 Task: Open Card Non-Functional Requirements Elicitation in Board Business Model Hypothesis Creation and Testing to Workspace Job Evaluation and Classification and add a team member Softage.3@softage.net, a label Blue, a checklist Quality Assurance, an attachment from Trello, a color Blue and finally, add a card description 'Conduct customer research for new customer journey mapping and optimization' and a comment 'We should approach this task with a sense of ownership and personal responsibility for its success.'. Add a start date 'Jan 03, 1900' with a due date 'Jan 10, 1900'
Action: Mouse moved to (71, 352)
Screenshot: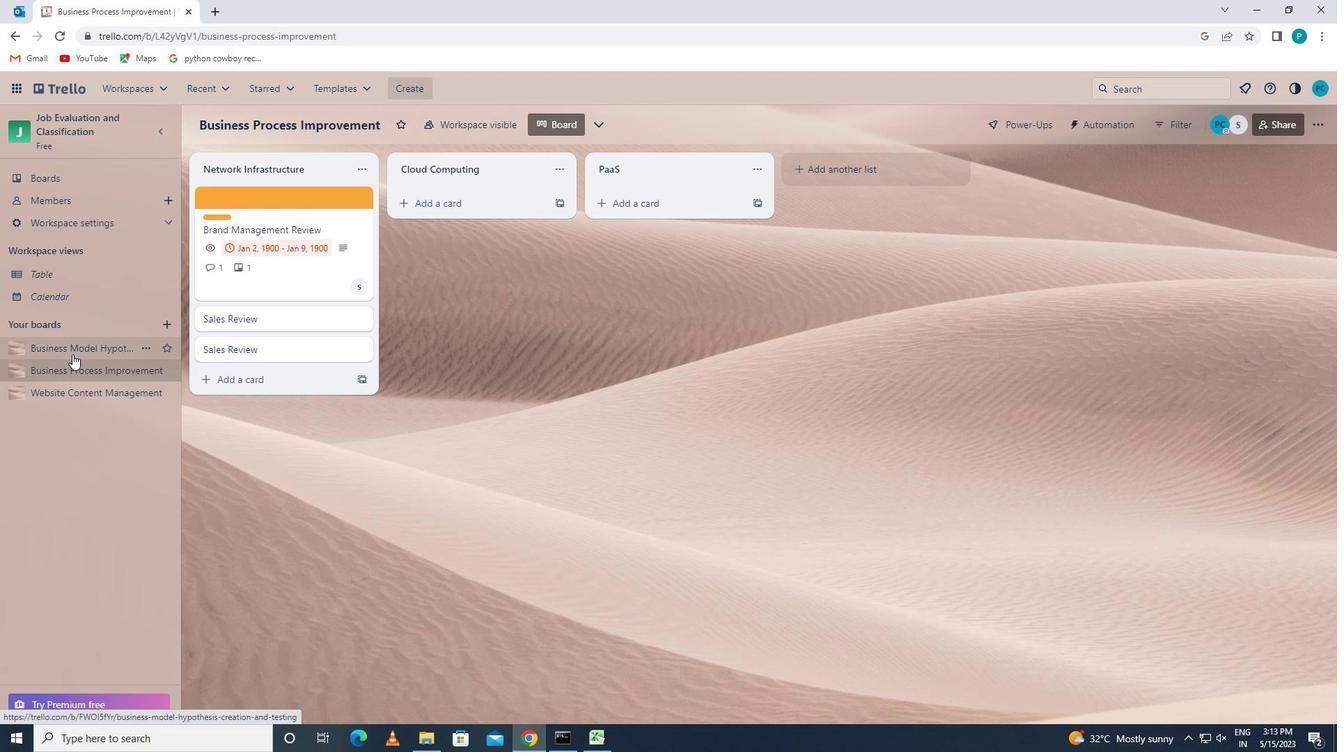
Action: Mouse pressed left at (71, 352)
Screenshot: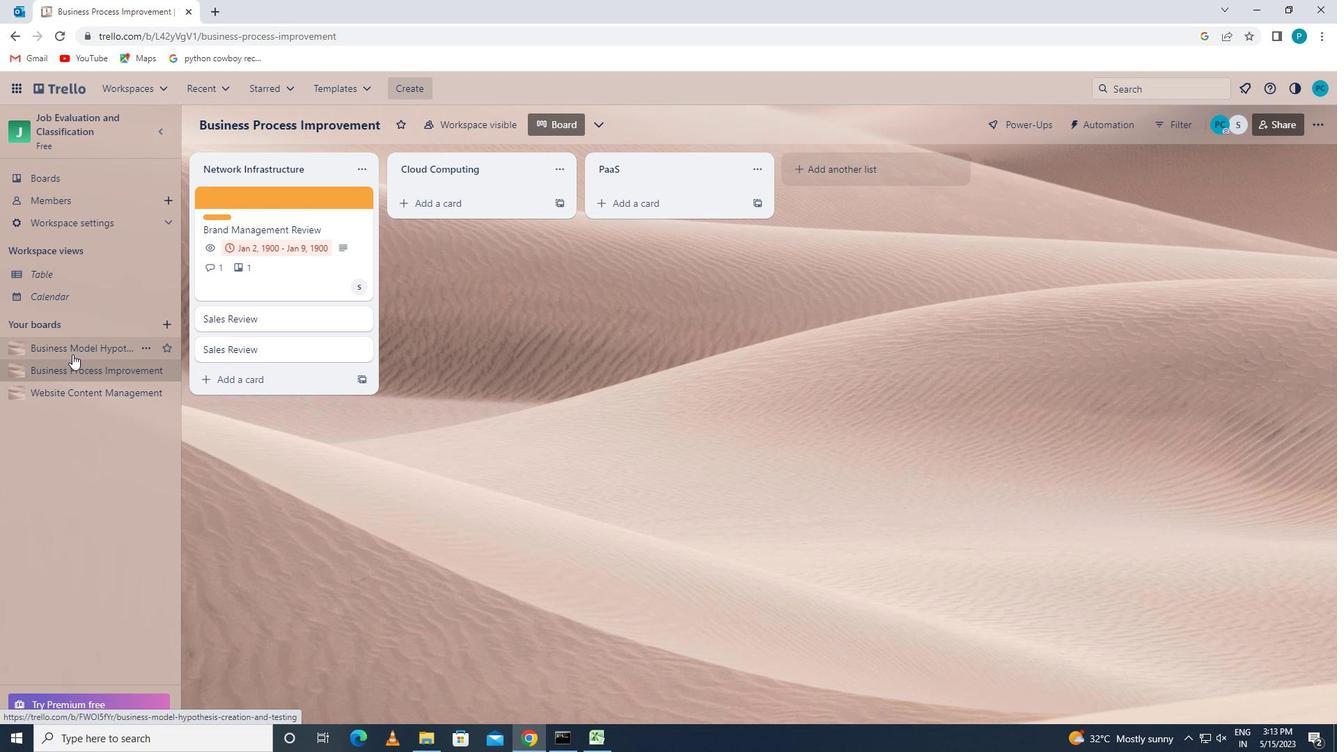
Action: Mouse moved to (265, 218)
Screenshot: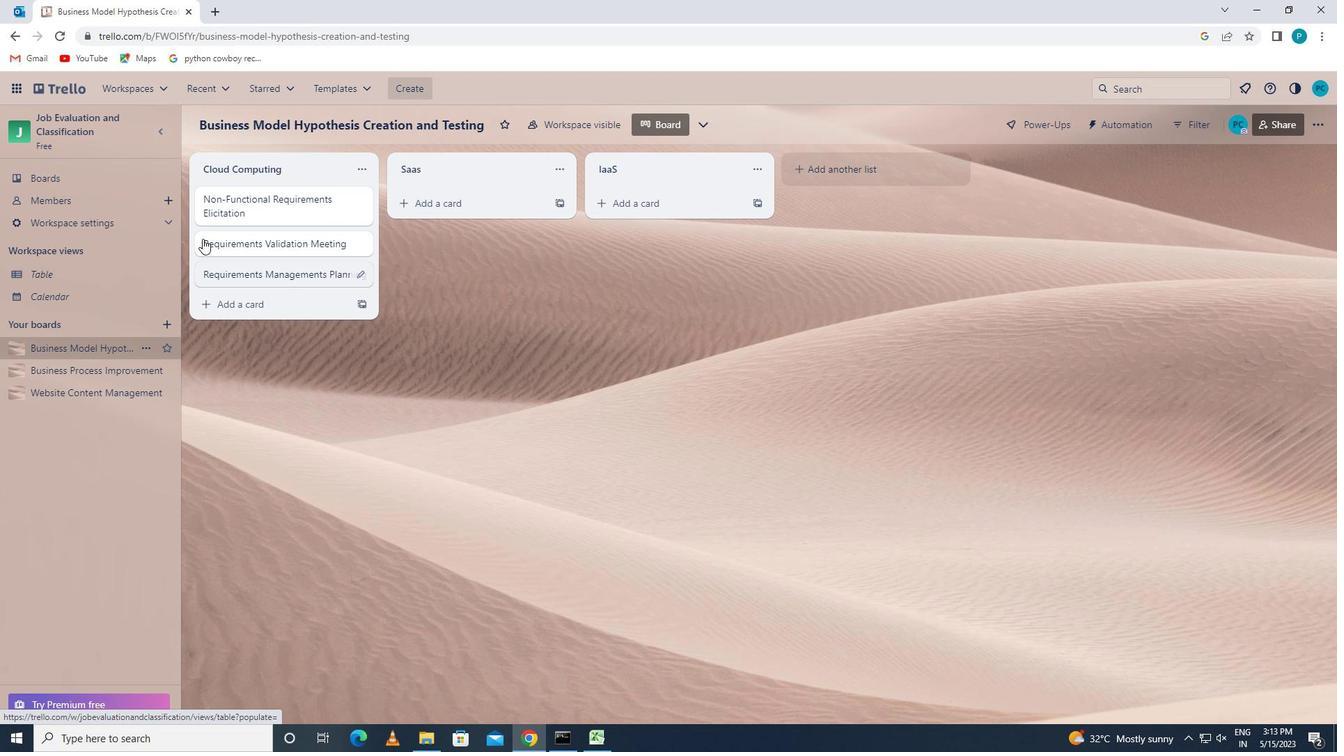
Action: Mouse pressed left at (265, 218)
Screenshot: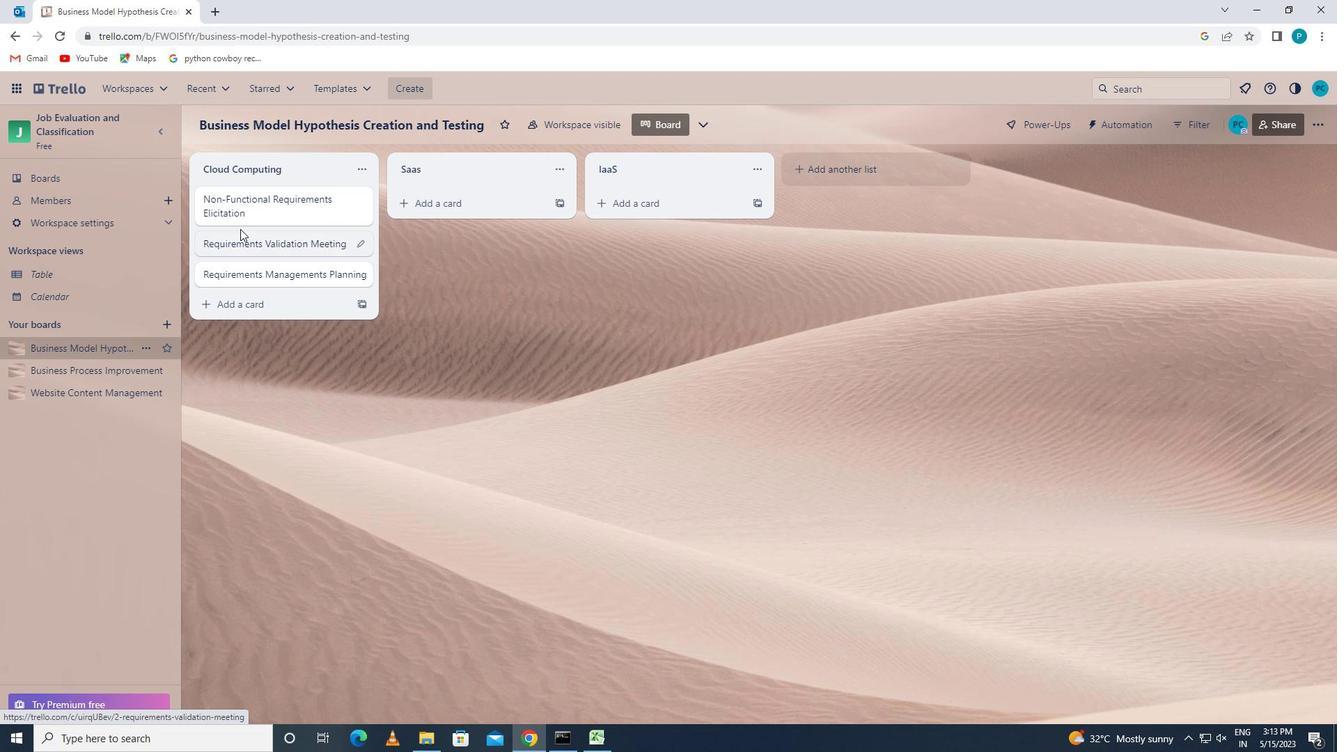 
Action: Mouse moved to (854, 191)
Screenshot: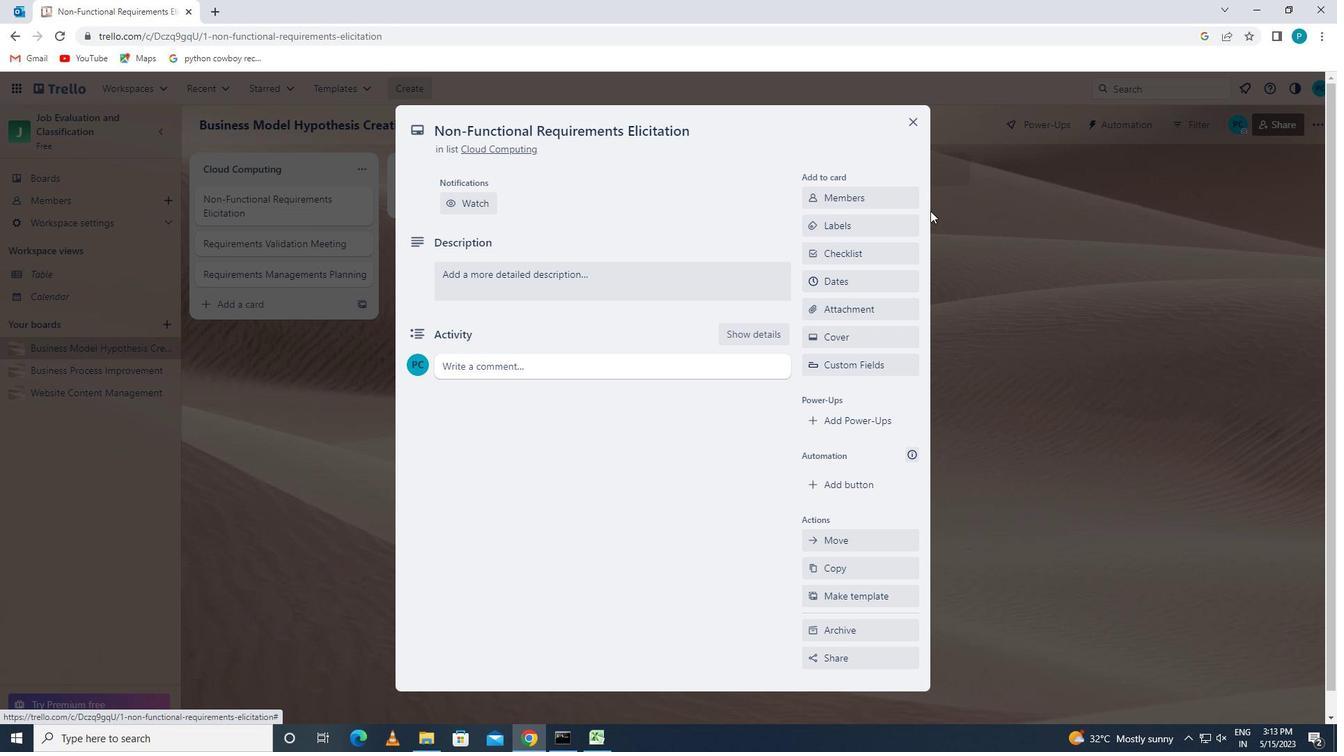 
Action: Mouse pressed left at (854, 191)
Screenshot: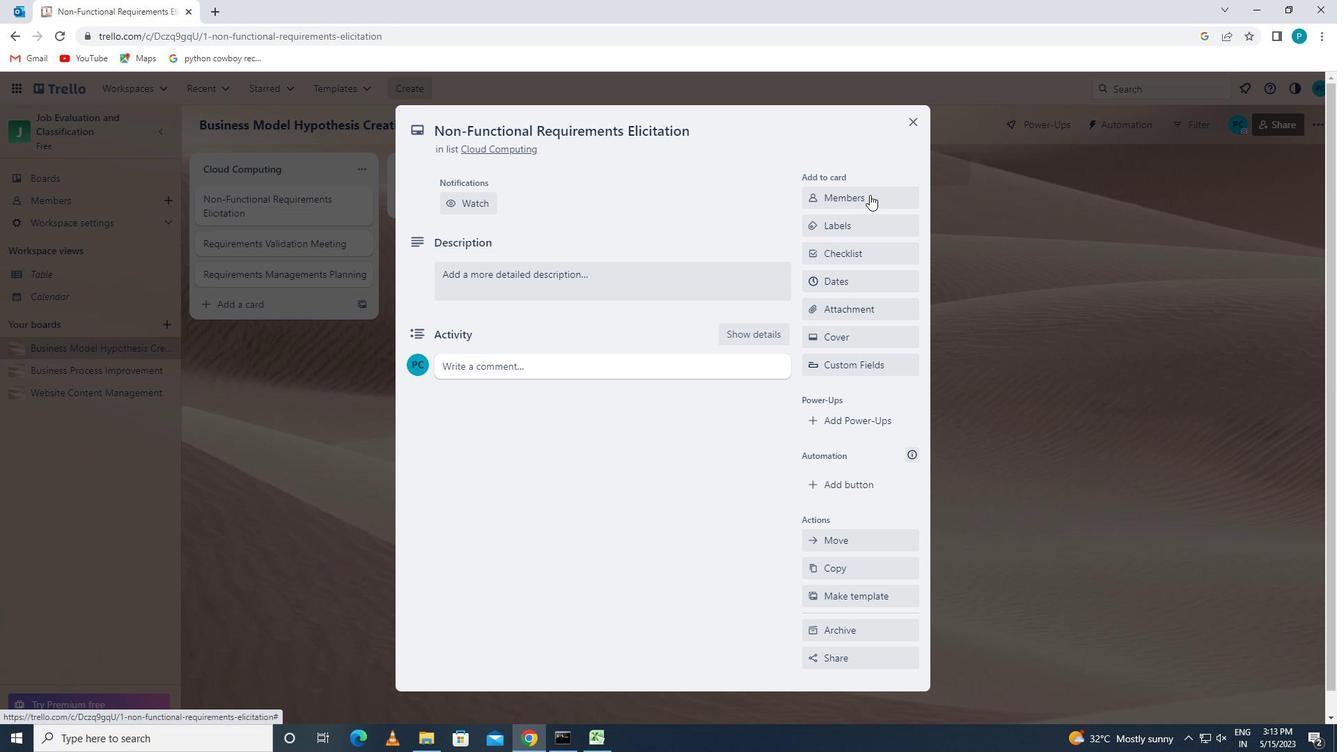 
Action: Key pressed <Key.caps_lock>s<Key.caps_lock>oftage.3
Screenshot: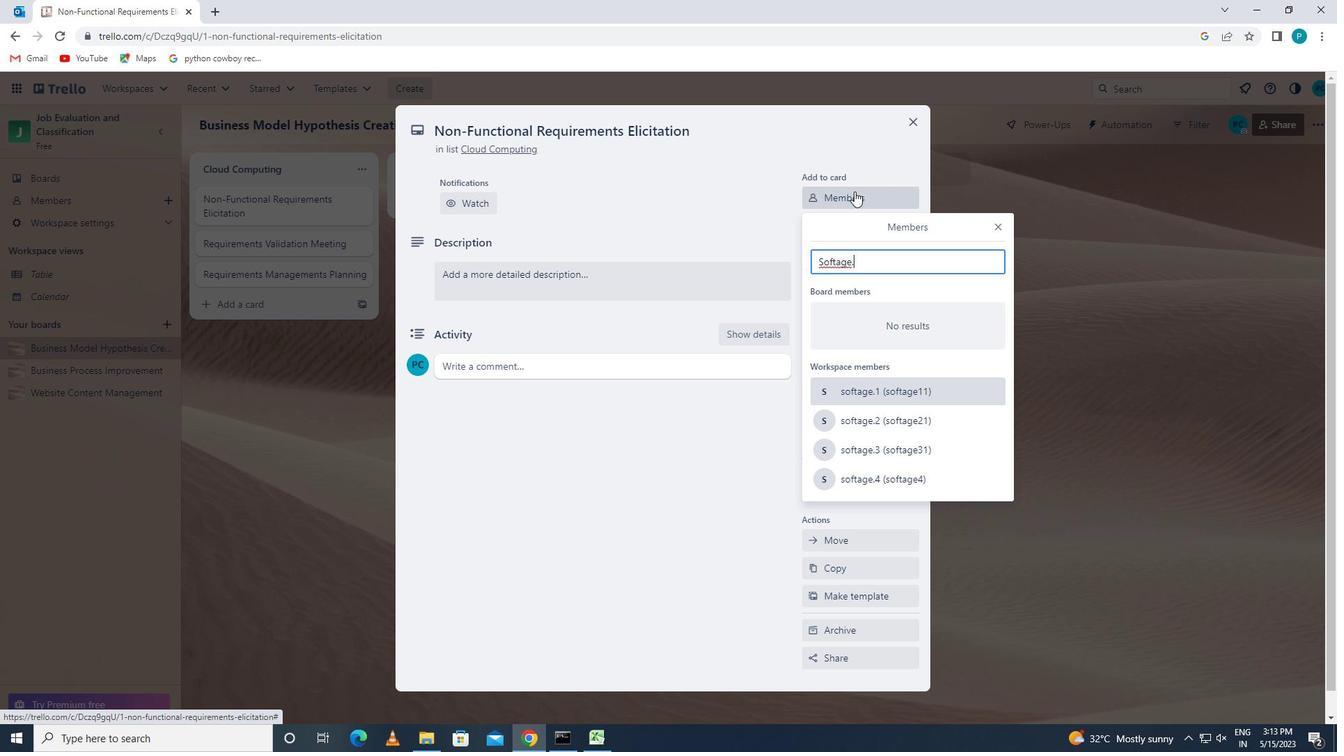 
Action: Mouse moved to (872, 396)
Screenshot: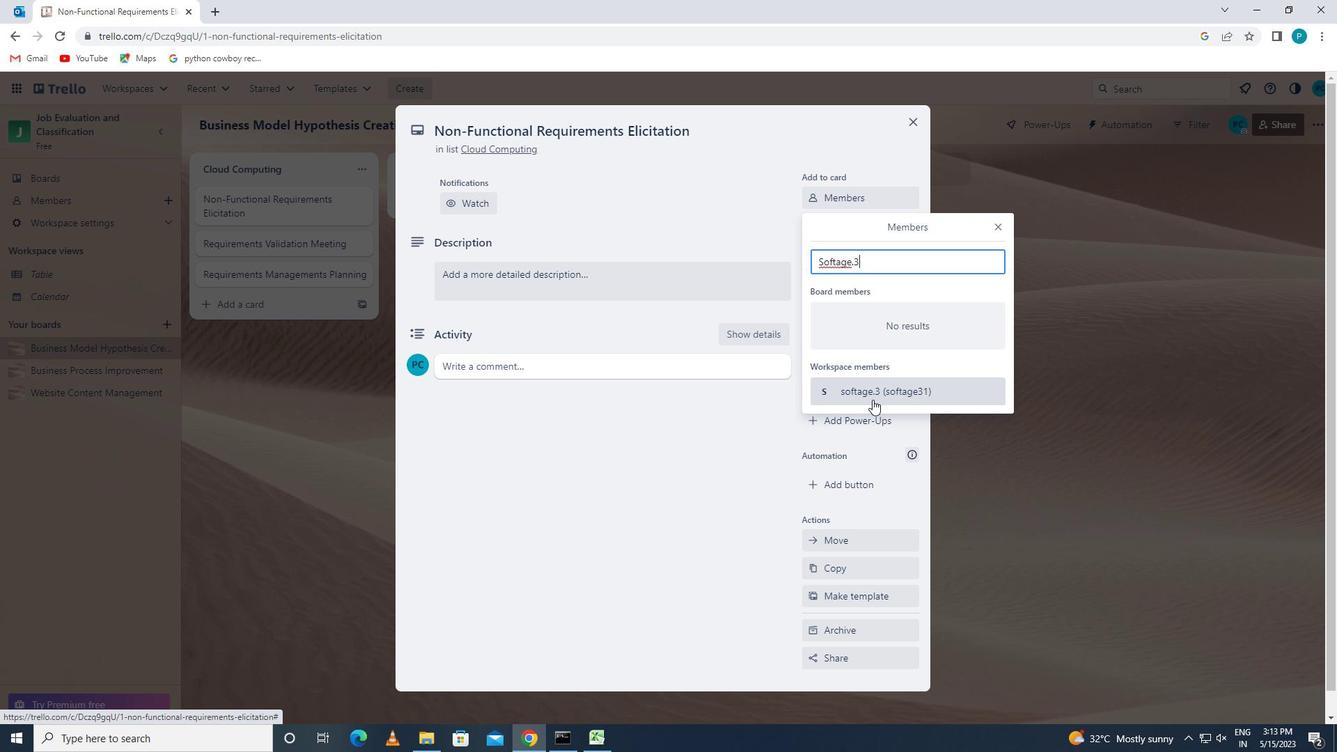 
Action: Mouse pressed left at (872, 396)
Screenshot: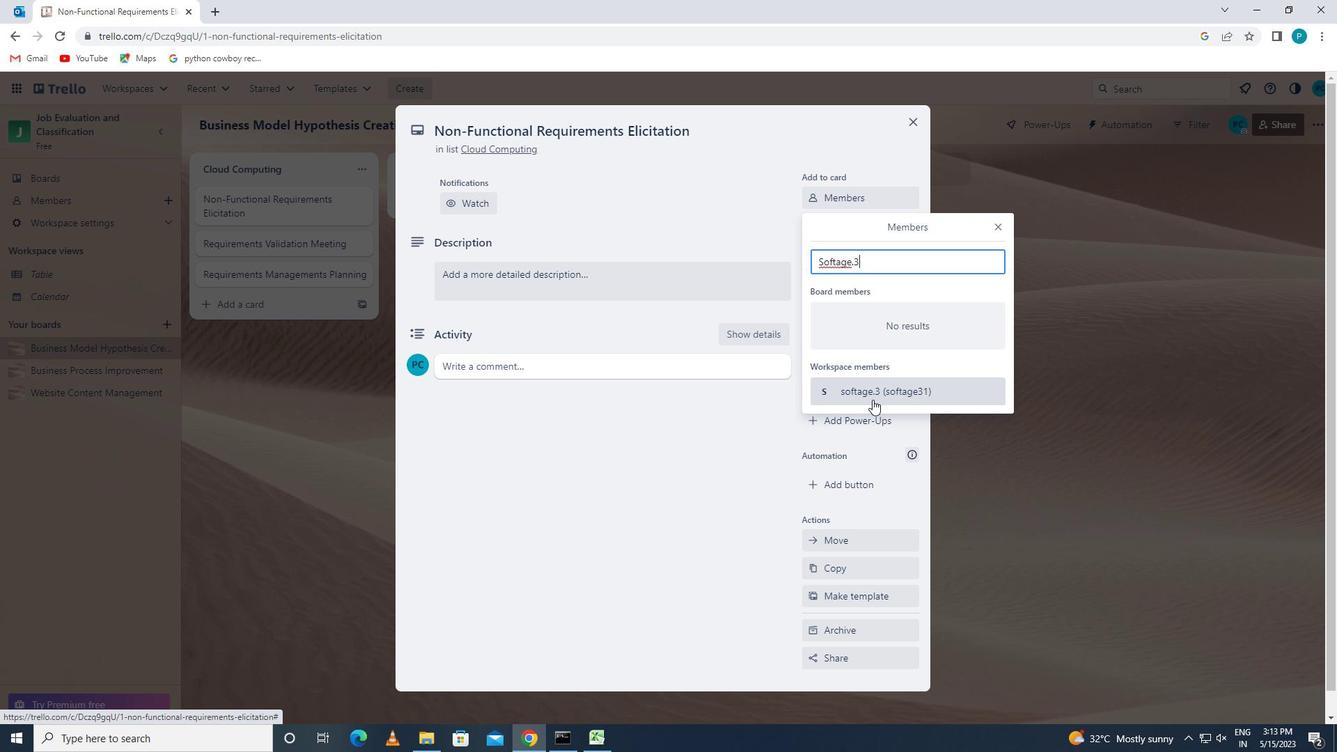 
Action: Mouse moved to (999, 224)
Screenshot: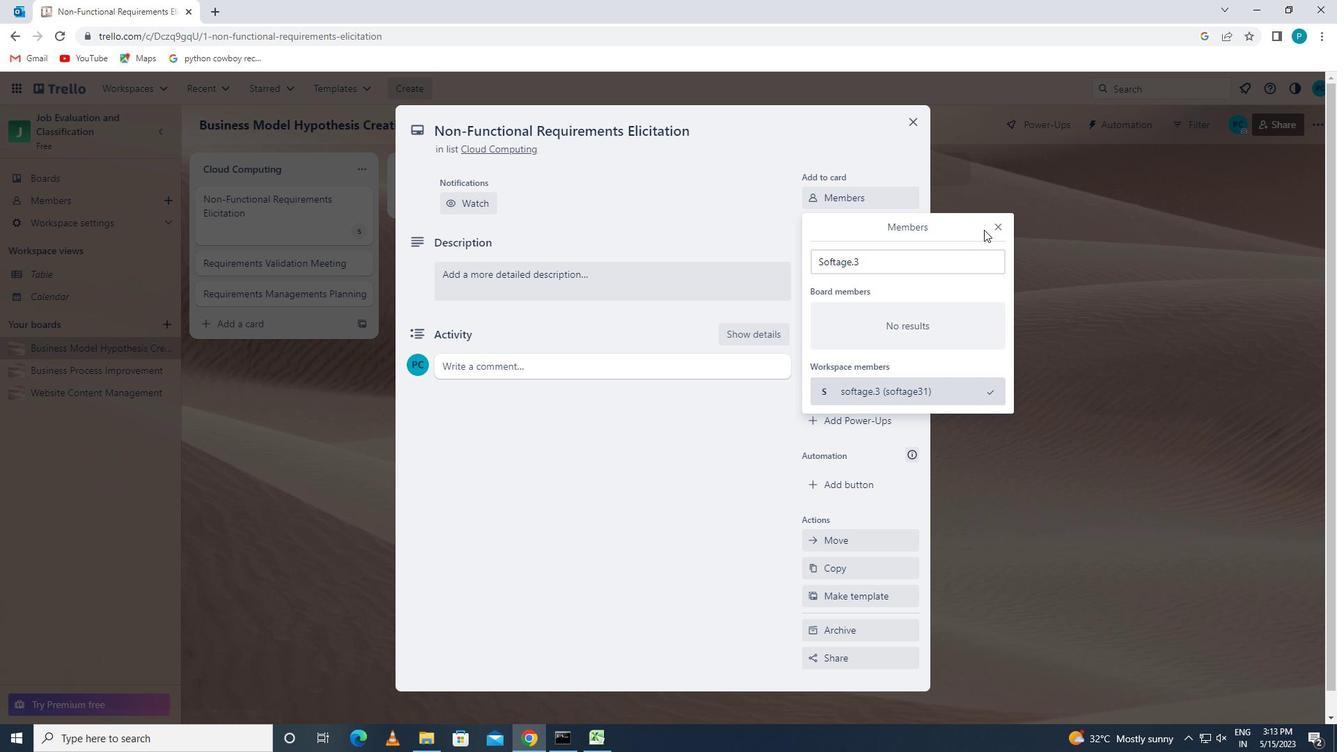 
Action: Mouse pressed left at (999, 224)
Screenshot: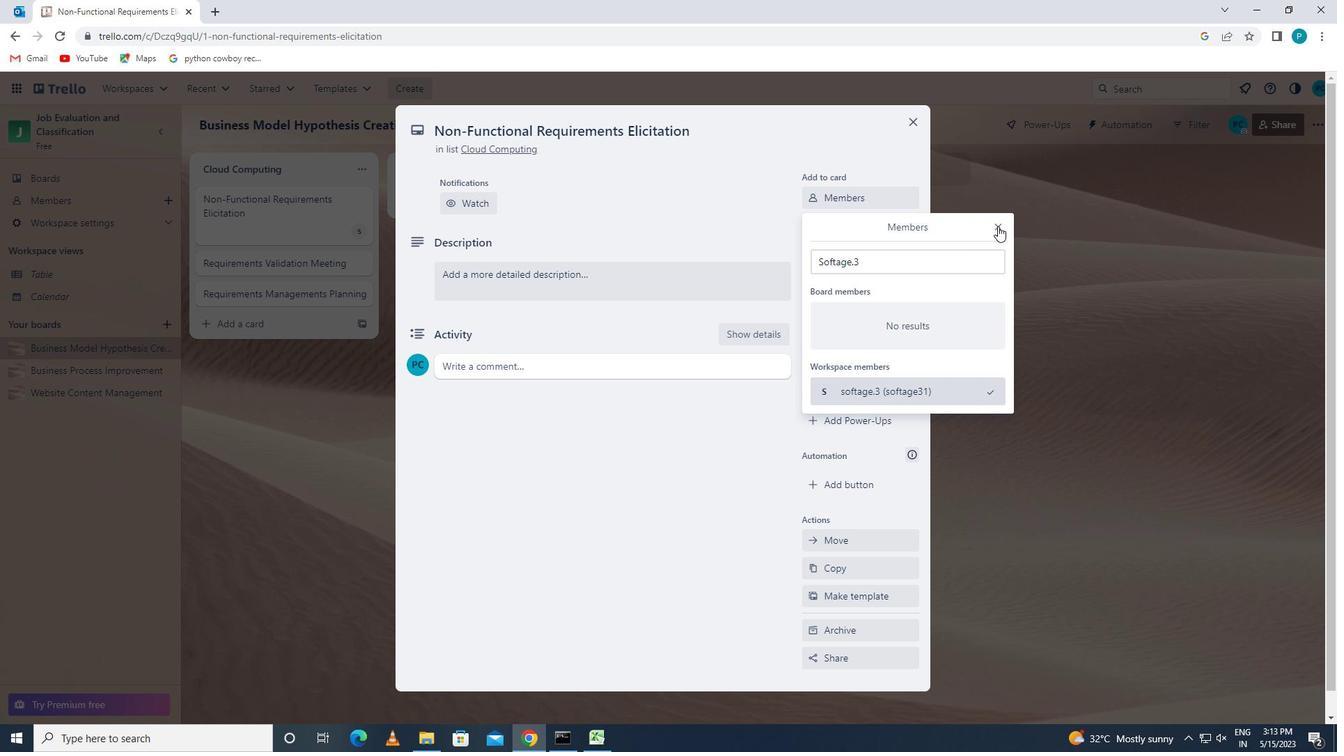 
Action: Mouse moved to (844, 269)
Screenshot: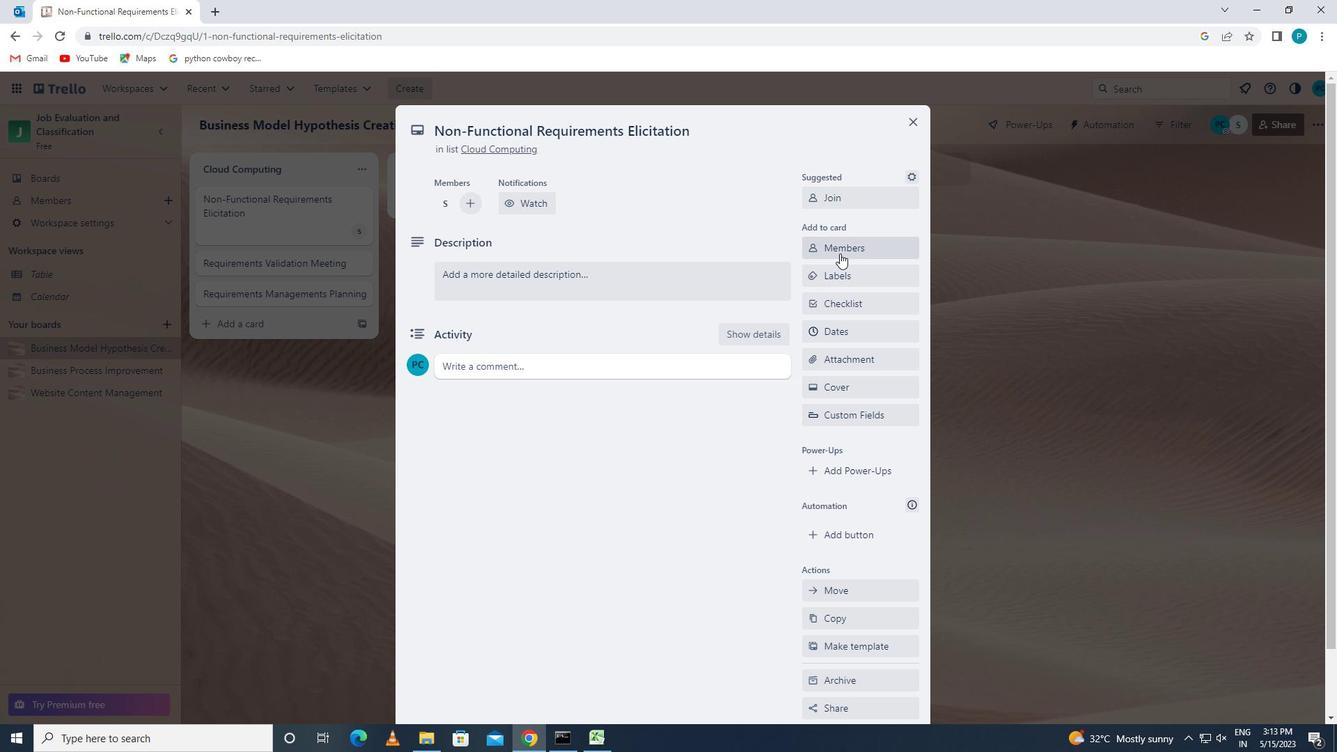 
Action: Mouse pressed left at (844, 269)
Screenshot: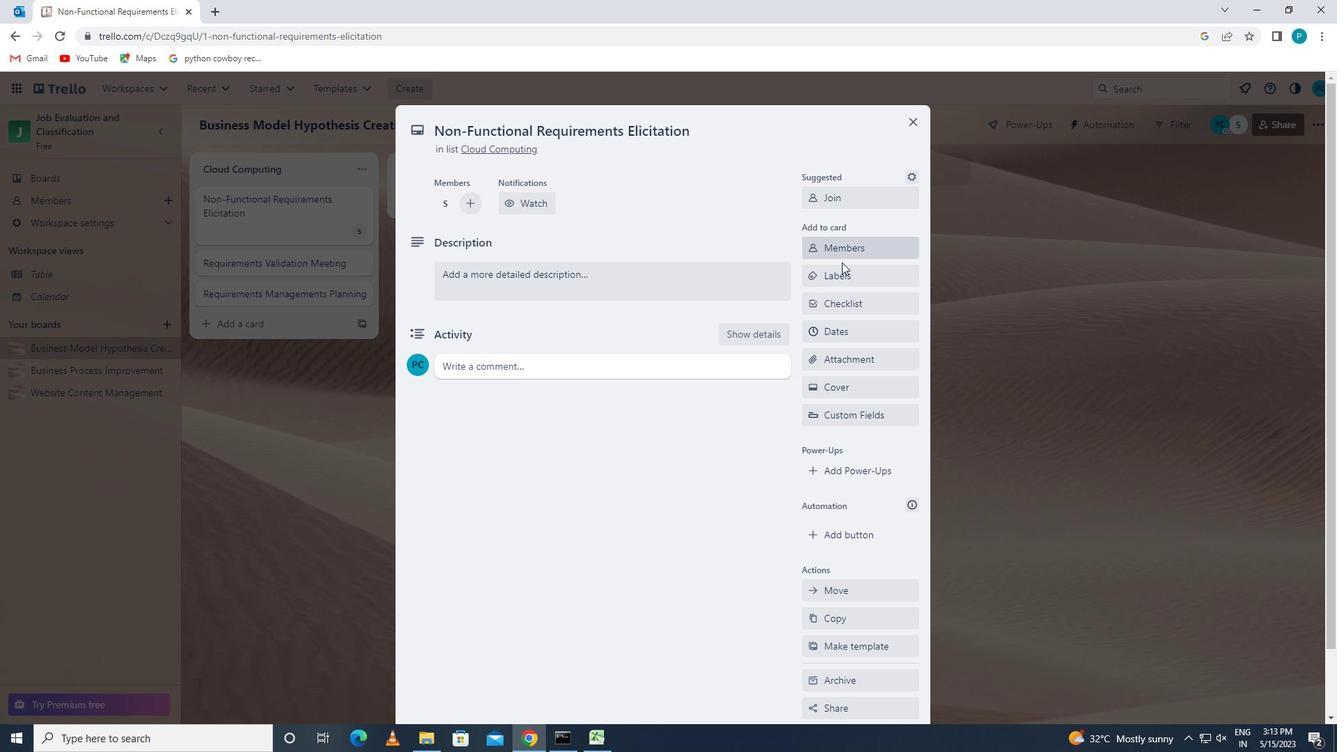 
Action: Mouse moved to (885, 541)
Screenshot: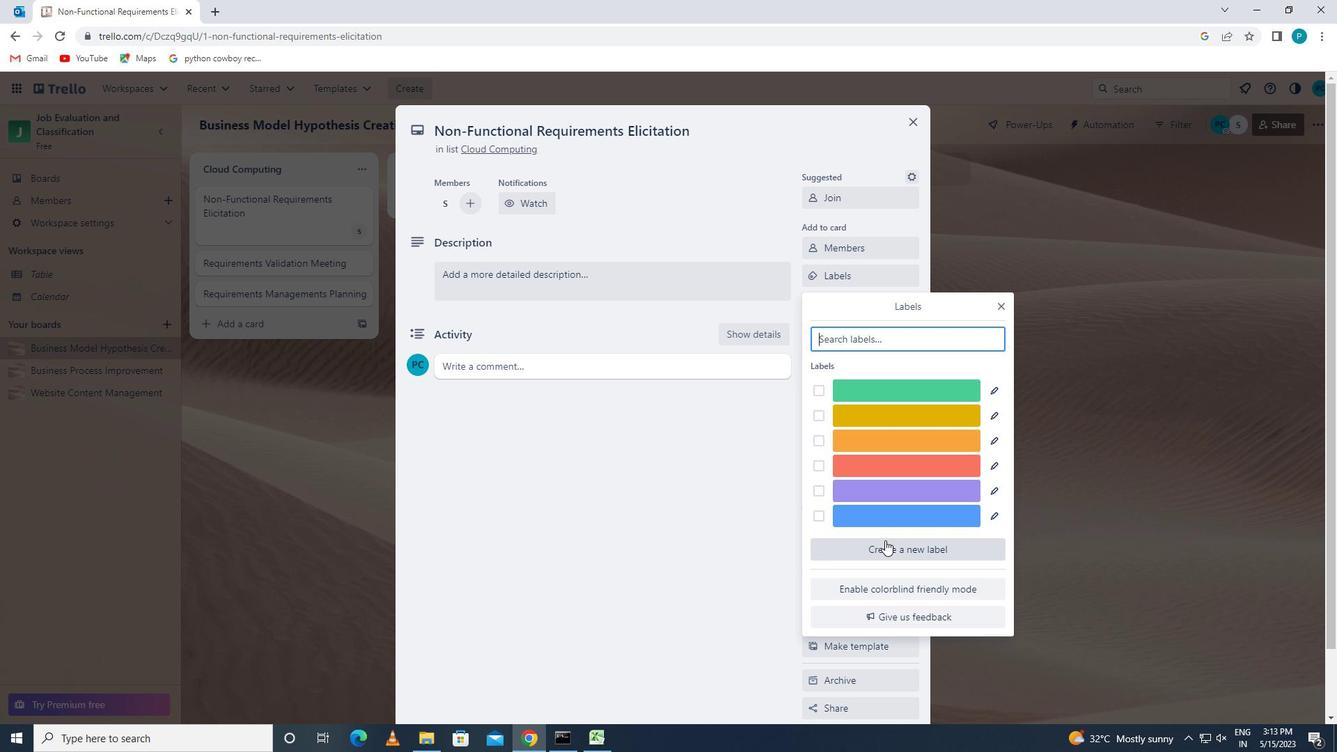 
Action: Mouse pressed left at (885, 541)
Screenshot: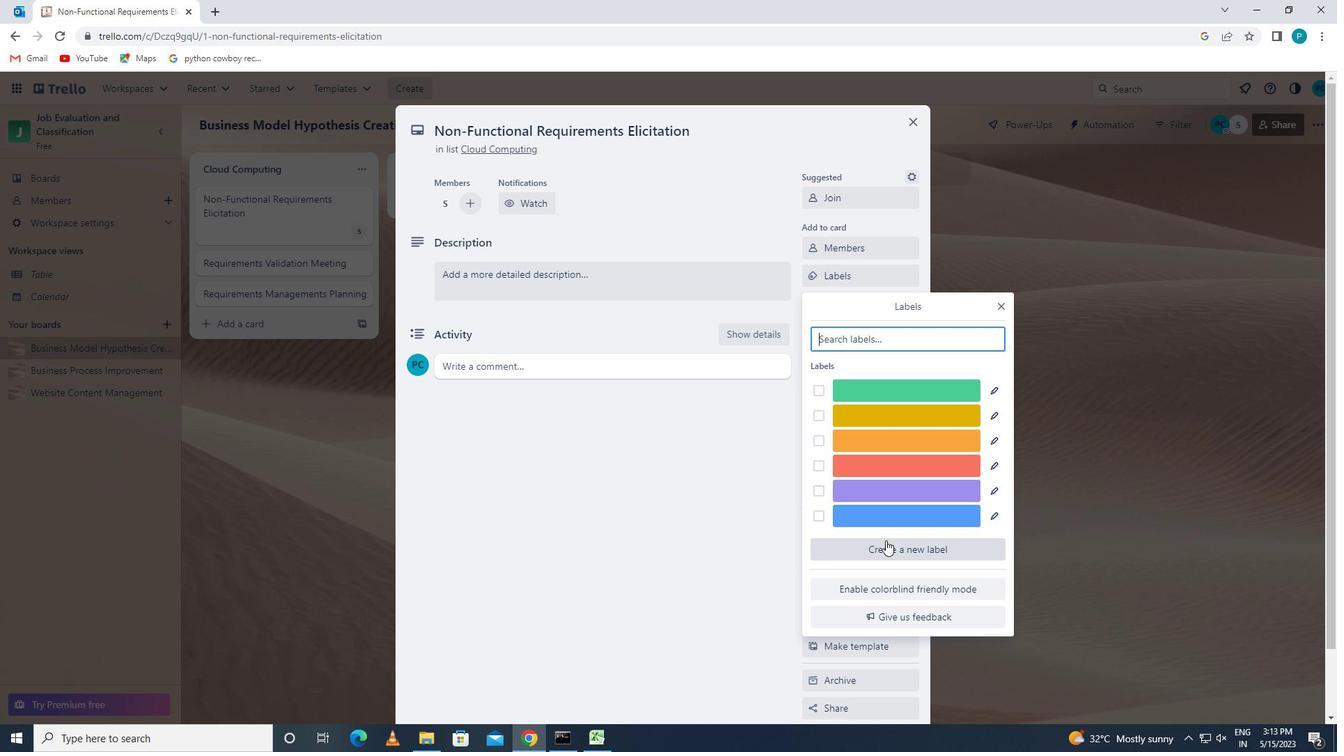 
Action: Mouse moved to (834, 584)
Screenshot: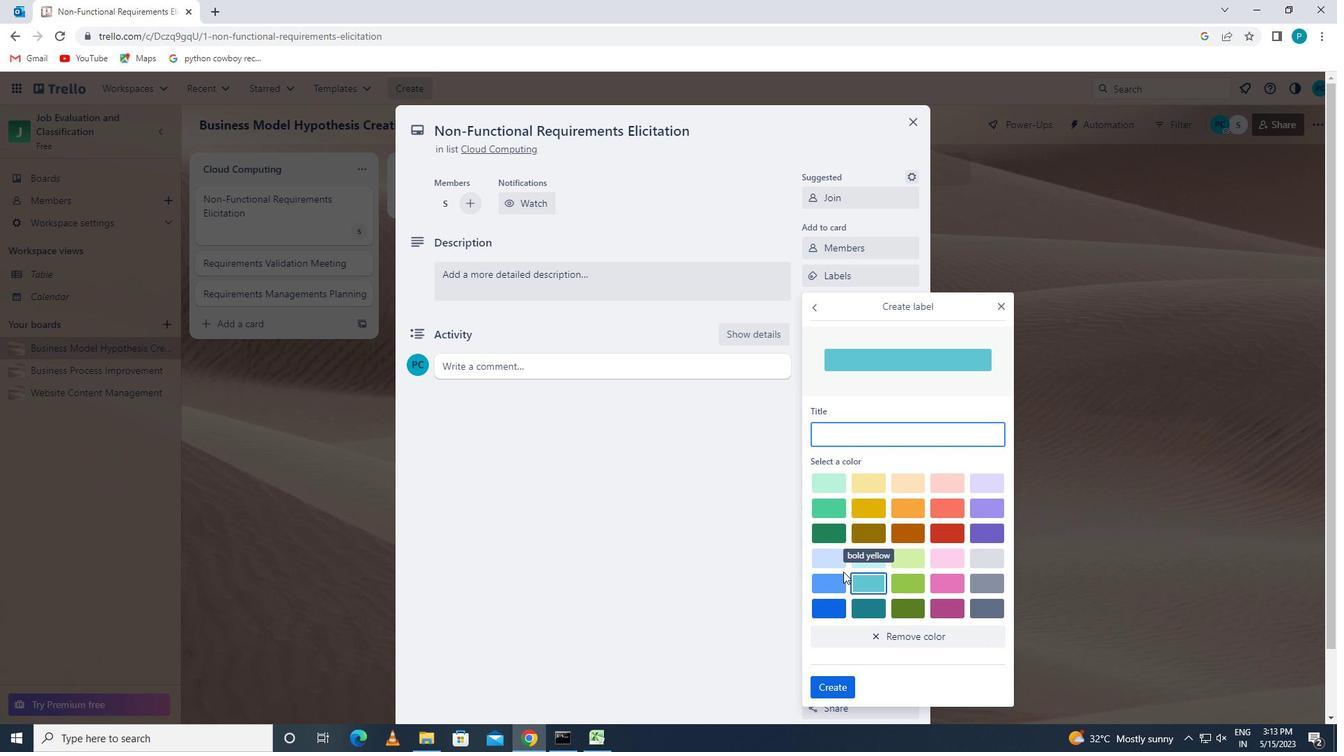
Action: Mouse pressed left at (834, 584)
Screenshot: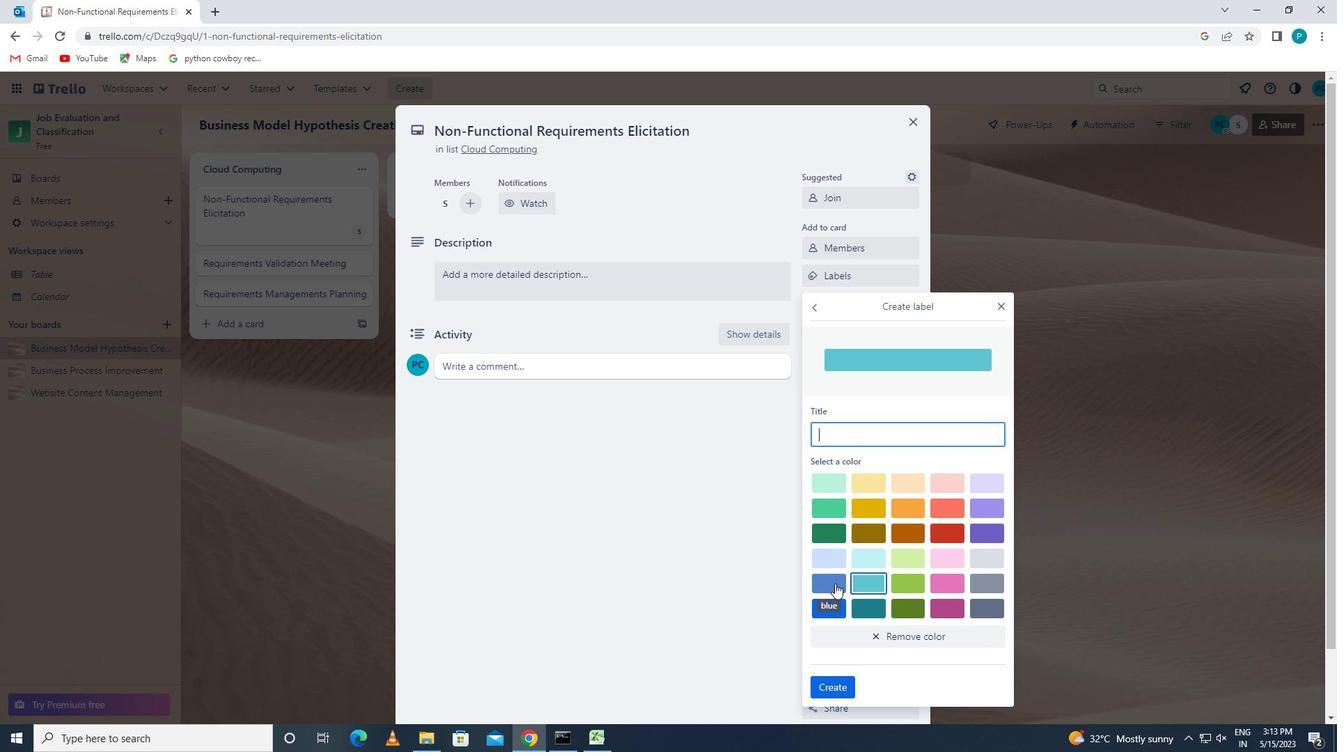 
Action: Mouse moved to (827, 685)
Screenshot: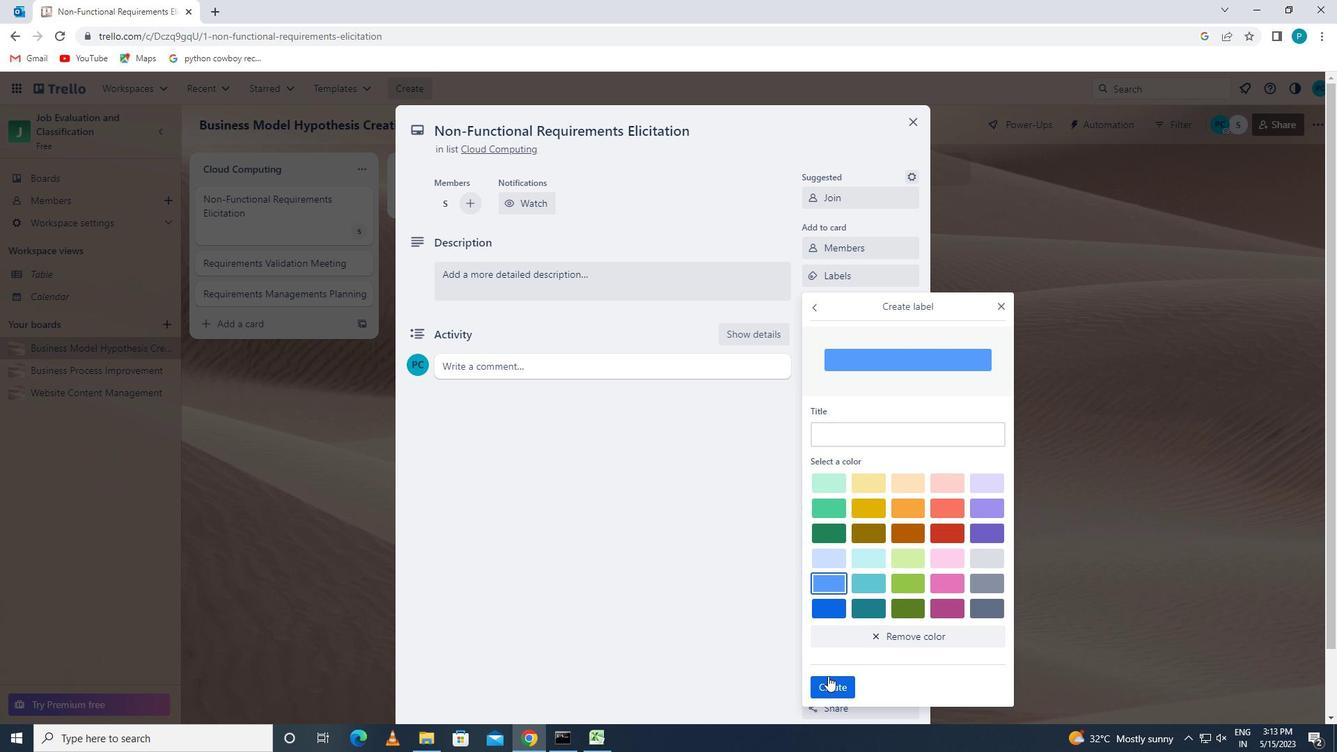 
Action: Mouse pressed left at (827, 685)
Screenshot: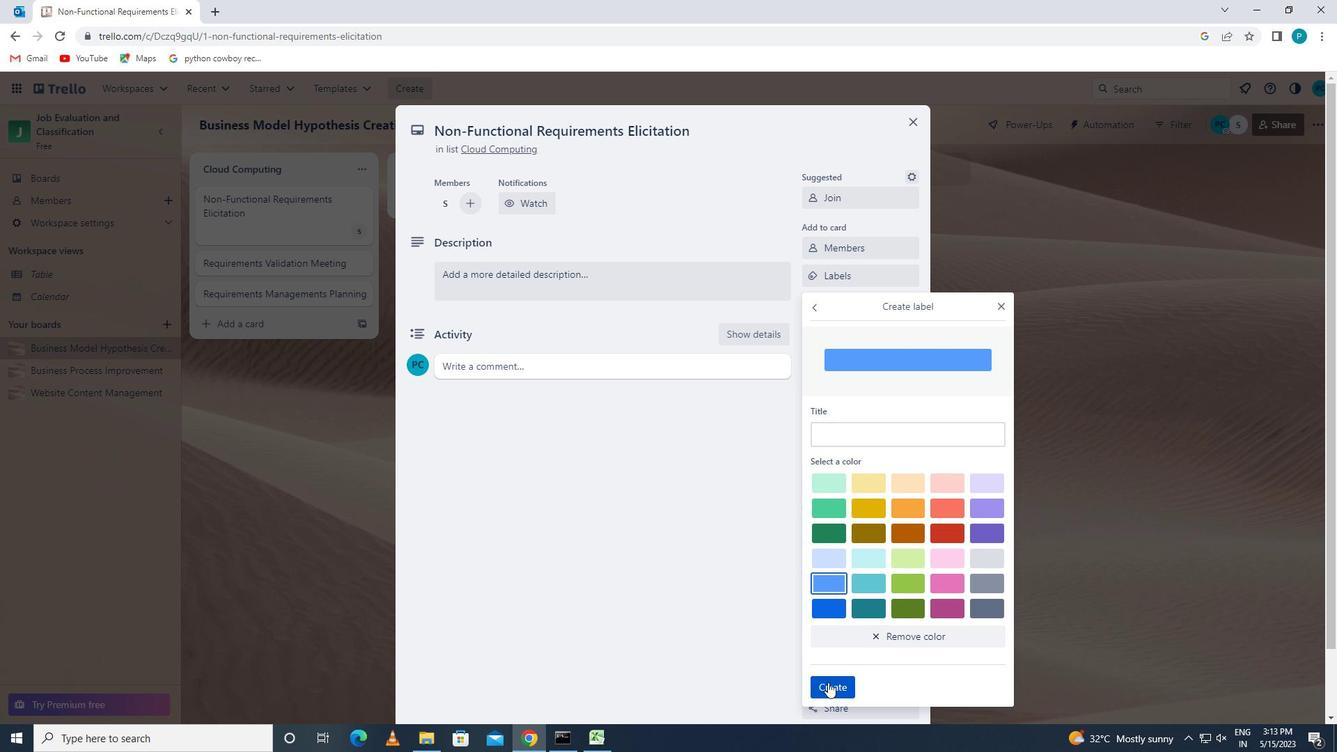 
Action: Mouse moved to (1001, 309)
Screenshot: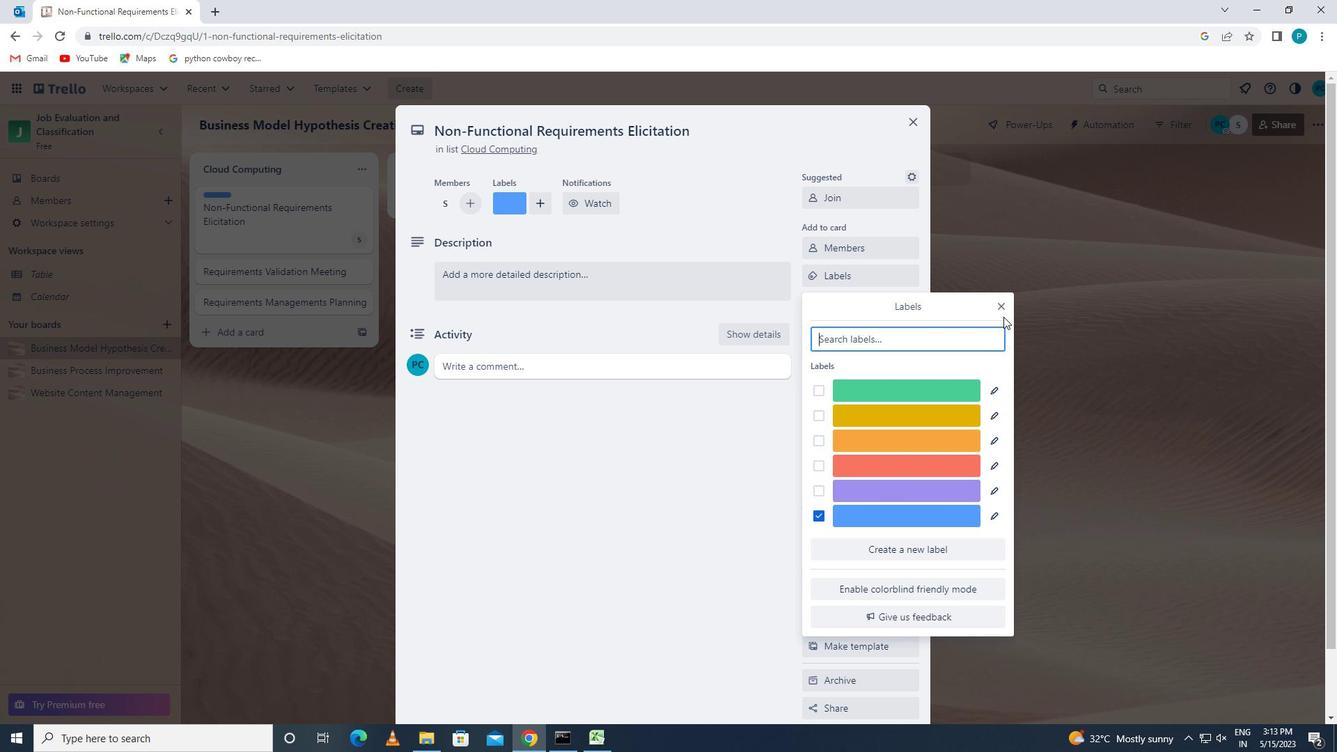 
Action: Mouse pressed left at (1001, 309)
Screenshot: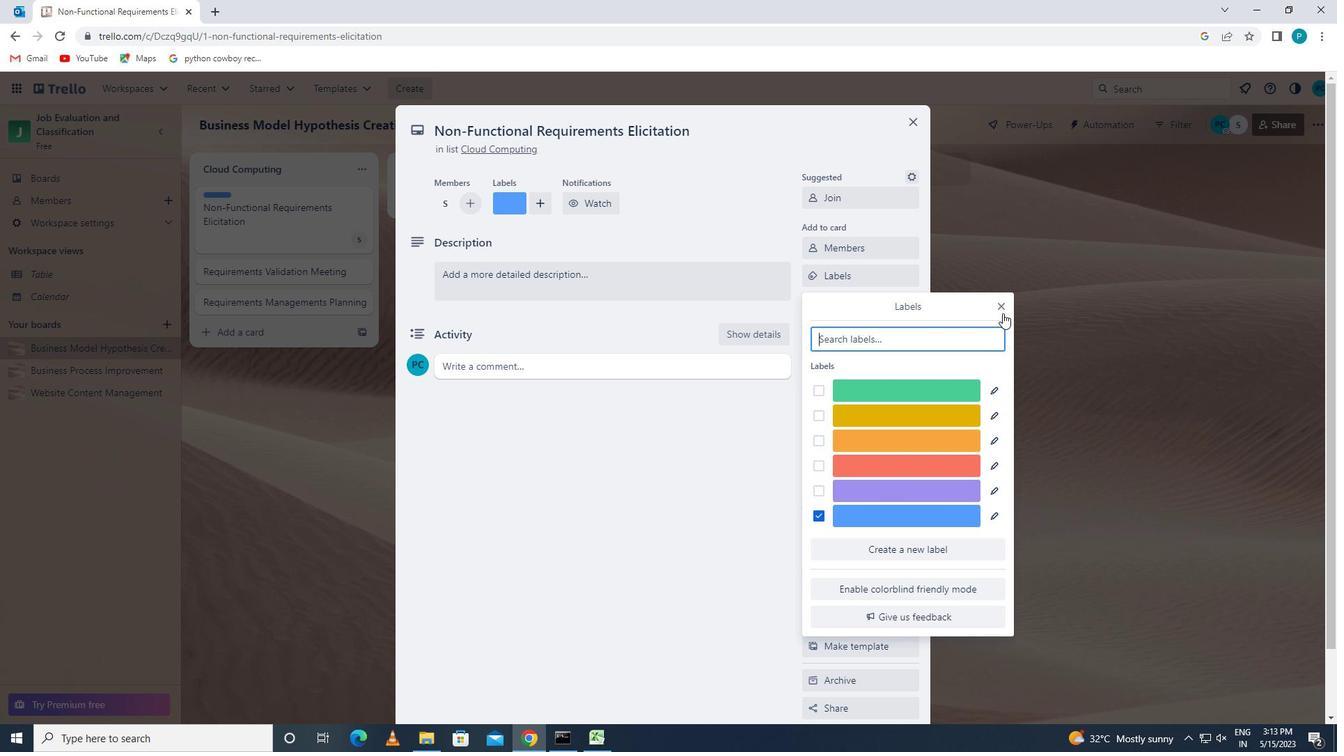 
Action: Mouse moved to (860, 308)
Screenshot: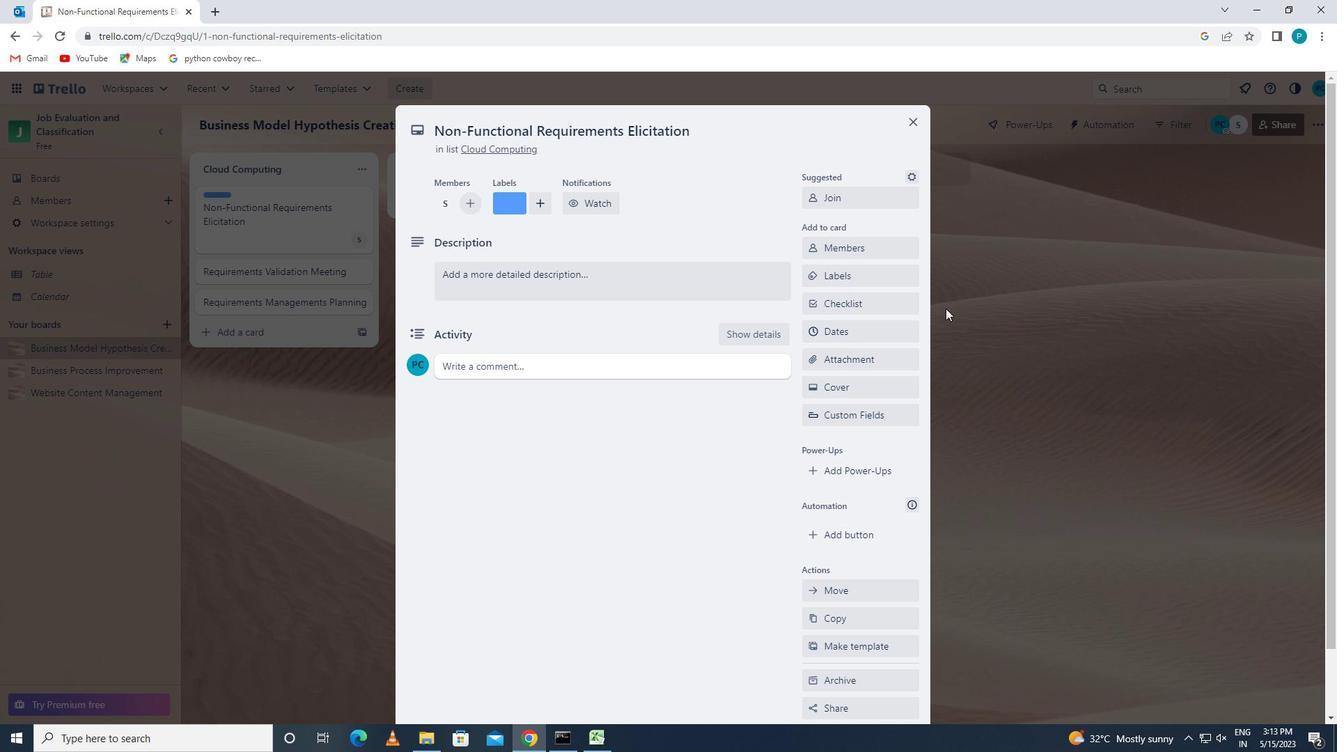 
Action: Mouse pressed left at (860, 308)
Screenshot: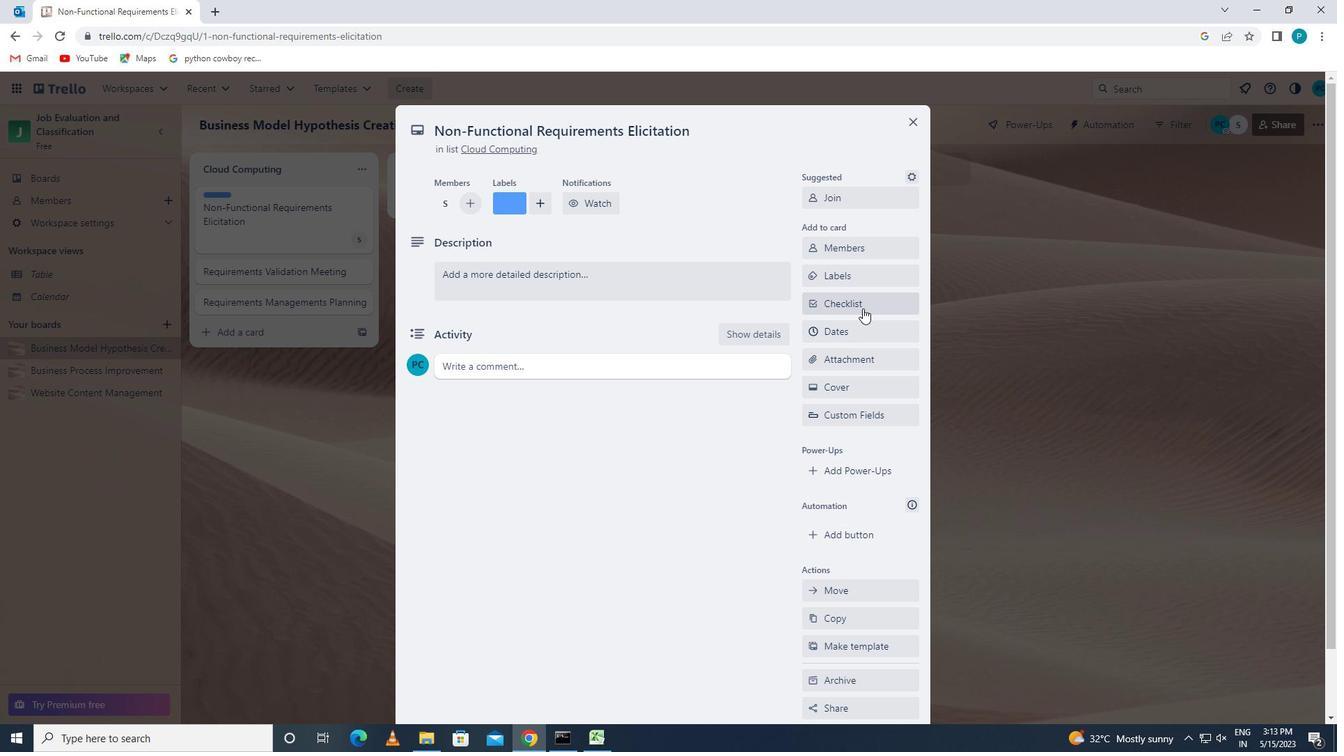 
Action: Key pressed <Key.caps_lock>q<Key.caps_lock>uality<Key.space><Key.caps_lock>a<Key.caps_lock>ssurance
Screenshot: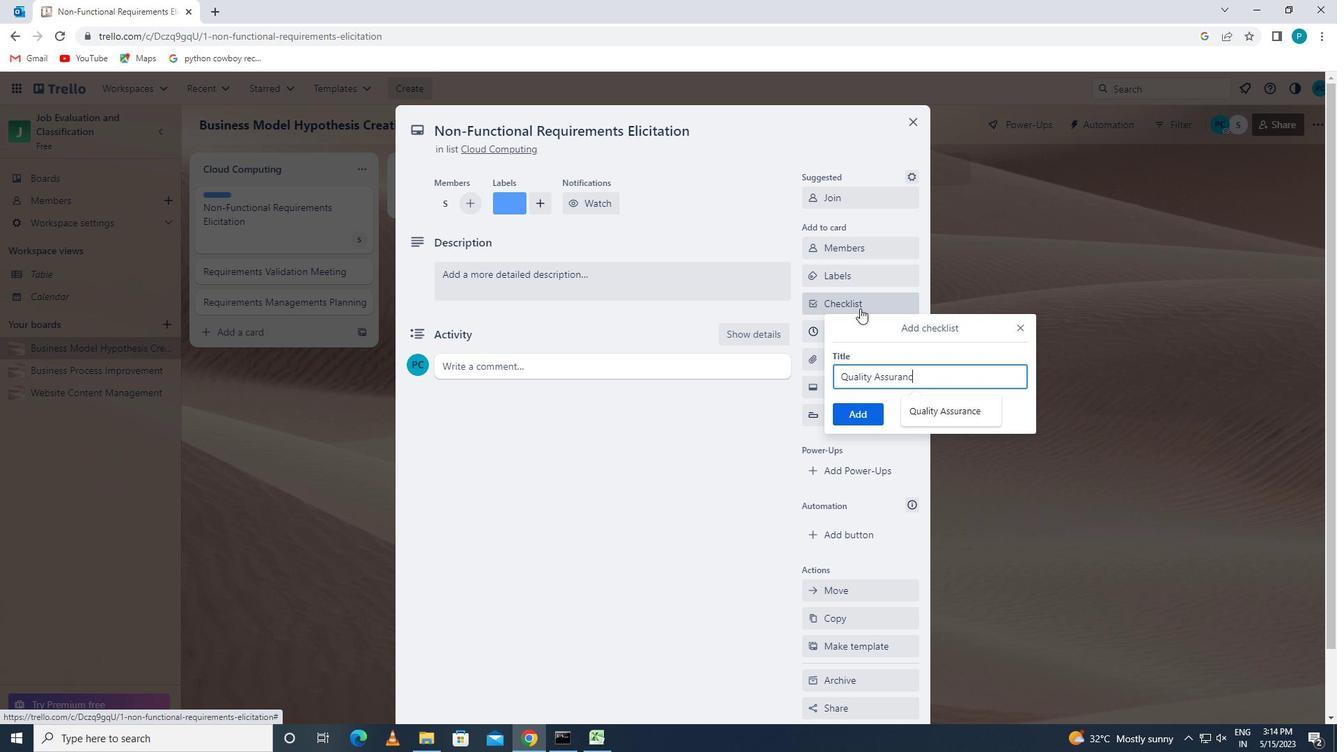 
Action: Mouse moved to (862, 414)
Screenshot: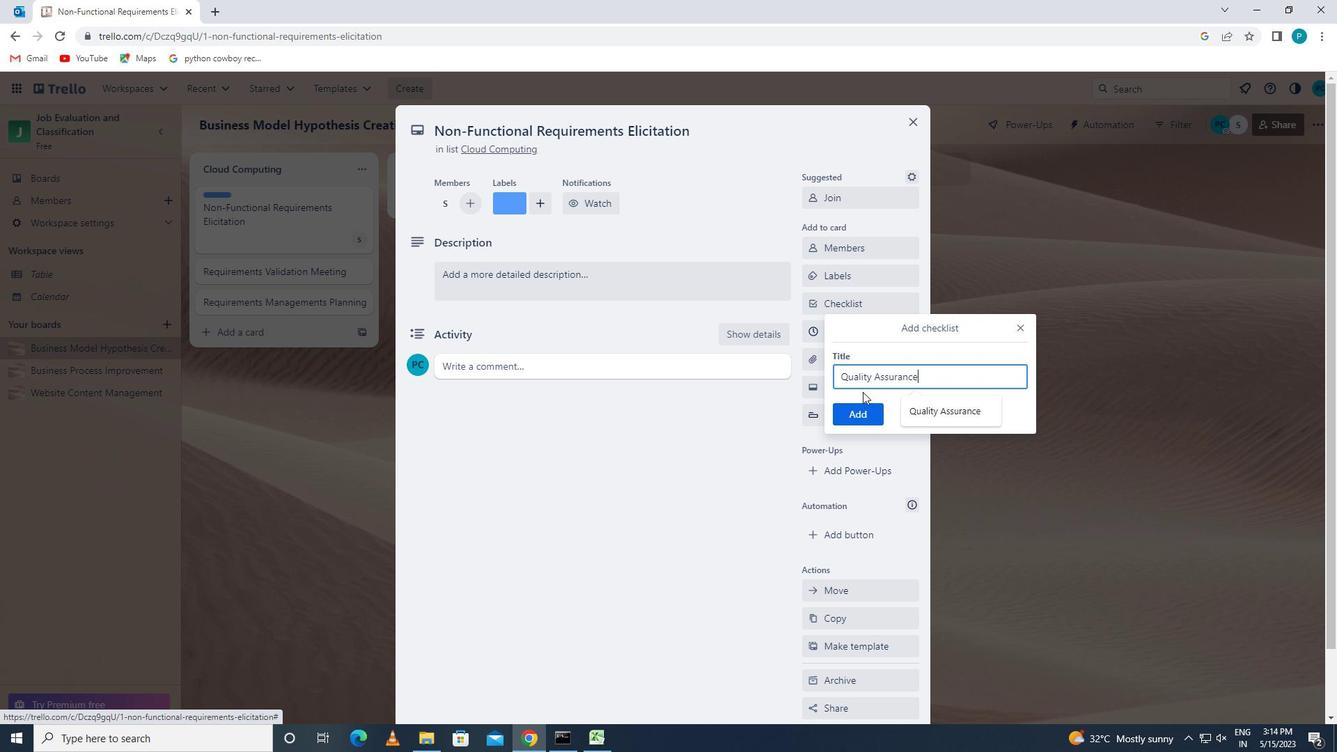 
Action: Mouse pressed left at (862, 414)
Screenshot: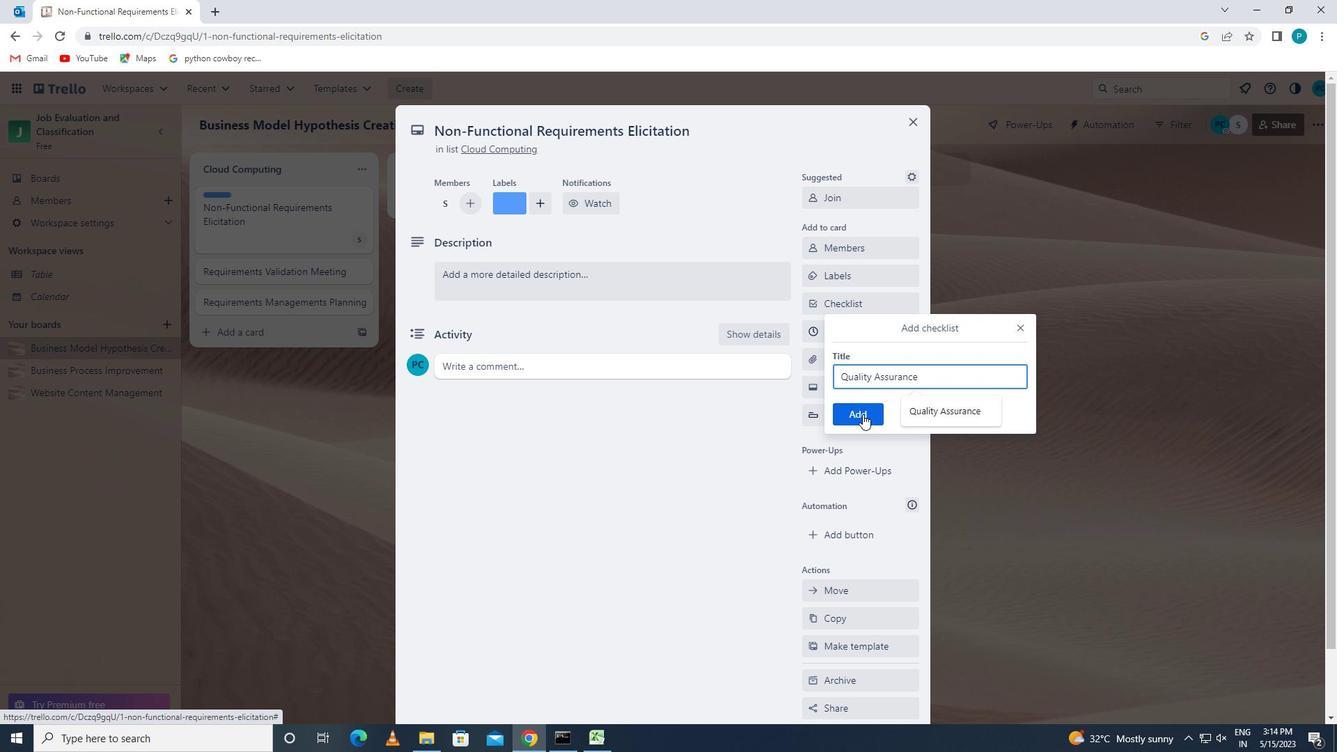 
Action: Mouse moved to (873, 355)
Screenshot: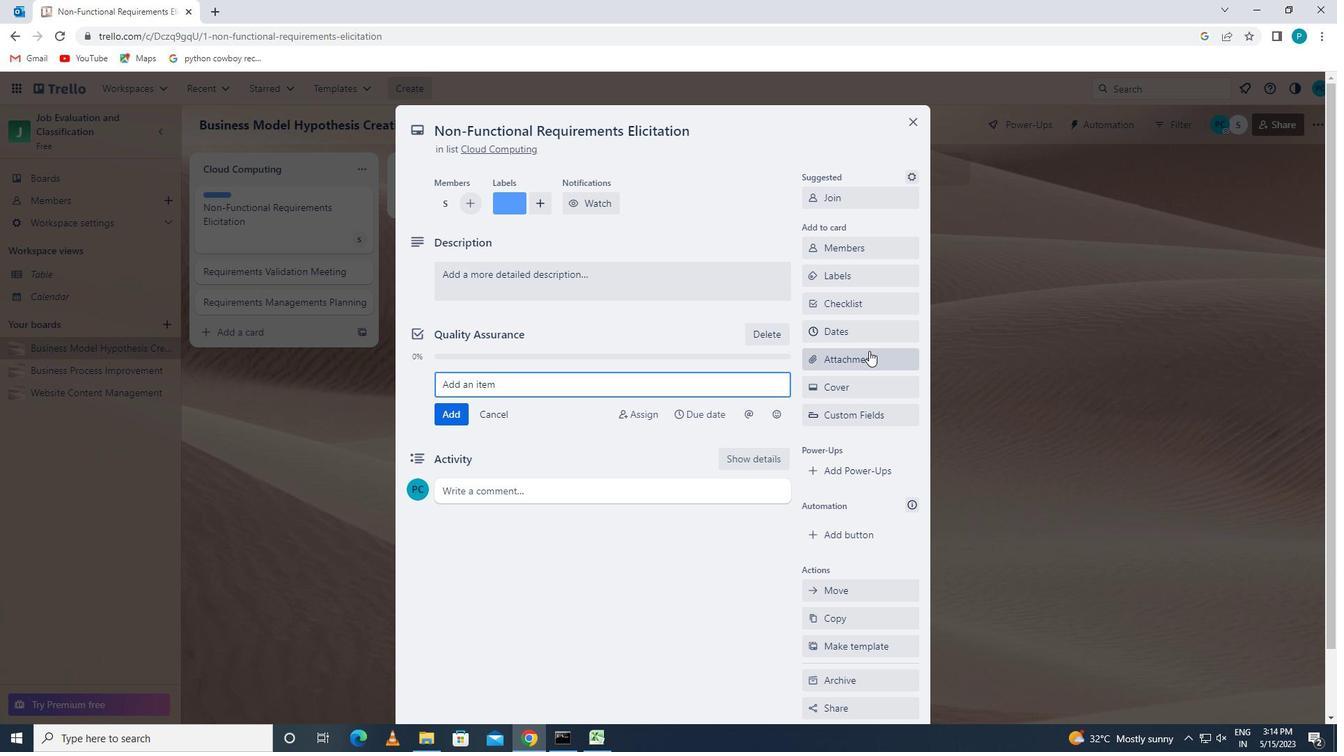 
Action: Mouse pressed left at (873, 355)
Screenshot: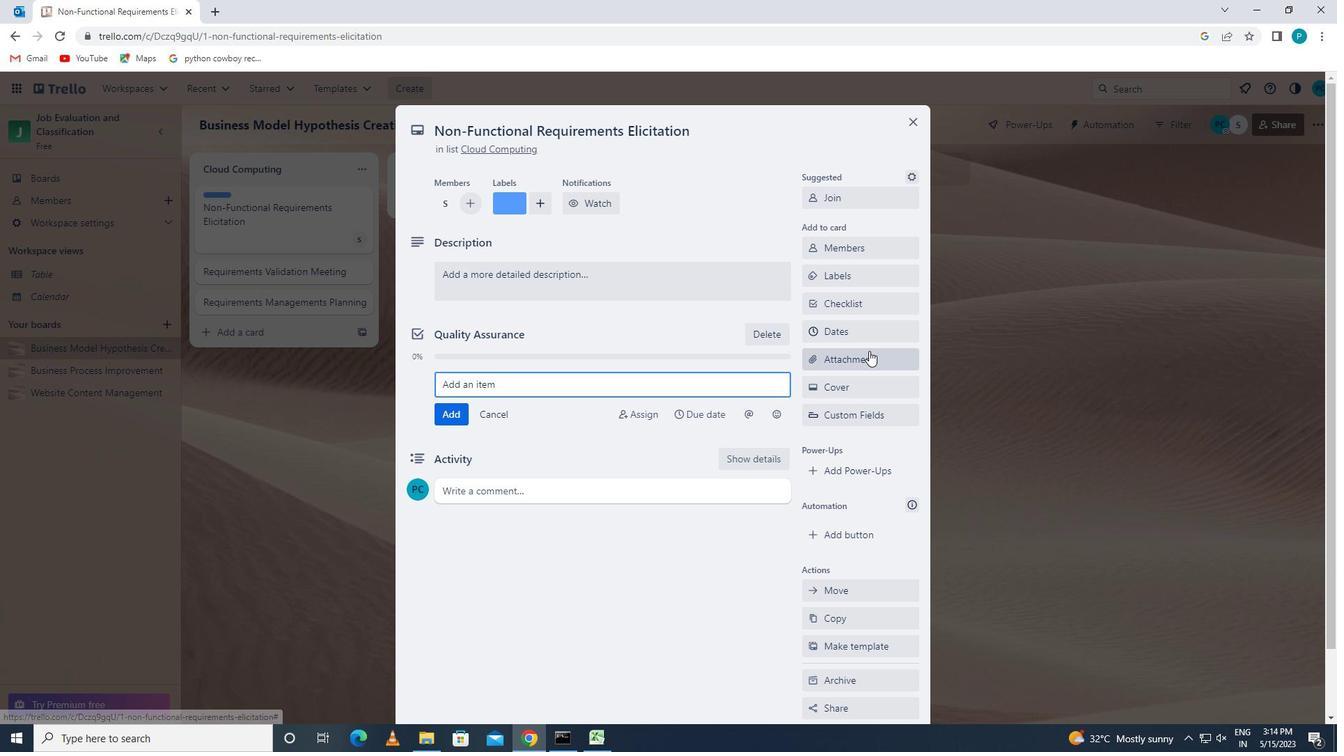 
Action: Mouse moved to (883, 445)
Screenshot: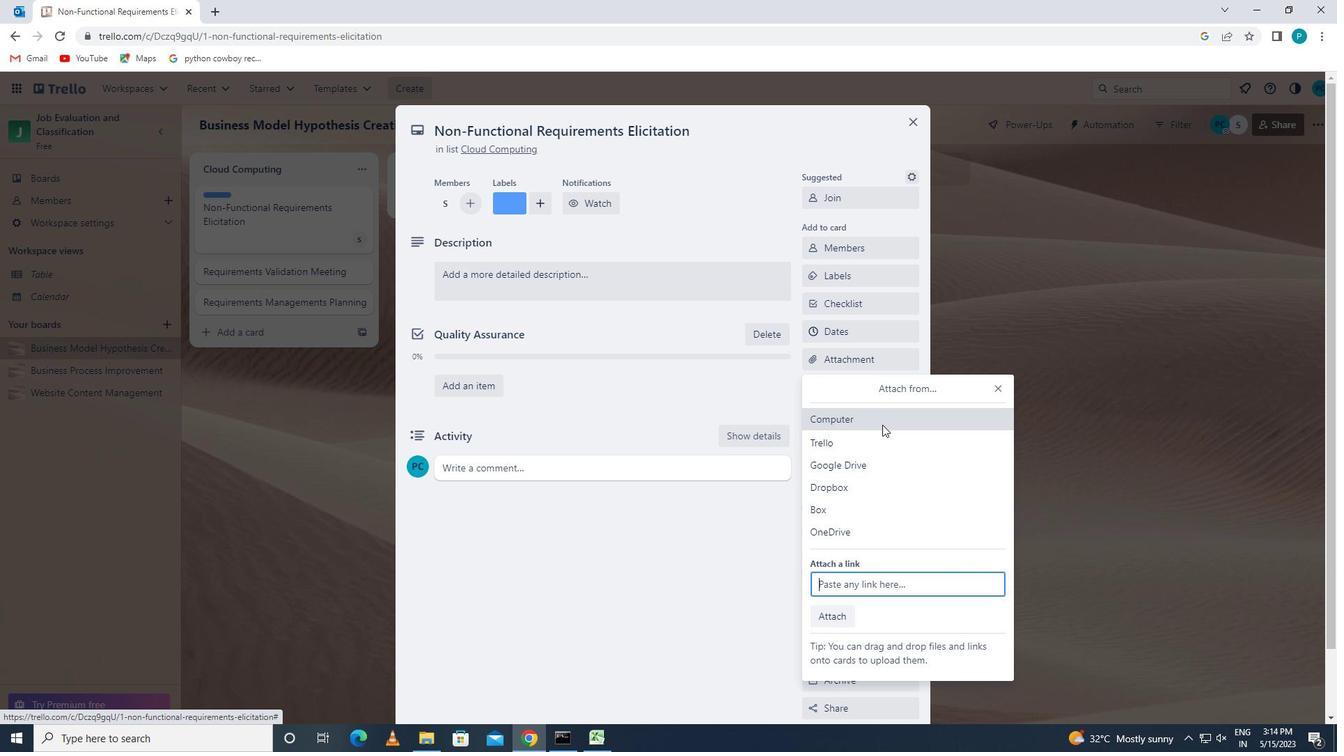 
Action: Mouse pressed left at (883, 445)
Screenshot: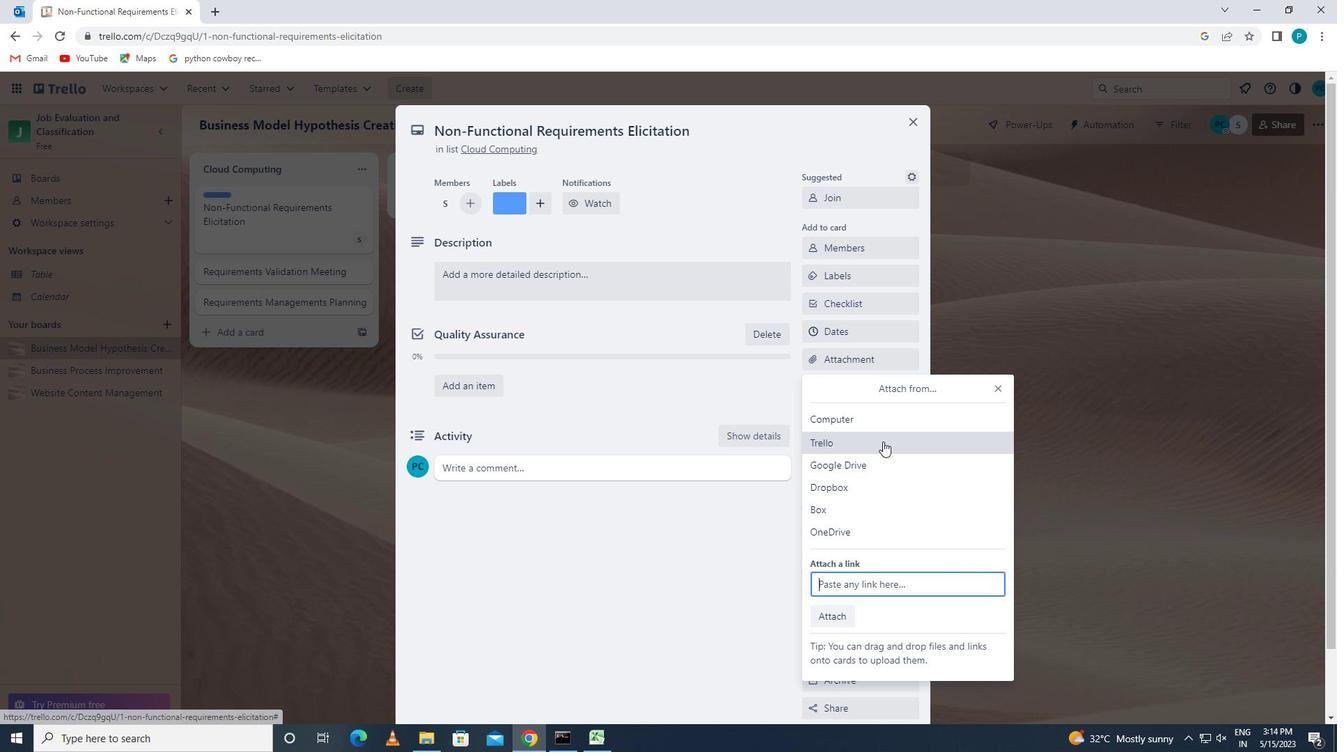 
Action: Mouse moved to (883, 477)
Screenshot: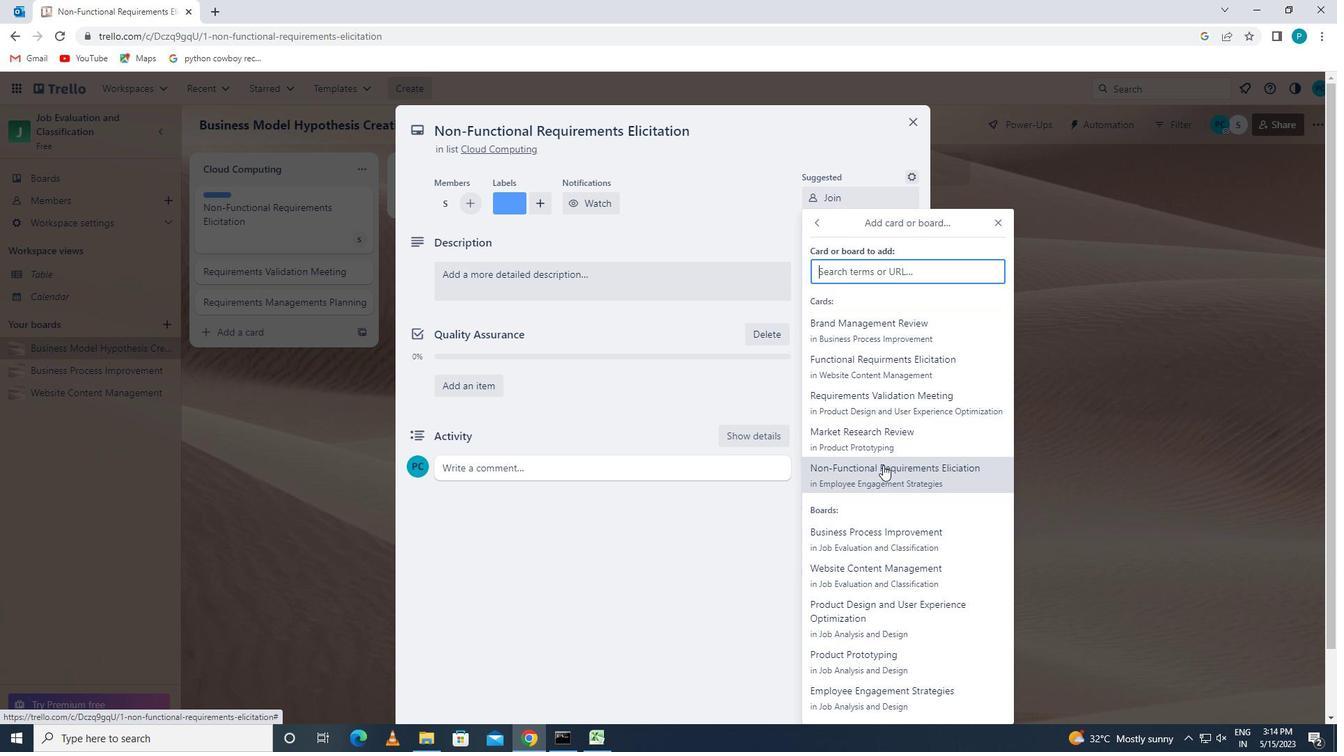 
Action: Mouse pressed left at (883, 477)
Screenshot: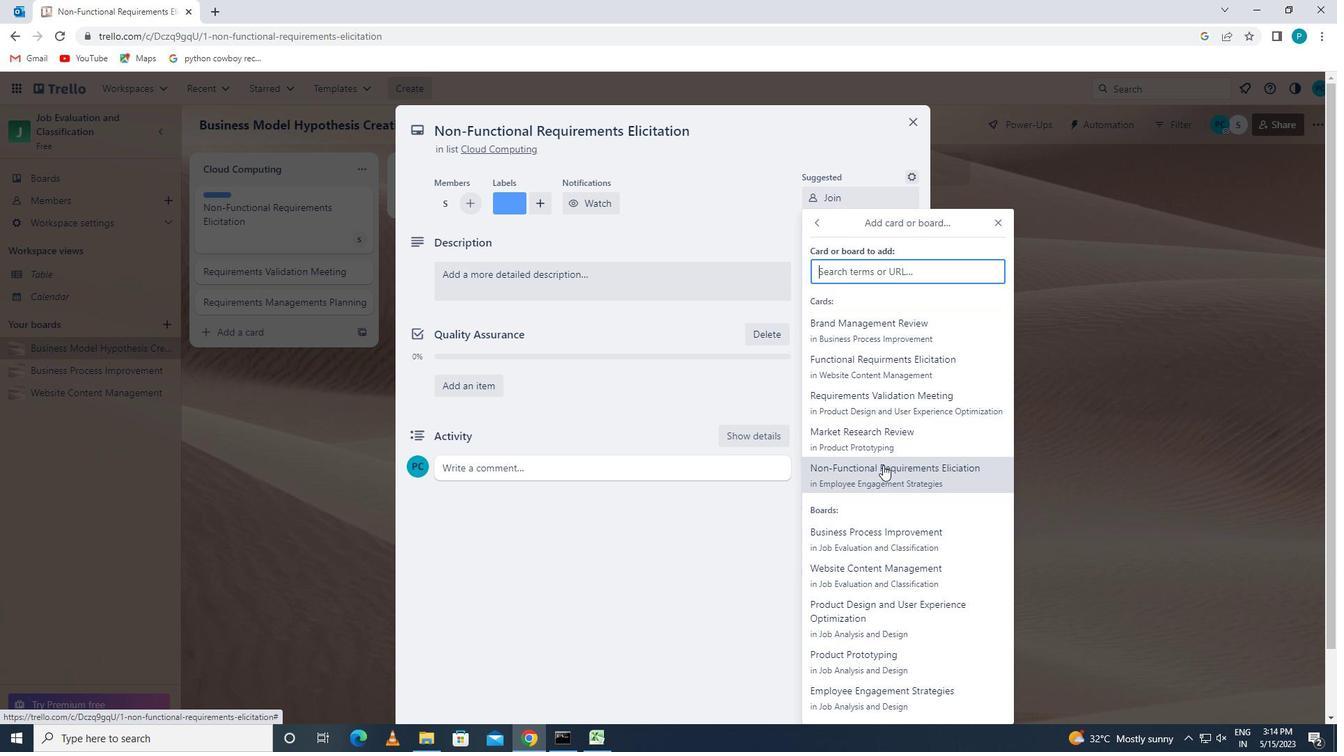 
Action: Mouse moved to (860, 386)
Screenshot: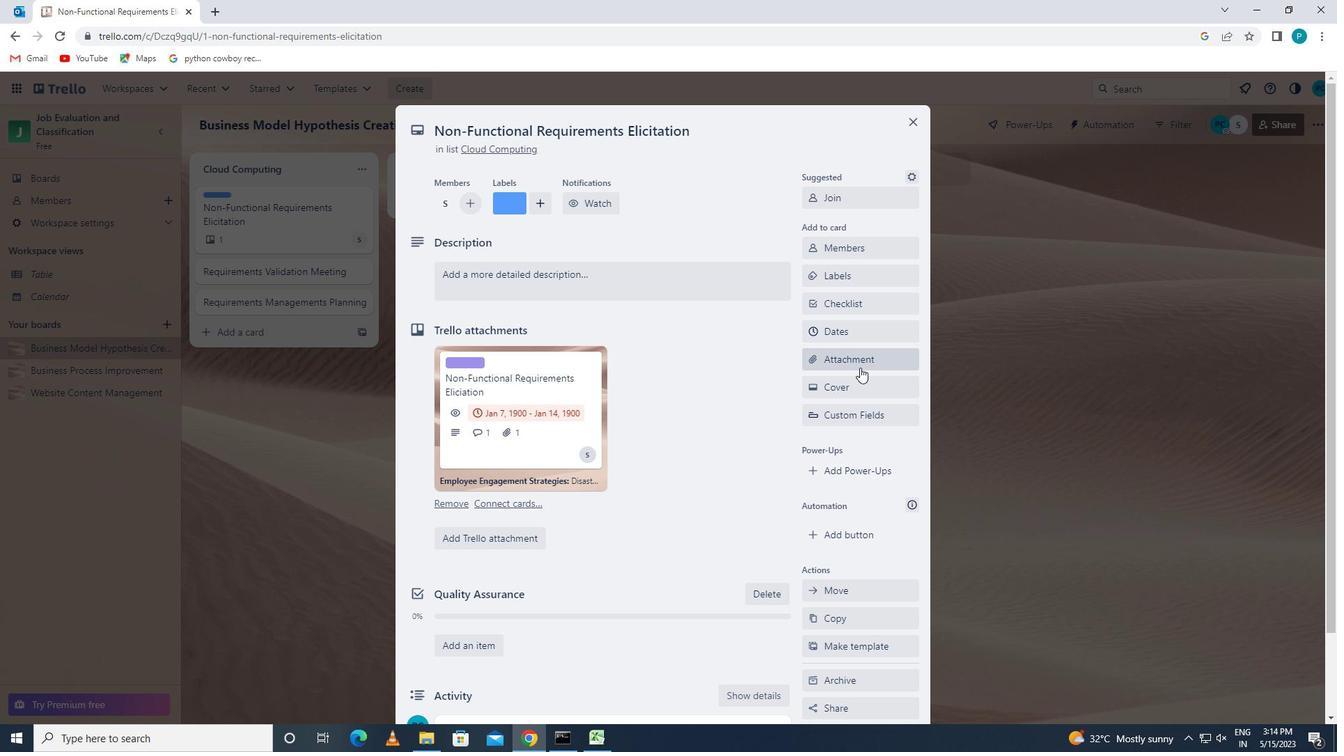 
Action: Mouse pressed left at (860, 386)
Screenshot: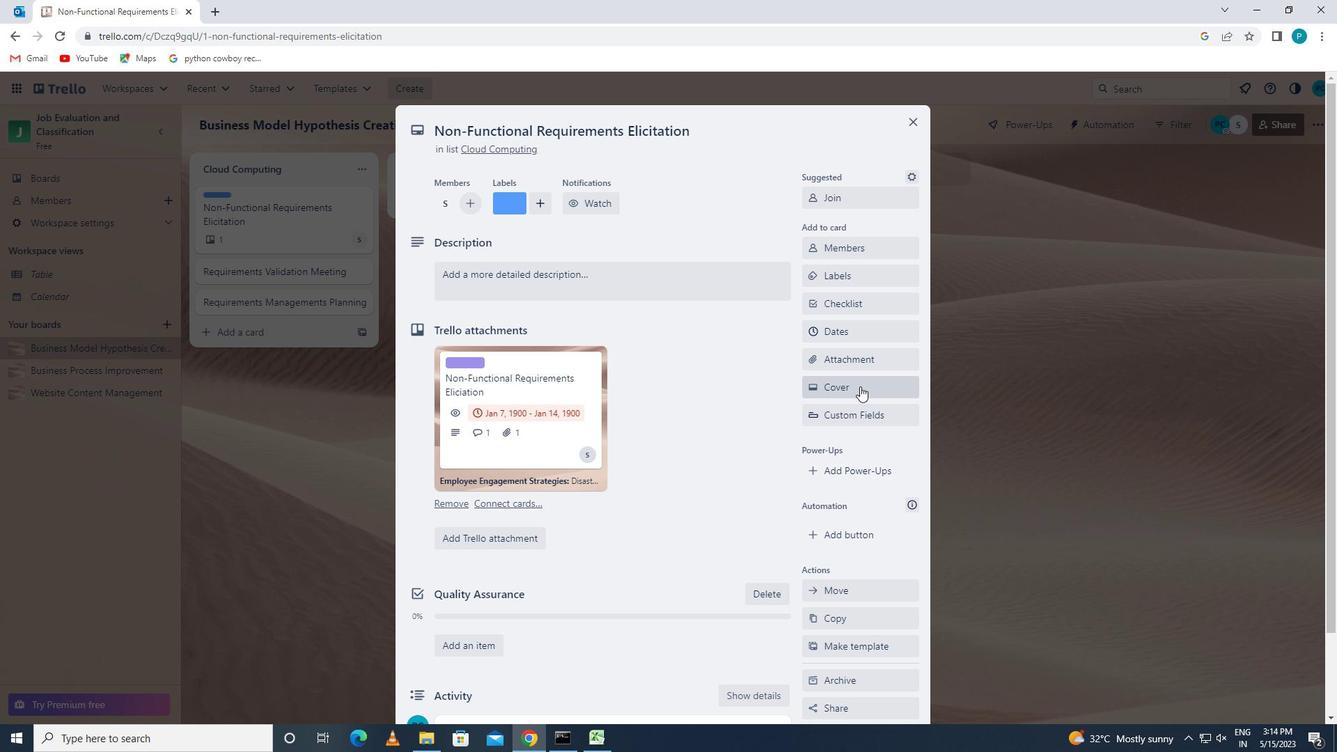 
Action: Mouse moved to (841, 467)
Screenshot: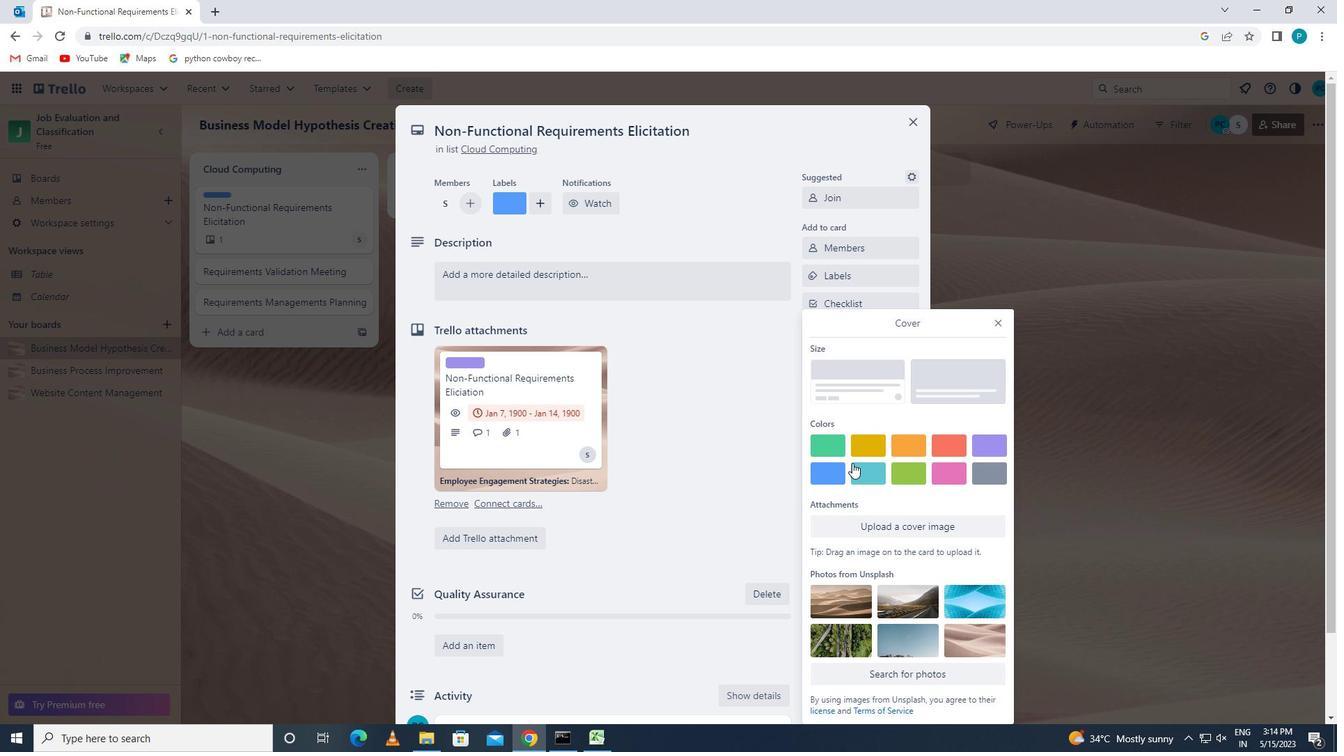 
Action: Mouse pressed left at (841, 467)
Screenshot: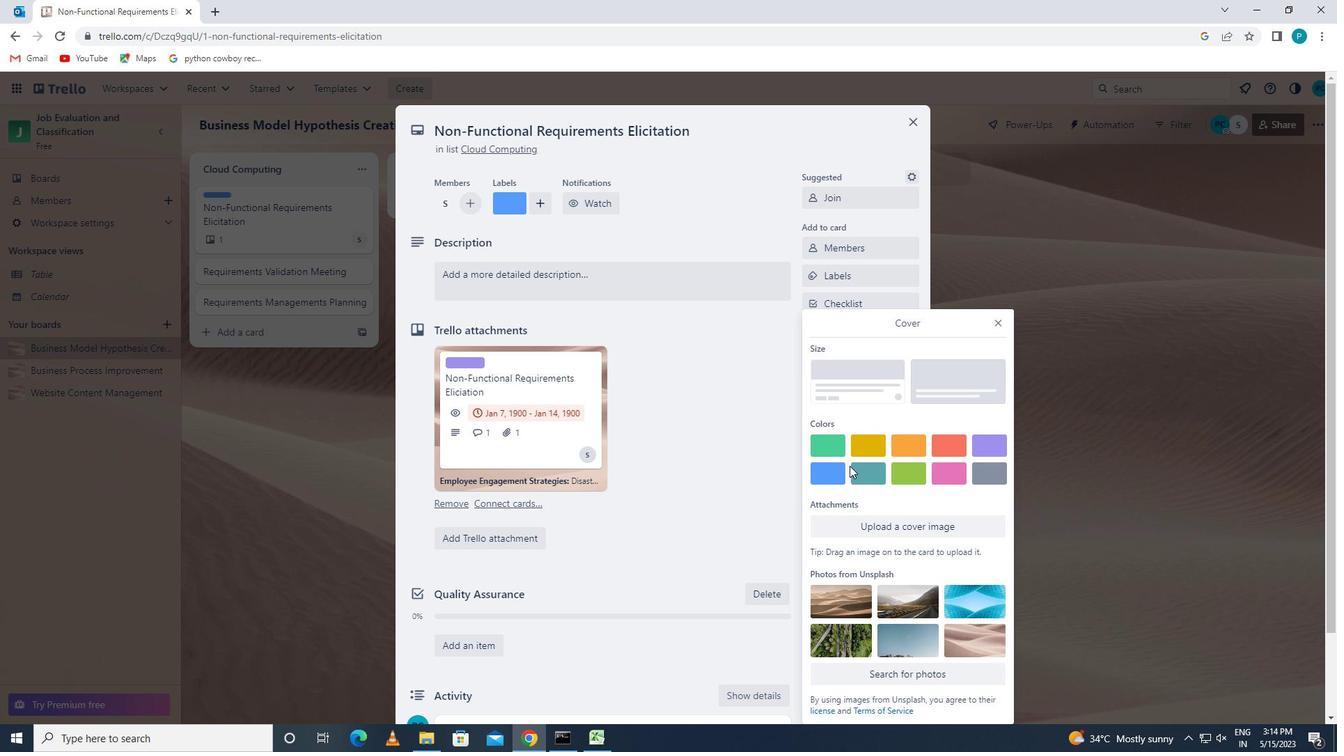 
Action: Mouse moved to (997, 296)
Screenshot: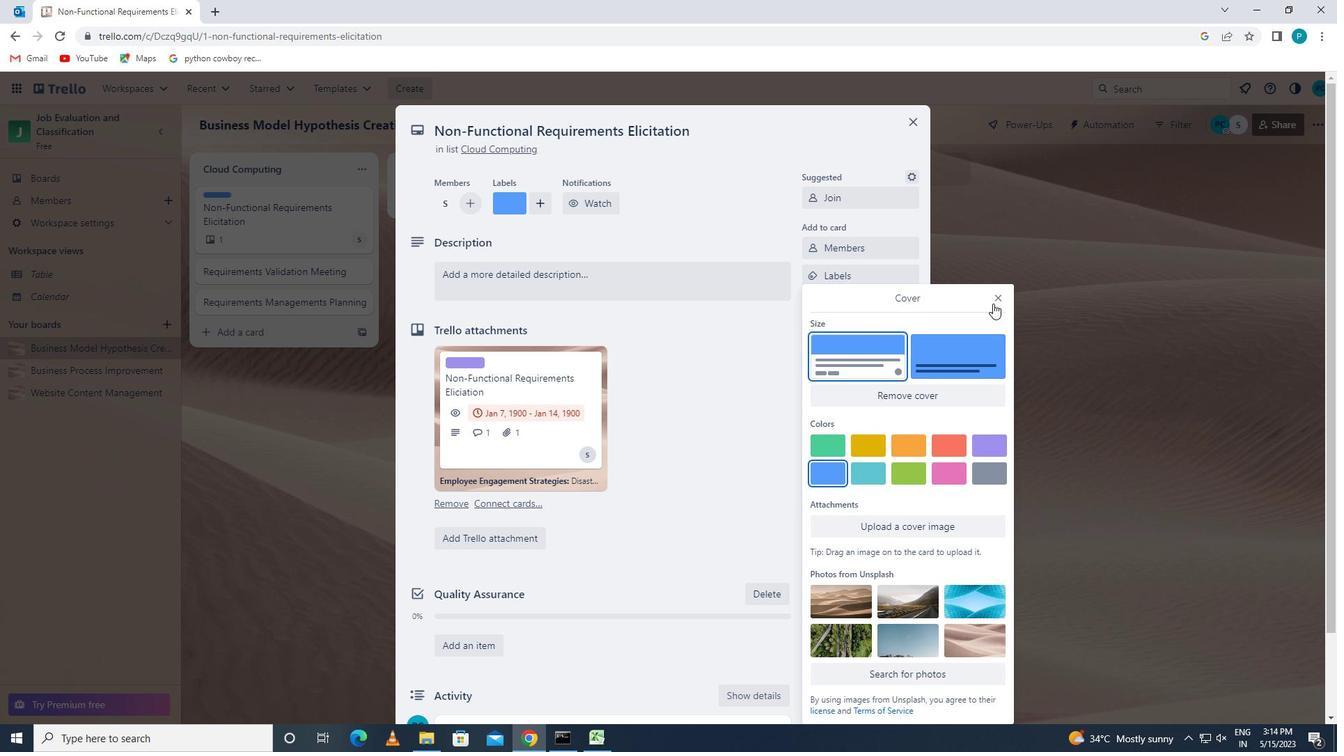 
Action: Mouse pressed left at (997, 296)
Screenshot: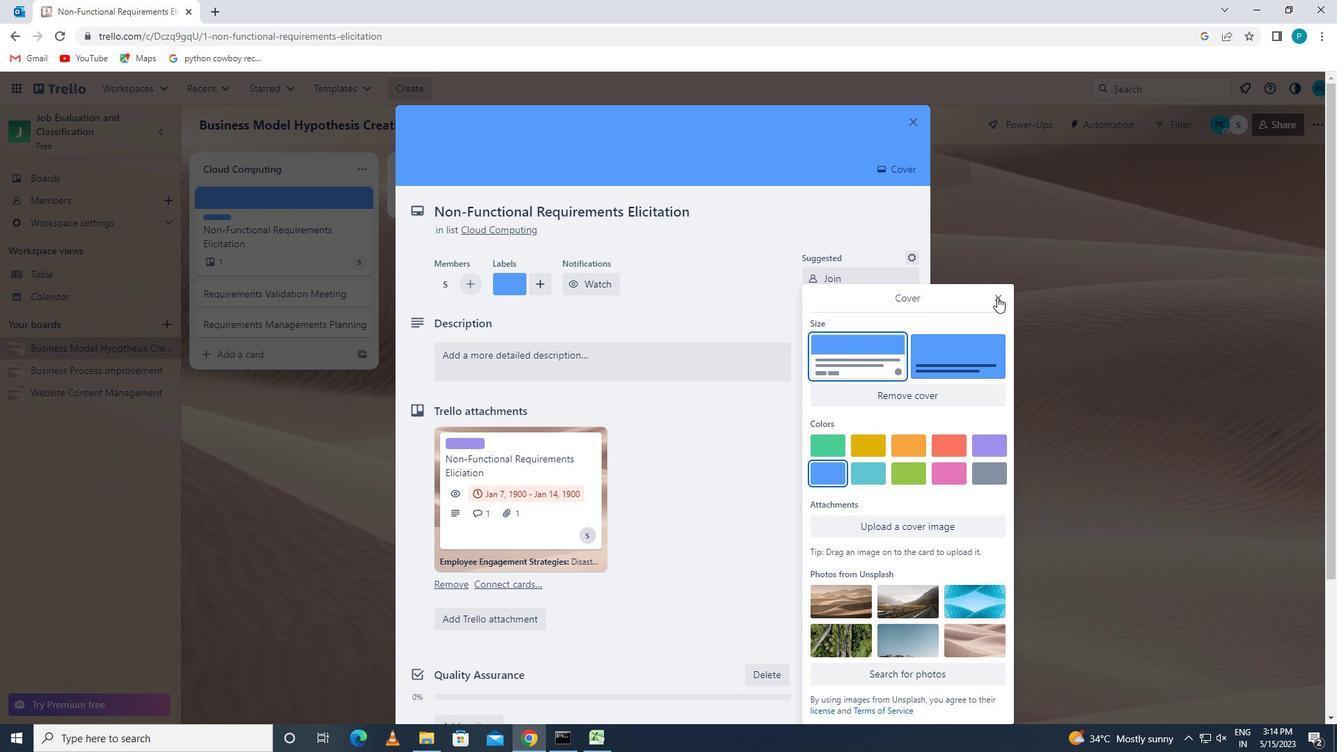 
Action: Mouse moved to (627, 357)
Screenshot: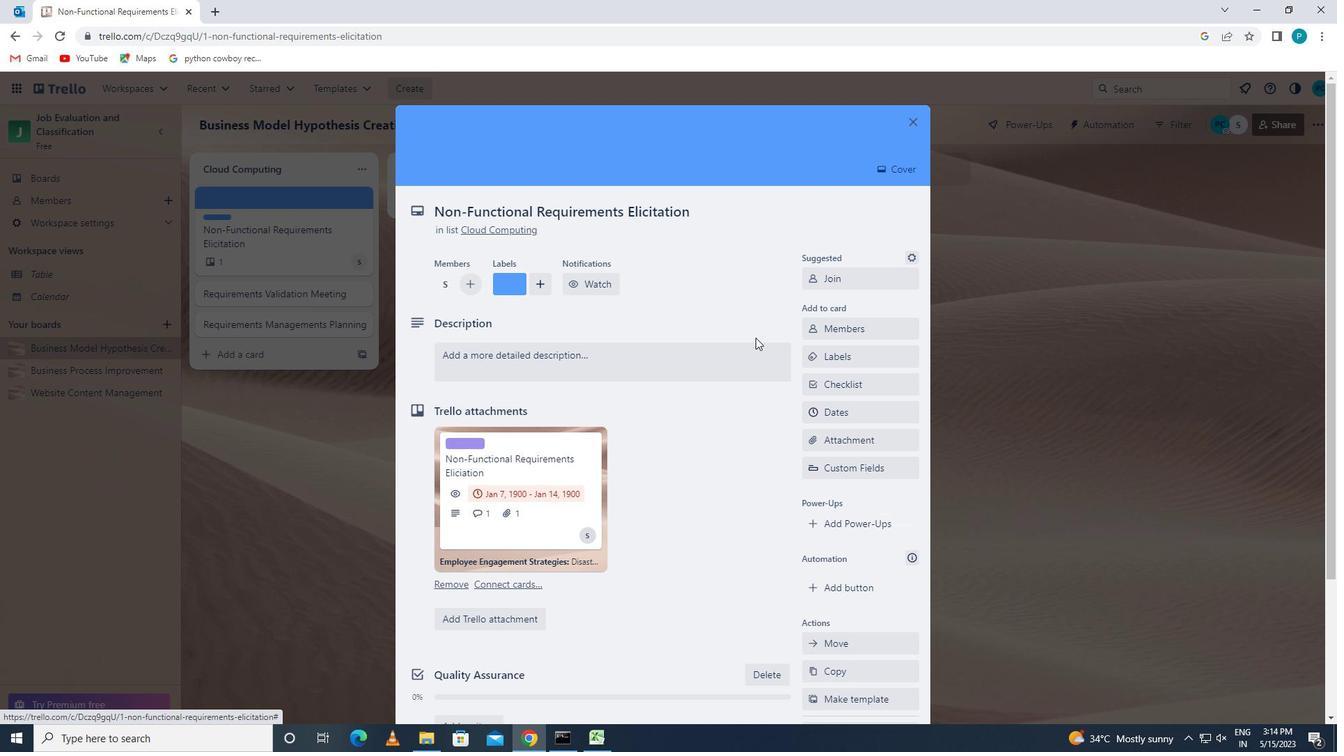 
Action: Mouse pressed left at (627, 357)
Screenshot: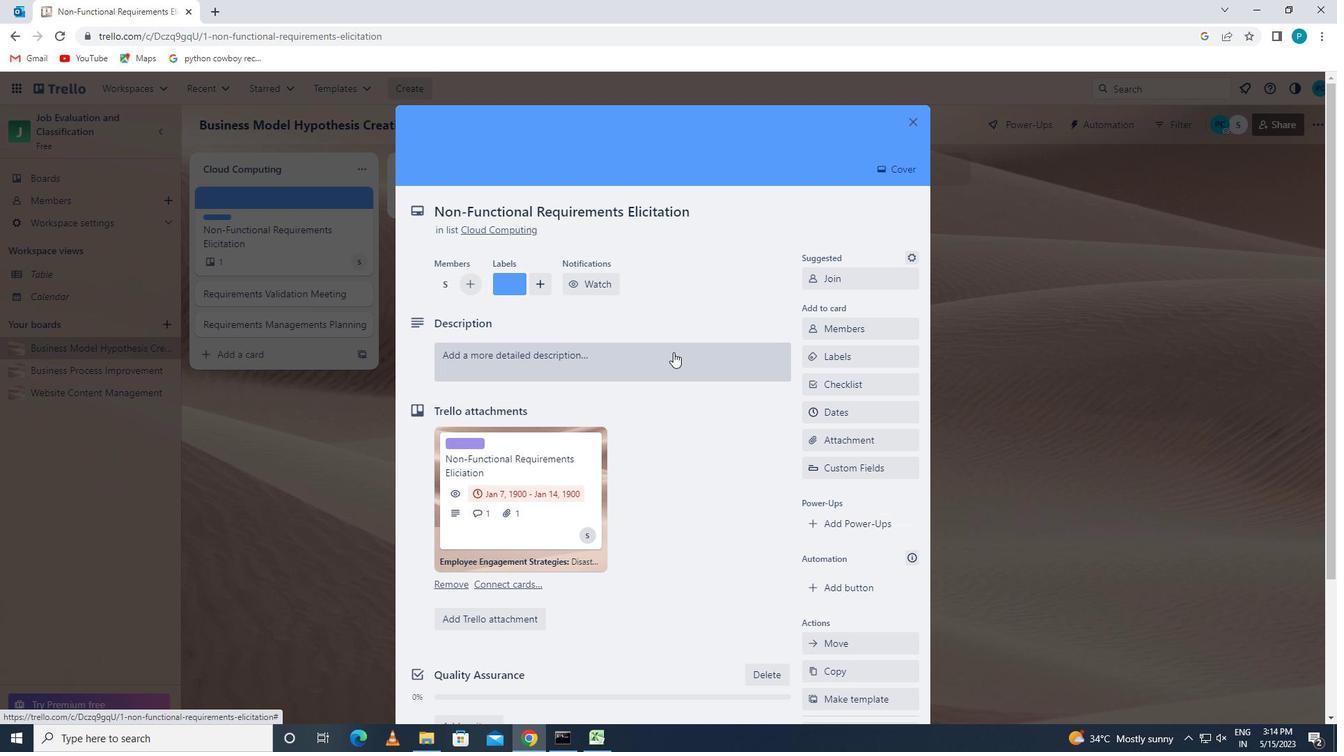 
Action: Mouse moved to (627, 358)
Screenshot: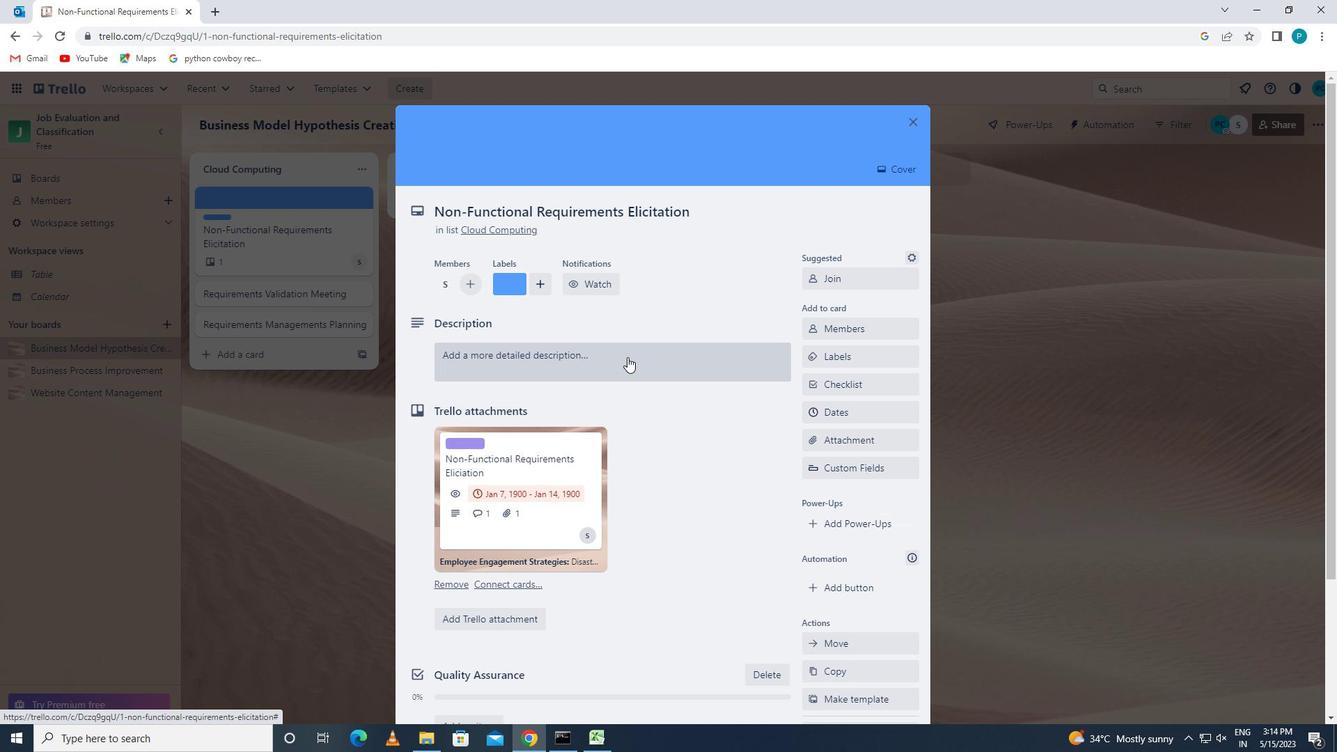 
Action: Key pressed <Key.caps_lock>c<Key.caps_lock>onduct<Key.space>customer<Key.space>research<Key.space>g<Key.backspace>for<Key.space>new<Key.space>customer<Key.space>journey<Key.space>mappim<Key.backspace>ng<Key.space>and<Key.space>optimization
Screenshot: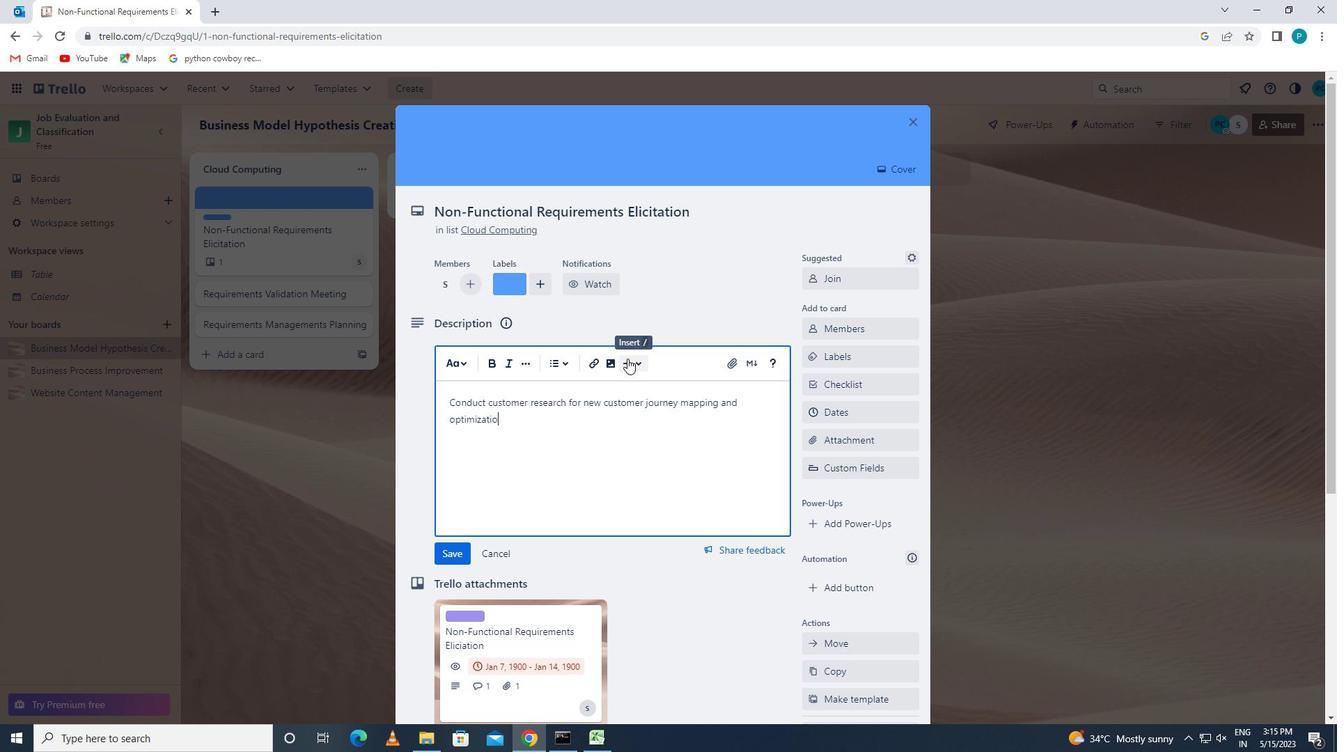 
Action: Mouse moved to (445, 544)
Screenshot: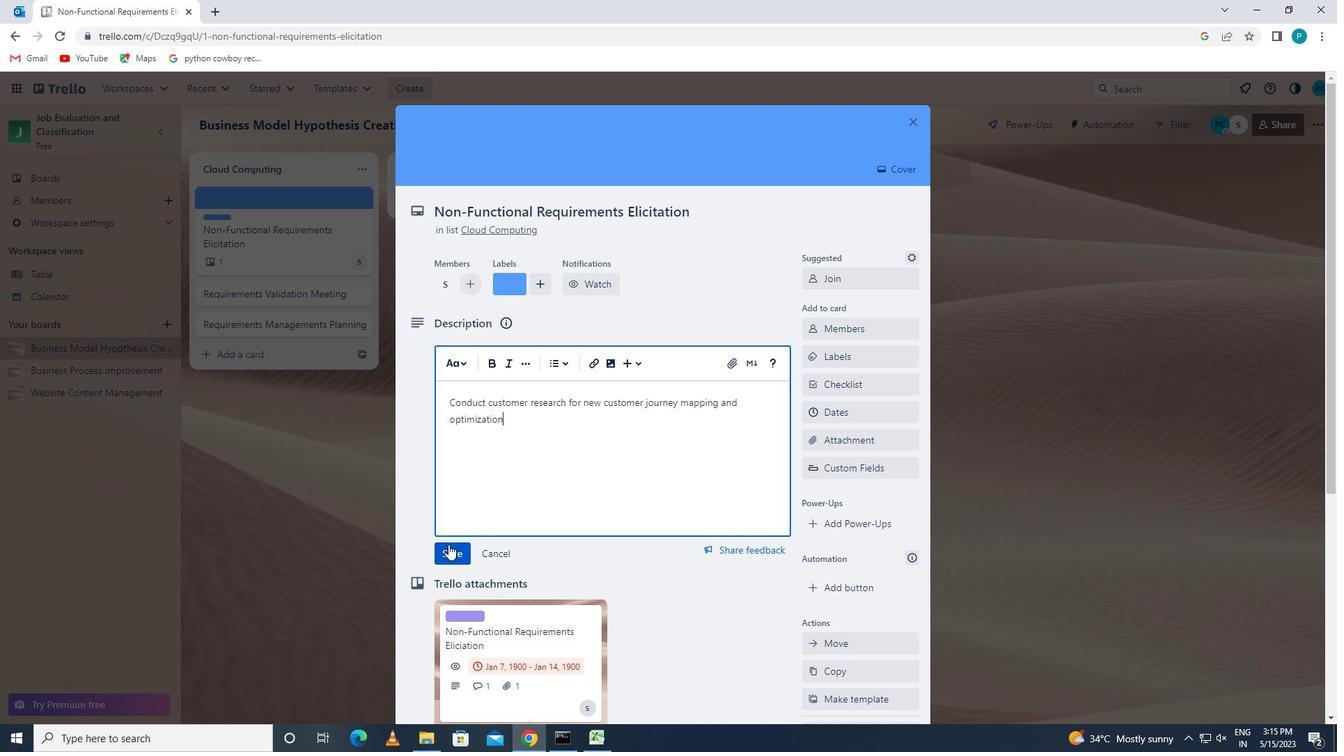 
Action: Mouse pressed left at (445, 544)
Screenshot: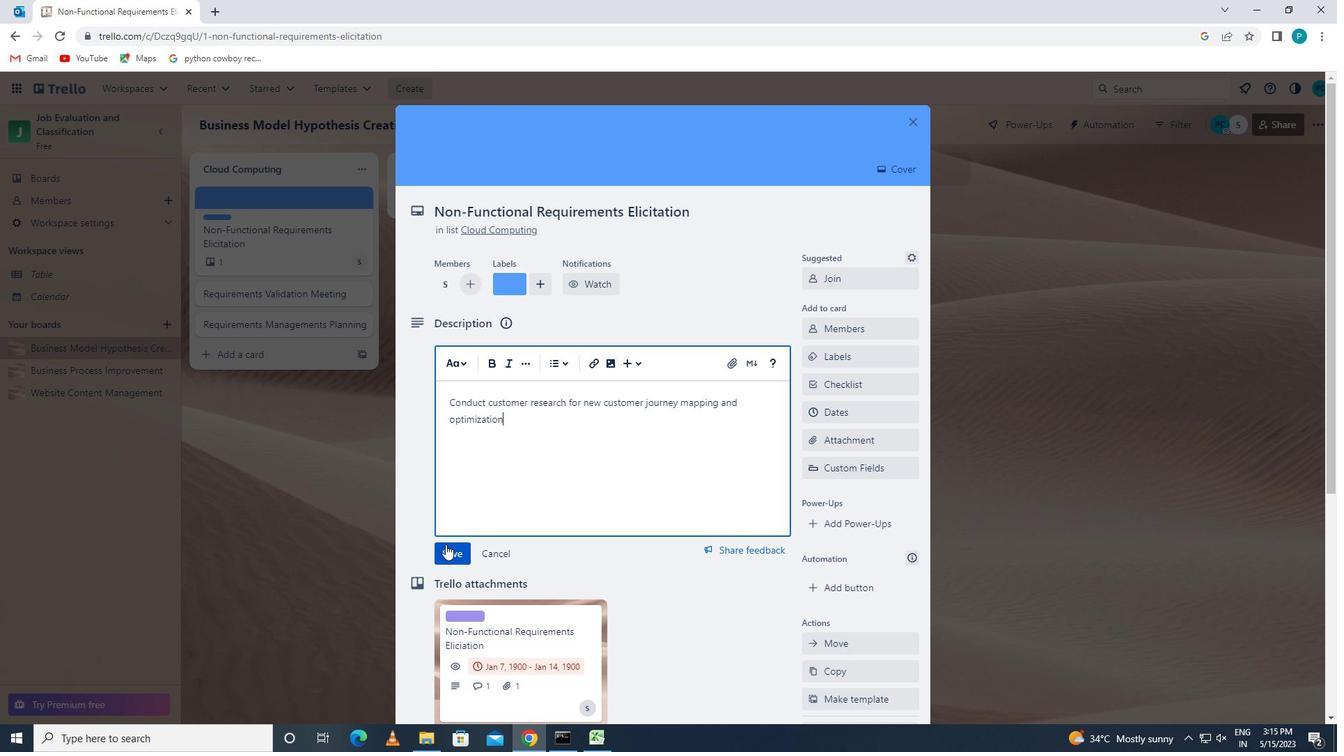 
Action: Mouse moved to (523, 536)
Screenshot: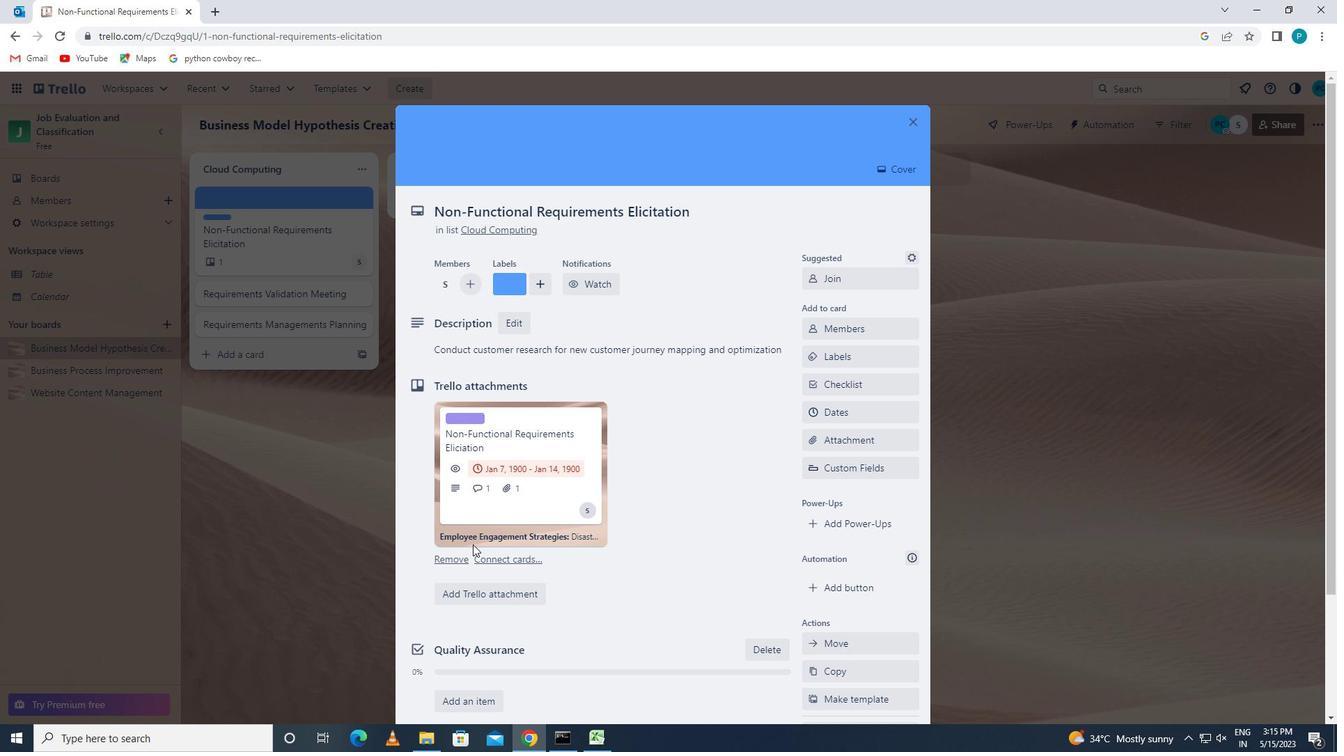 
Action: Mouse scrolled (523, 536) with delta (0, 0)
Screenshot: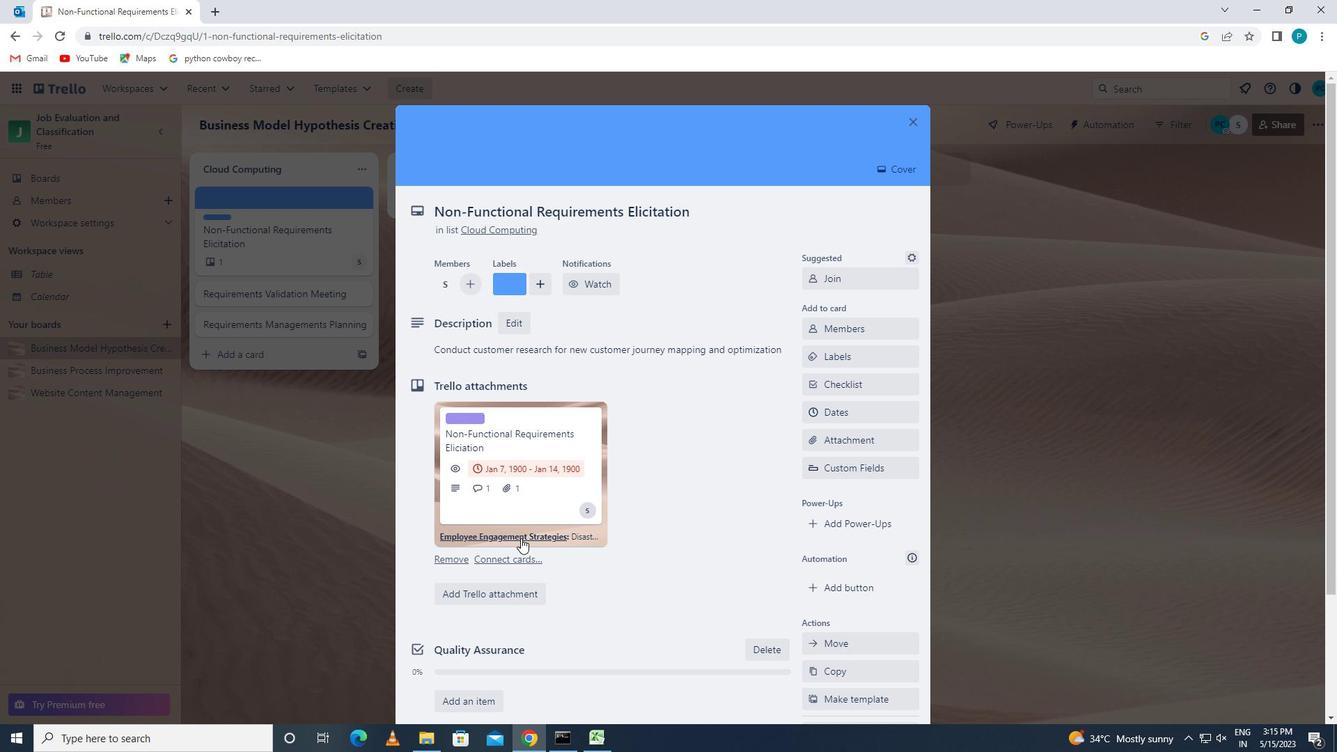 
Action: Mouse scrolled (523, 536) with delta (0, 0)
Screenshot: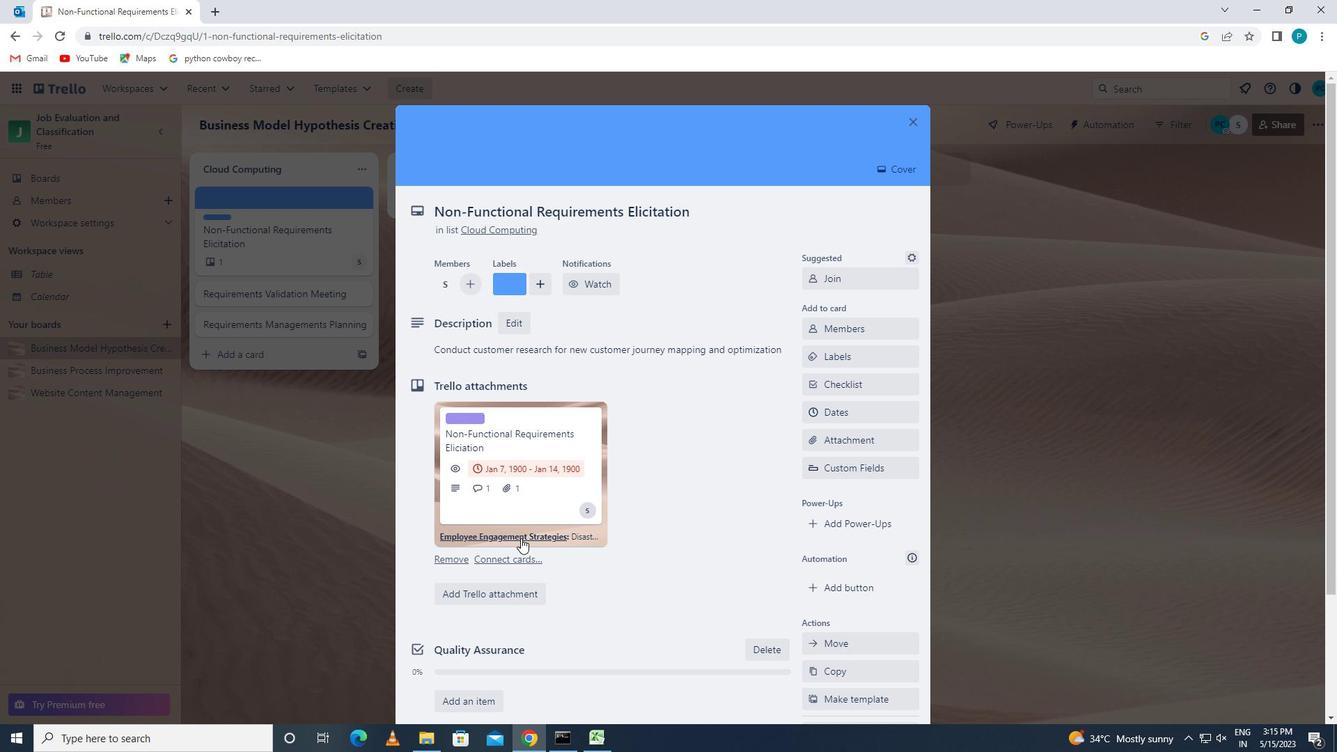 
Action: Mouse scrolled (523, 536) with delta (0, 0)
Screenshot: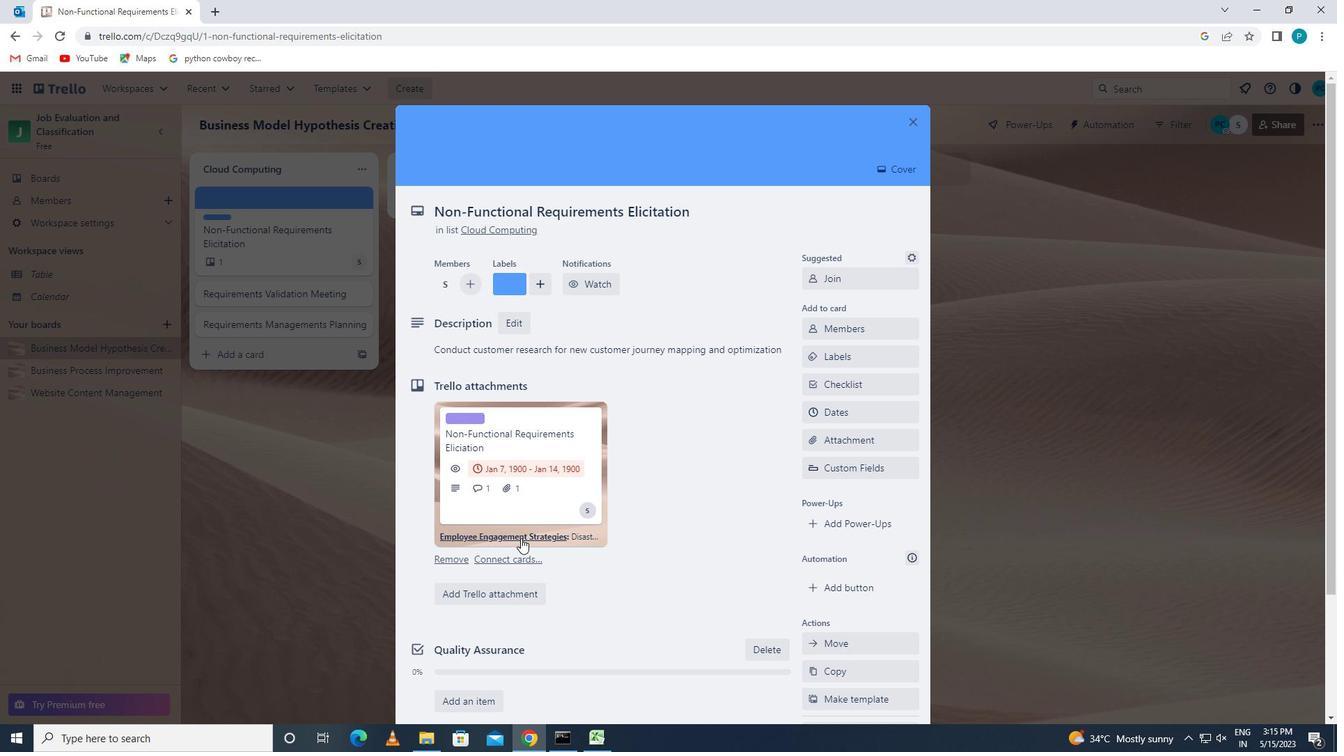 
Action: Mouse scrolled (523, 536) with delta (0, 0)
Screenshot: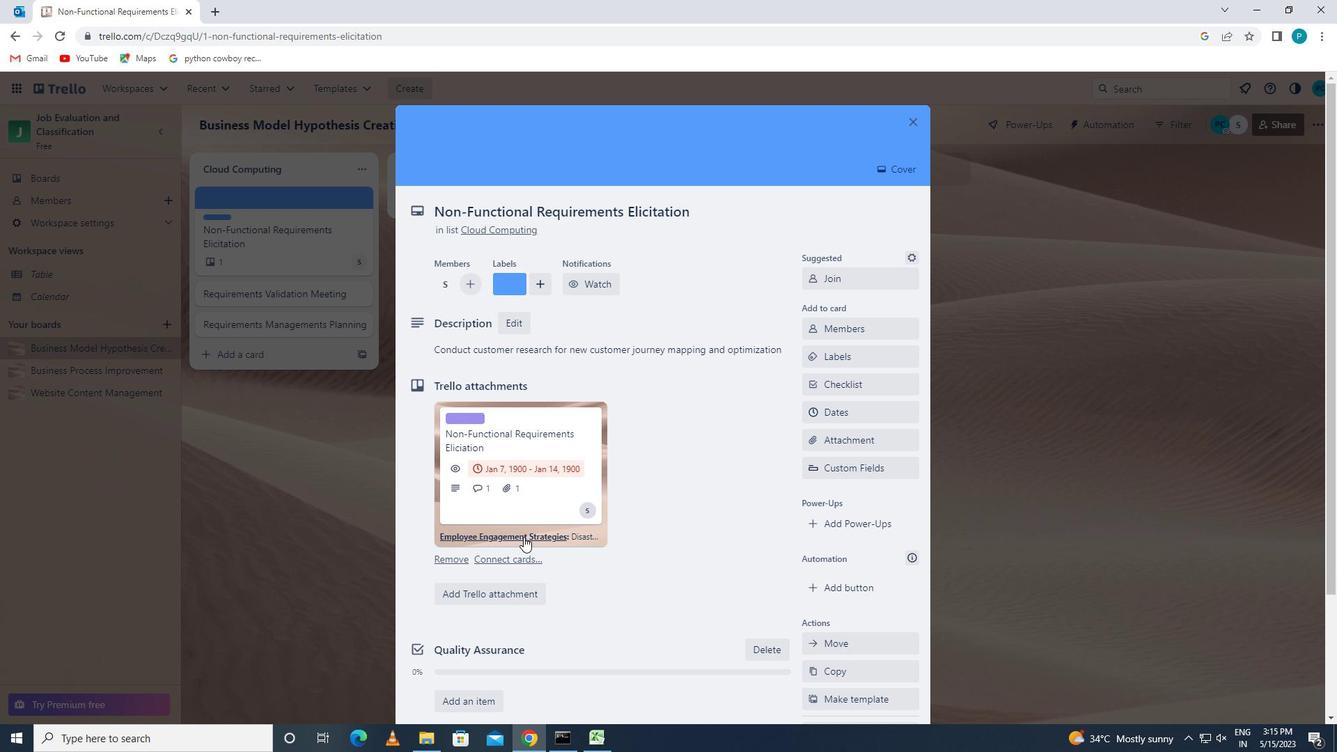 
Action: Mouse moved to (500, 625)
Screenshot: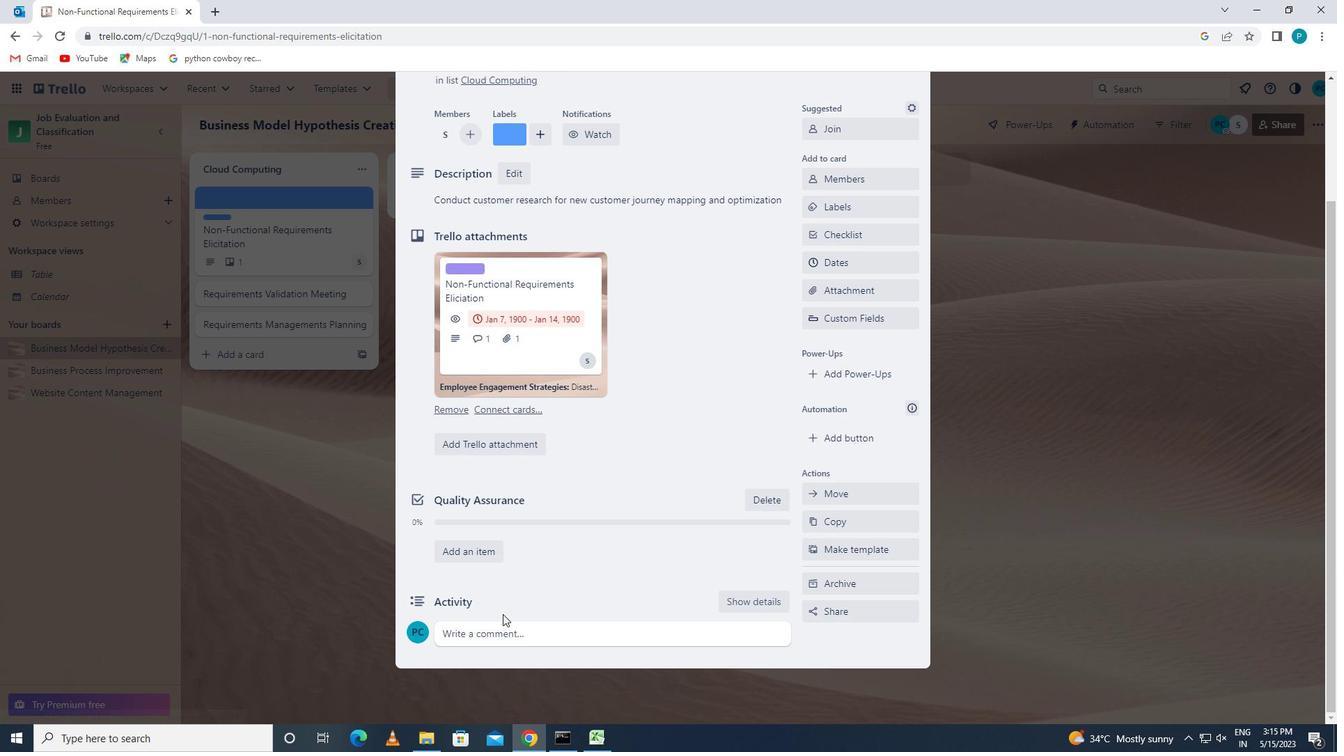 
Action: Mouse pressed left at (500, 625)
Screenshot: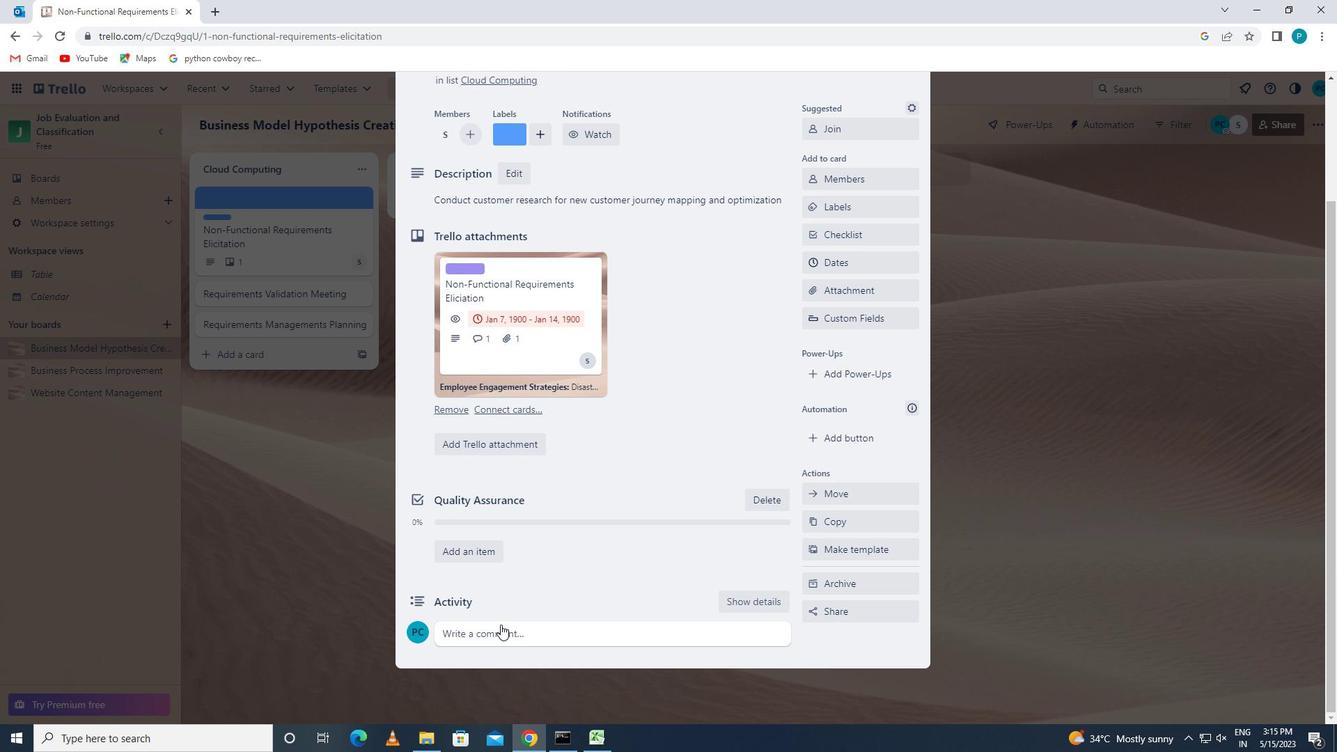 
Action: Key pressed <Key.caps_lock>w<Key.caps_lock>e<Key.space>should<Key.space>approach<Key.space>this<Key.space>task<Key.space>with<Key.space>a<Key.space>sense<Key.space>of<Key.space>ownership<Key.space>and<Key.space>personal<Key.space>responsibility<Key.space>for<Key.space>its<Key.space>success<Key.space>
Screenshot: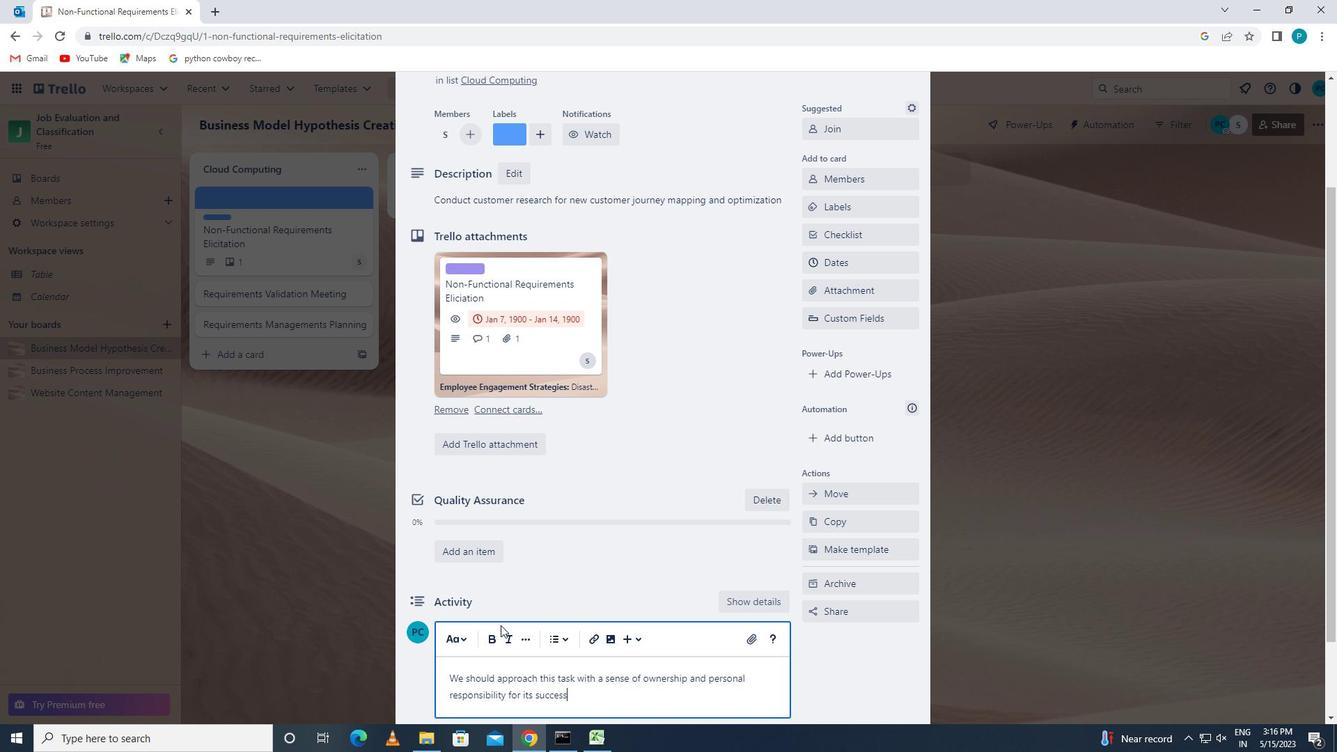 
Action: Mouse moved to (529, 640)
Screenshot: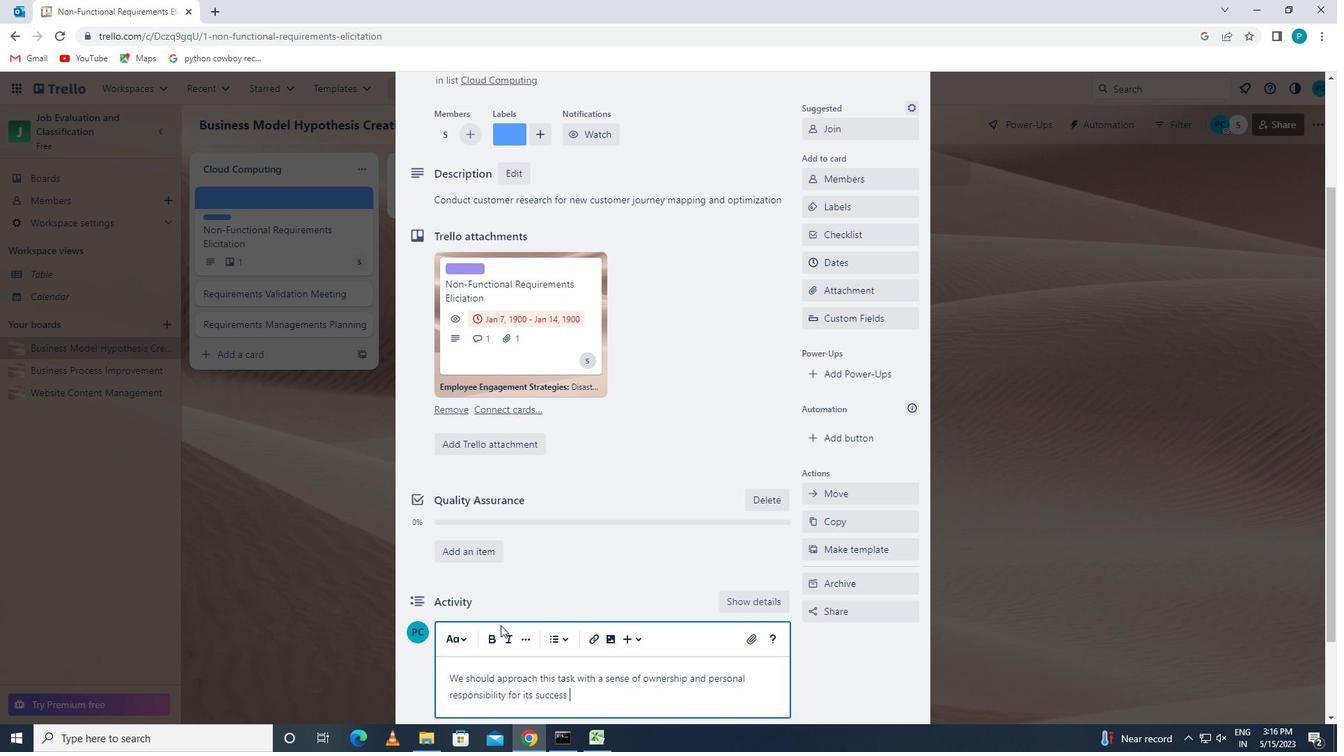 
Action: Mouse scrolled (529, 640) with delta (0, 0)
Screenshot: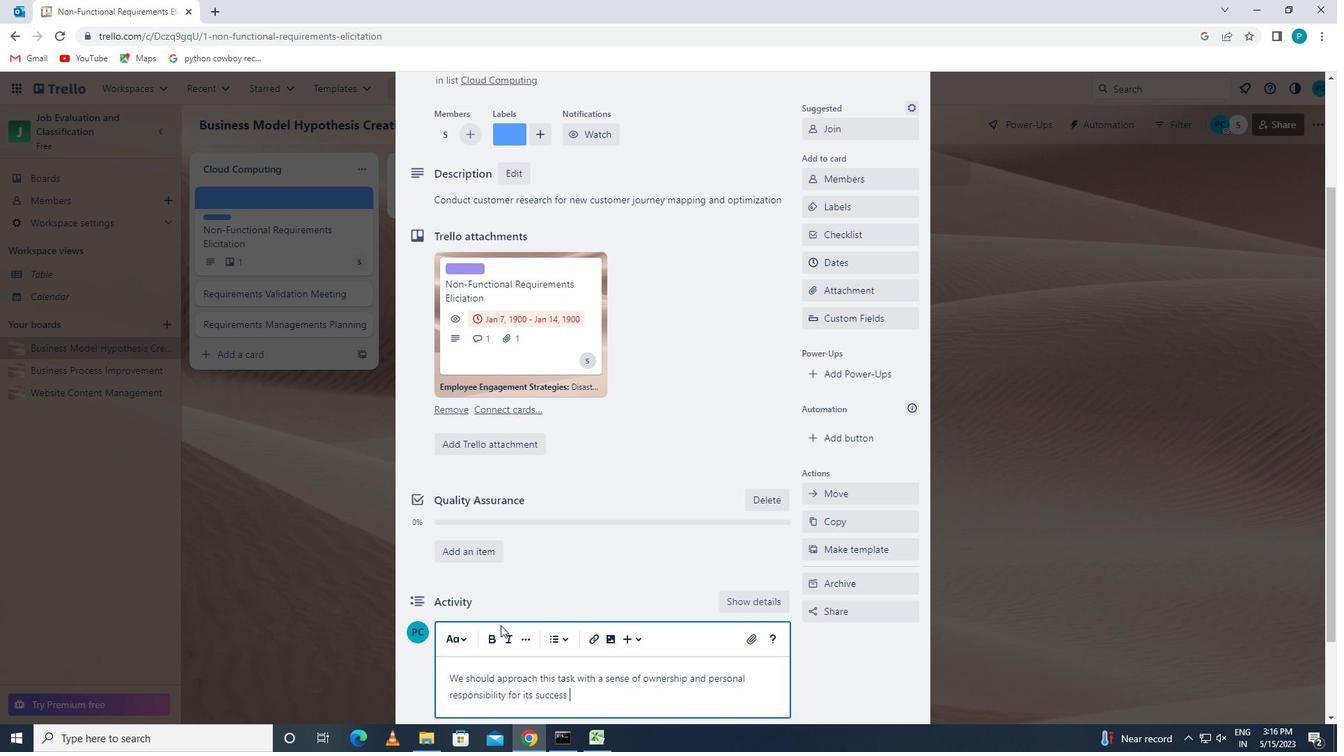 
Action: Mouse moved to (453, 658)
Screenshot: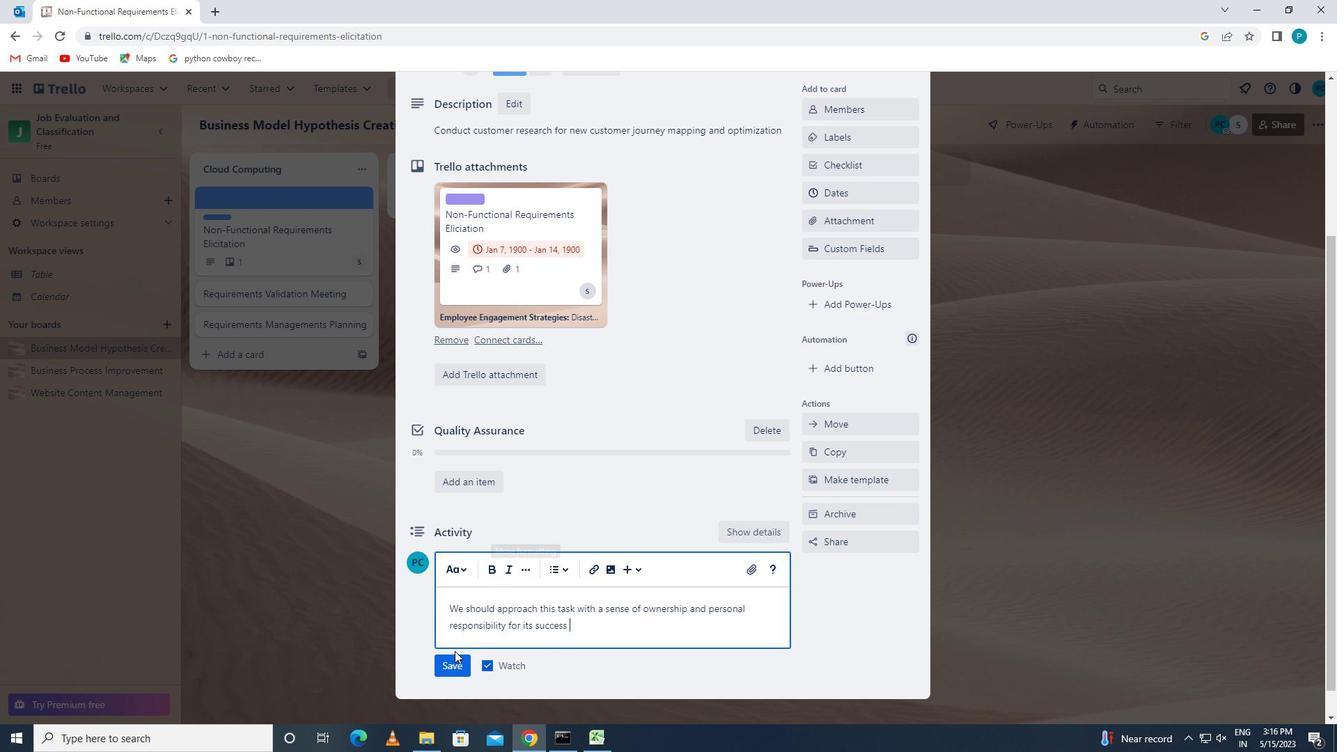 
Action: Mouse pressed left at (453, 658)
Screenshot: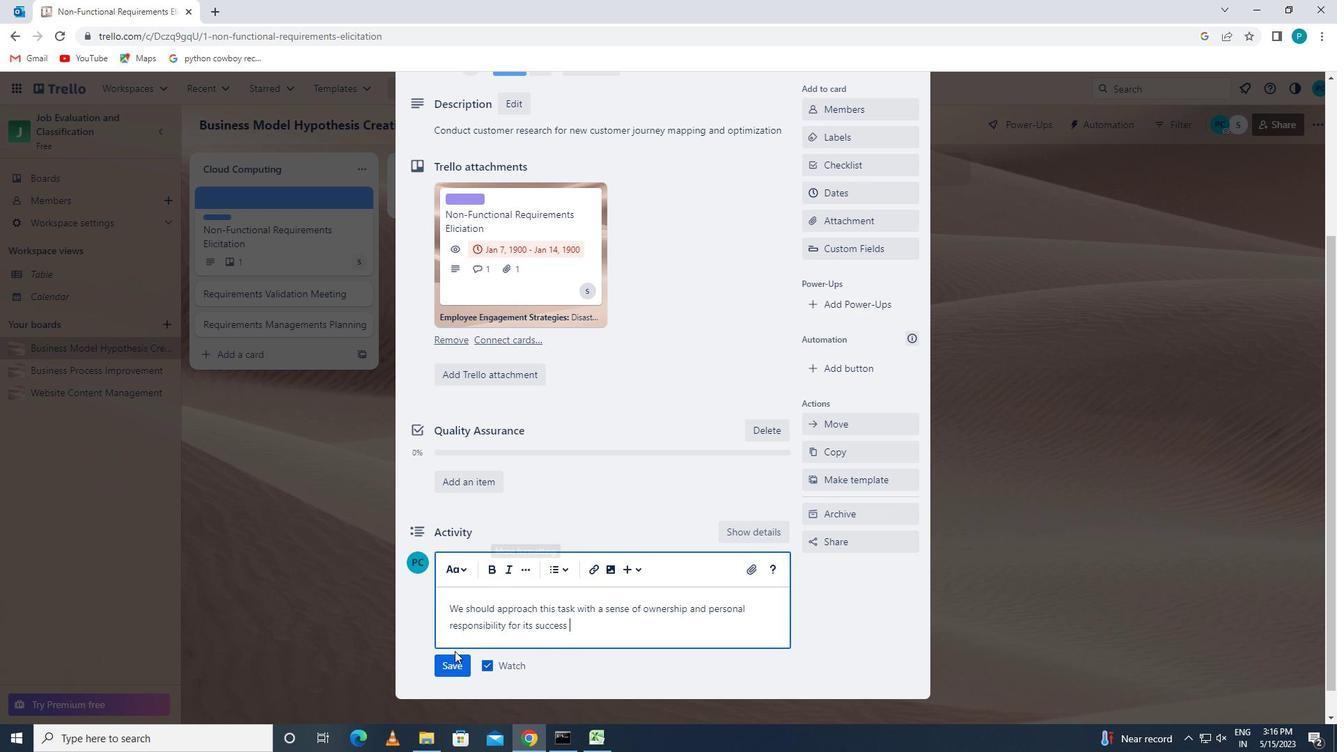 
Action: Mouse moved to (837, 193)
Screenshot: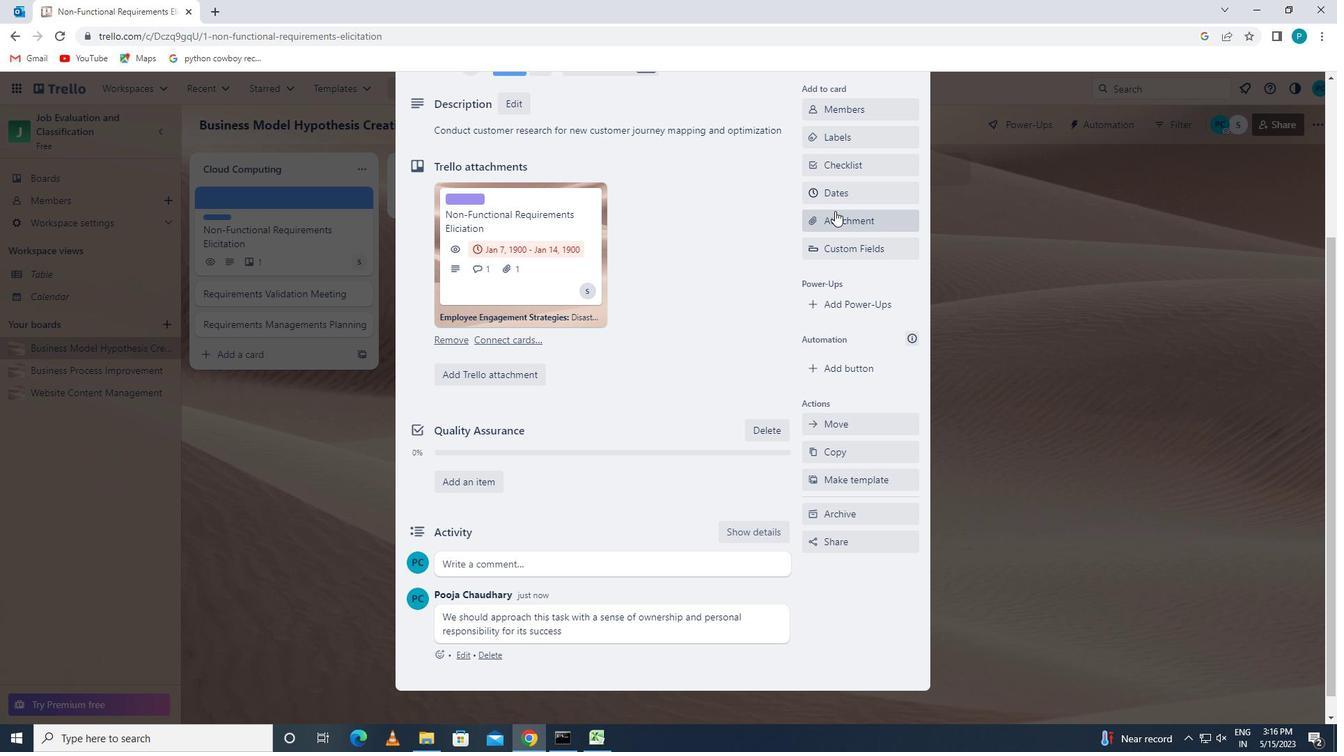 
Action: Mouse pressed left at (837, 193)
Screenshot: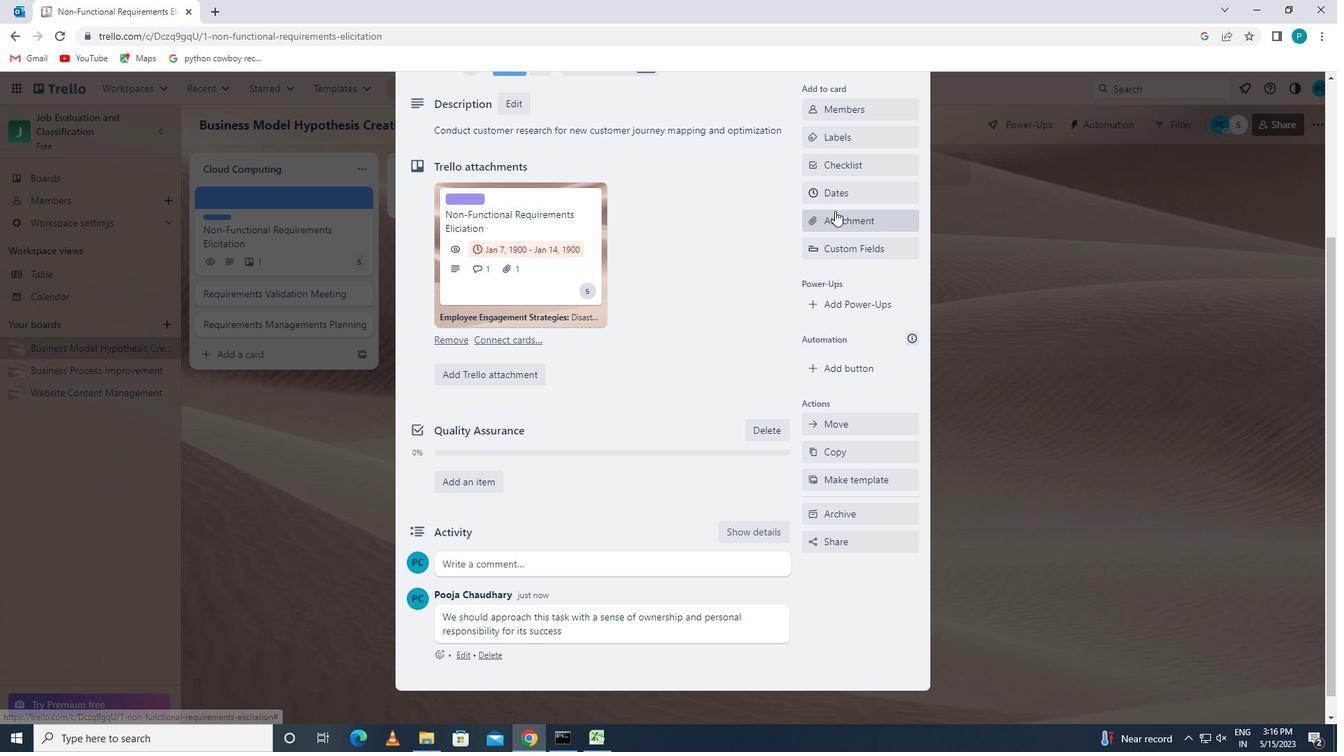 
Action: Mouse moved to (810, 477)
Screenshot: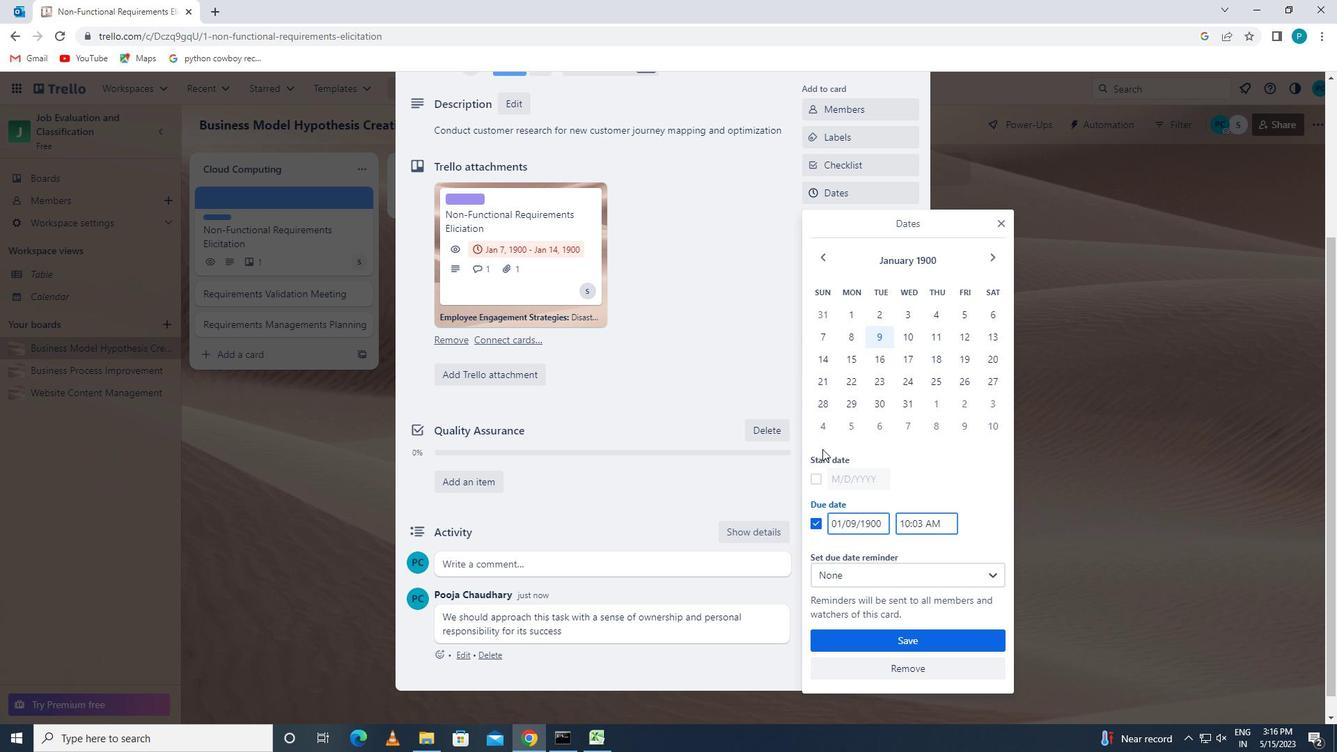 
Action: Mouse pressed left at (810, 477)
Screenshot: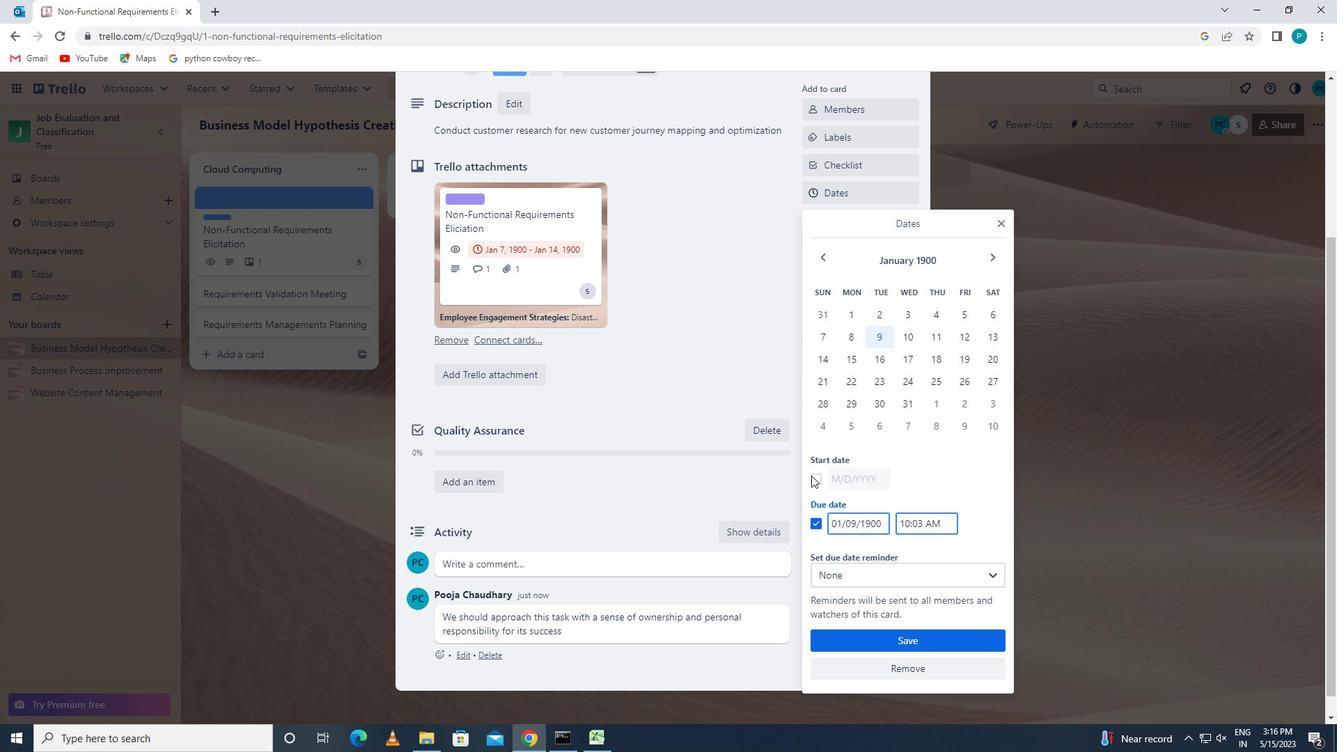 
Action: Mouse moved to (828, 478)
Screenshot: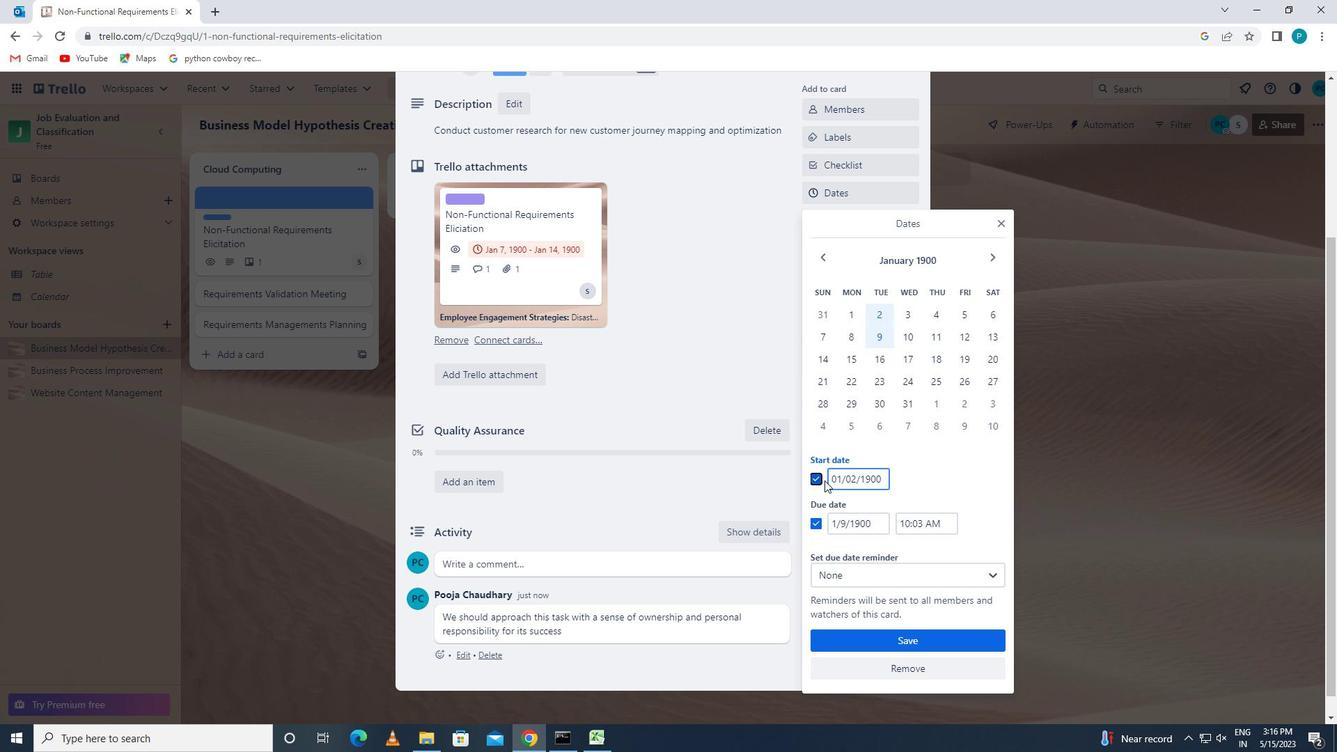 
Action: Mouse pressed left at (828, 478)
Screenshot: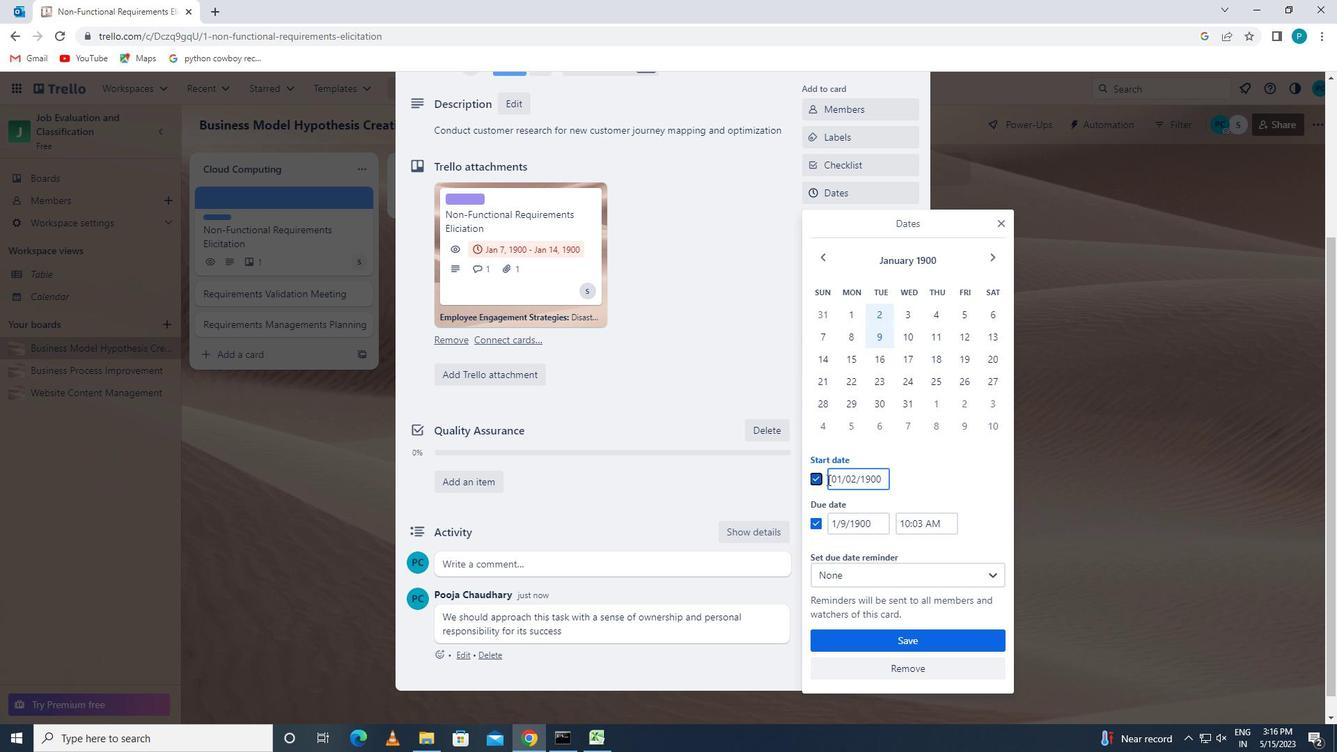 
Action: Mouse moved to (912, 477)
Screenshot: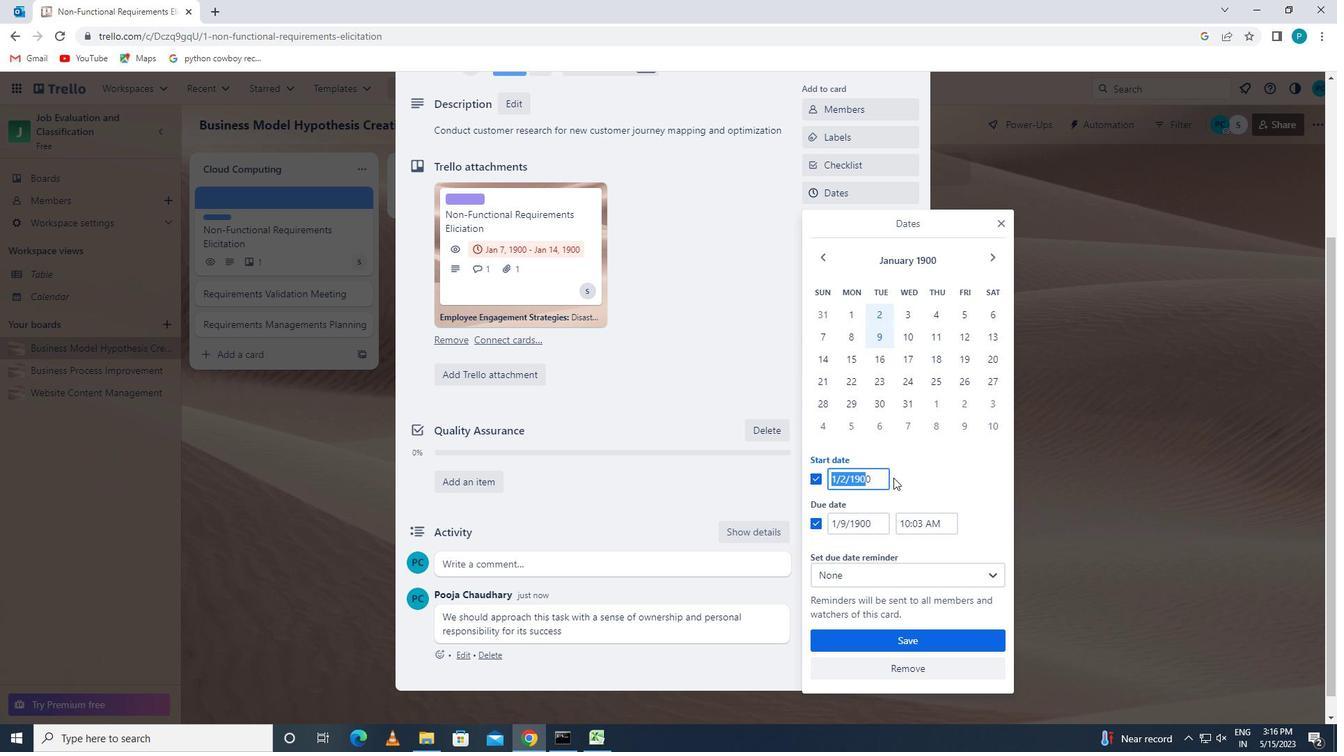
Action: Key pressed 1/3/1900
Screenshot: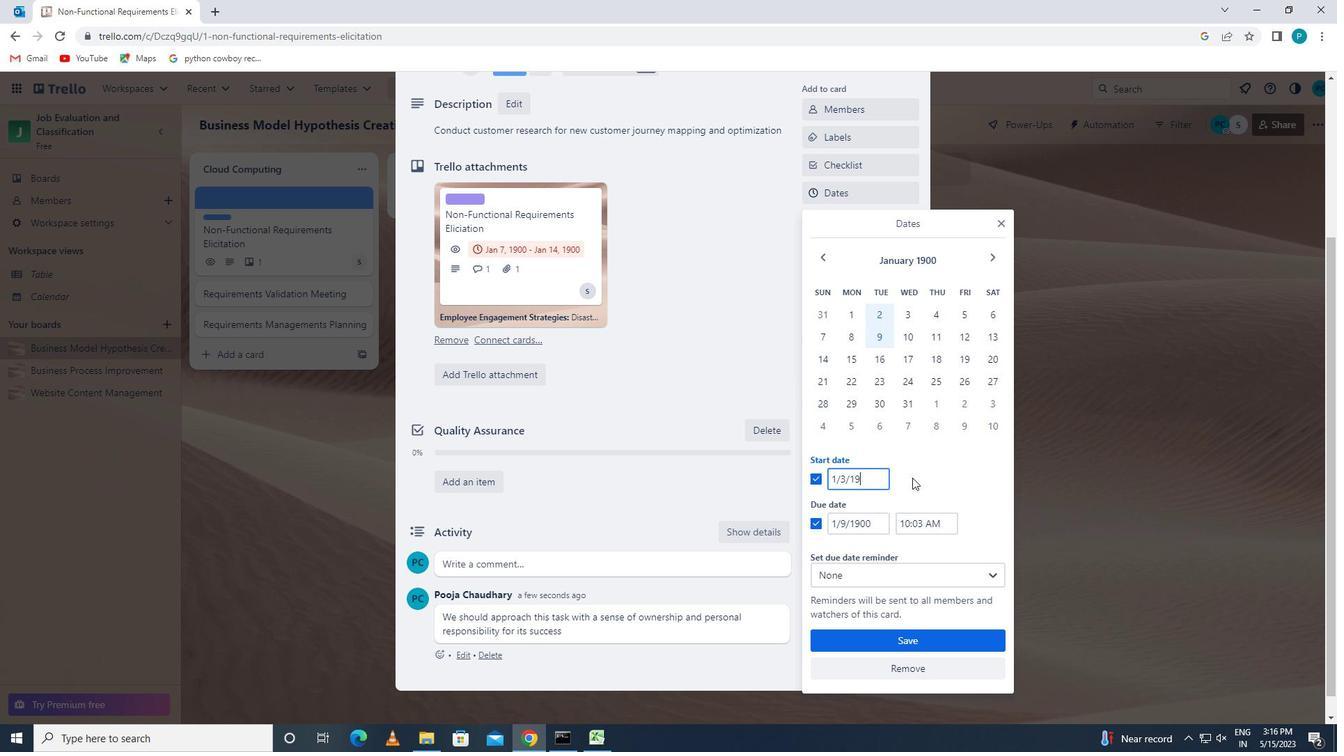
Action: Mouse moved to (882, 527)
Screenshot: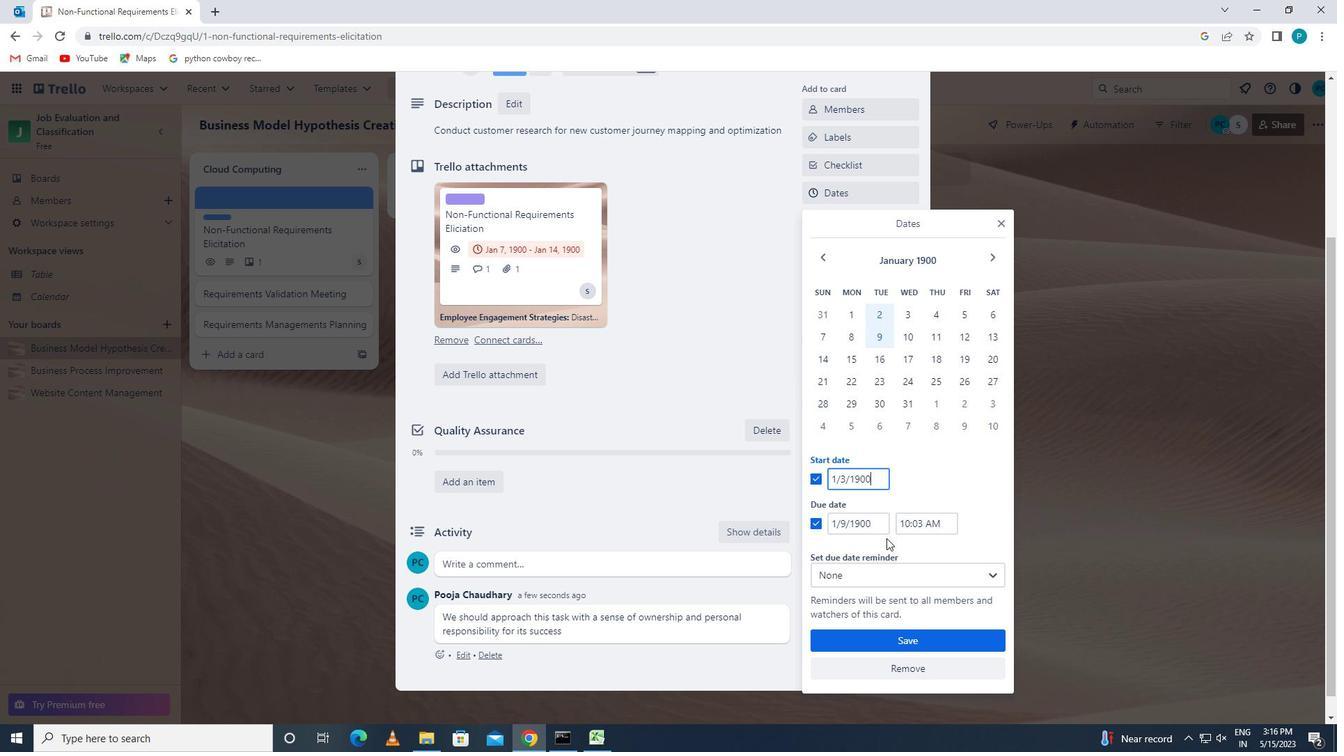 
Action: Mouse pressed left at (882, 527)
Screenshot: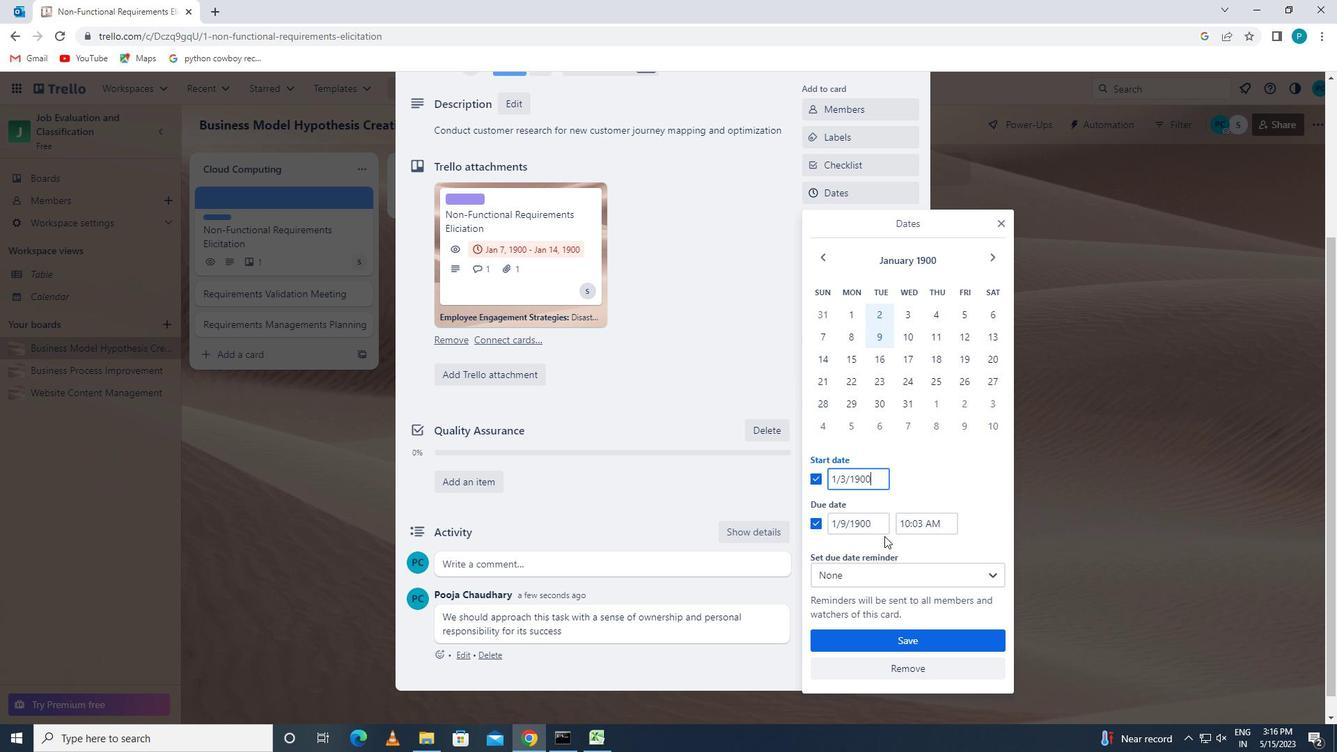 
Action: Mouse moved to (830, 525)
Screenshot: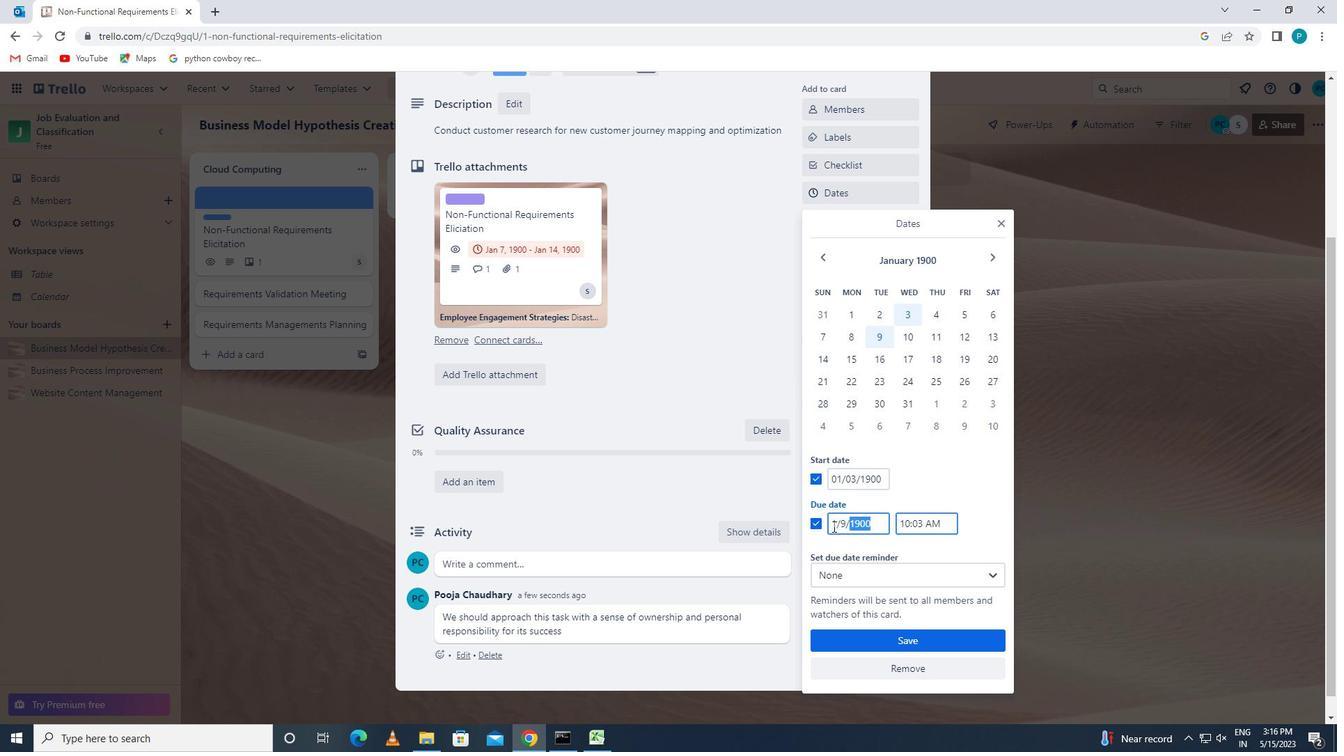 
Action: Key pressed 1/10/1900
Screenshot: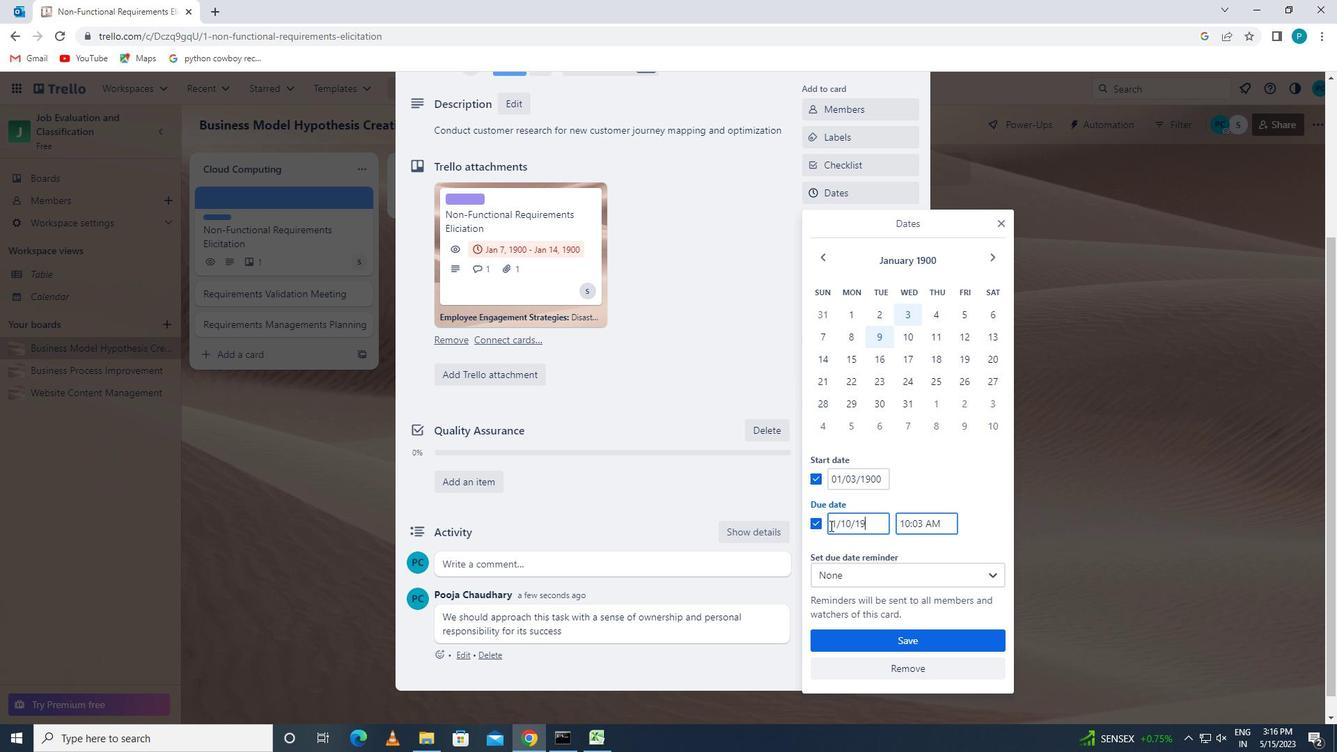 
Action: Mouse moved to (930, 639)
Screenshot: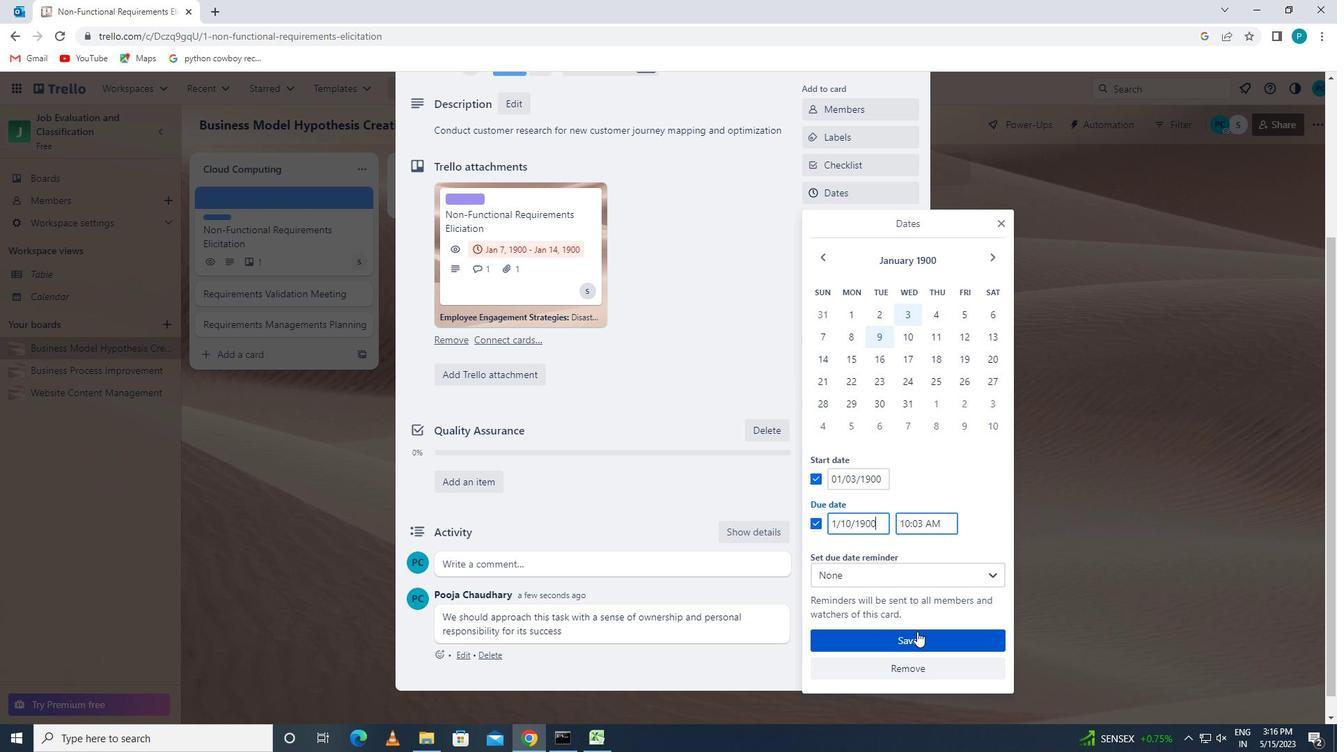 
Action: Mouse pressed left at (930, 639)
Screenshot: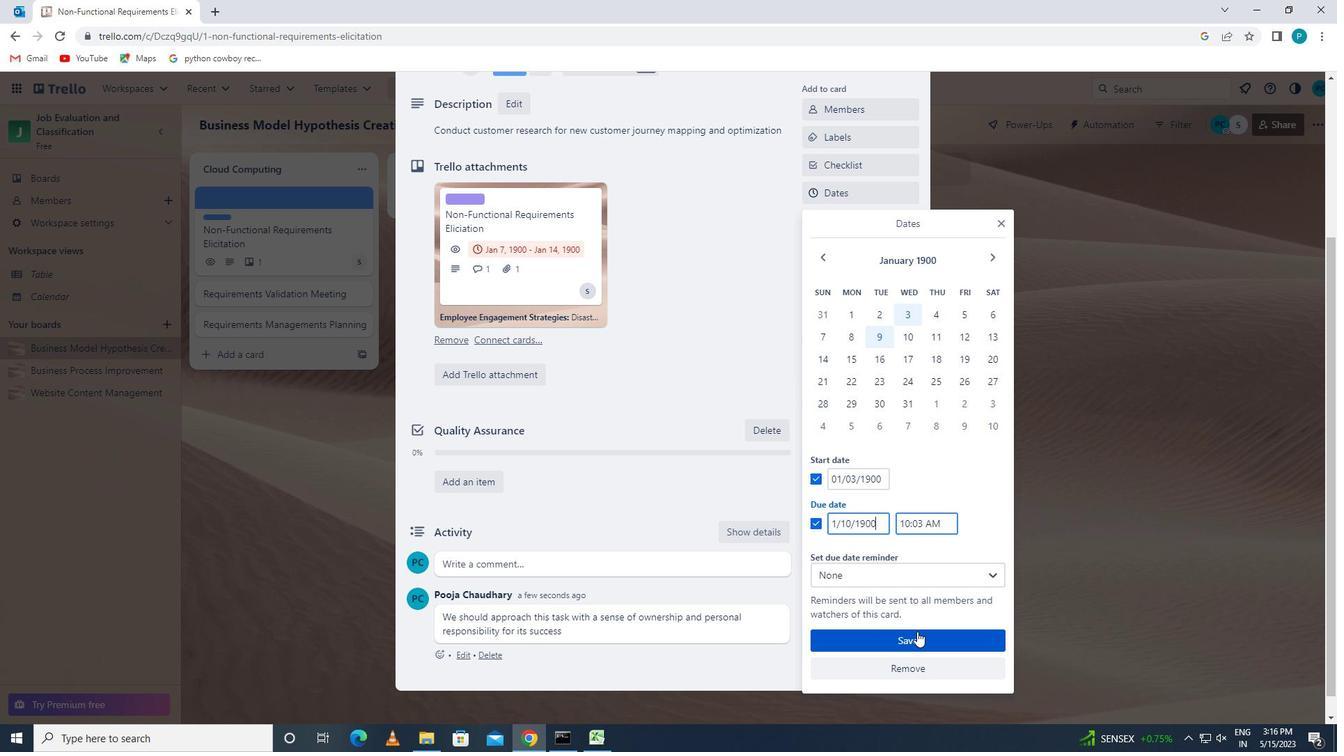 
Action: Mouse moved to (848, 575)
Screenshot: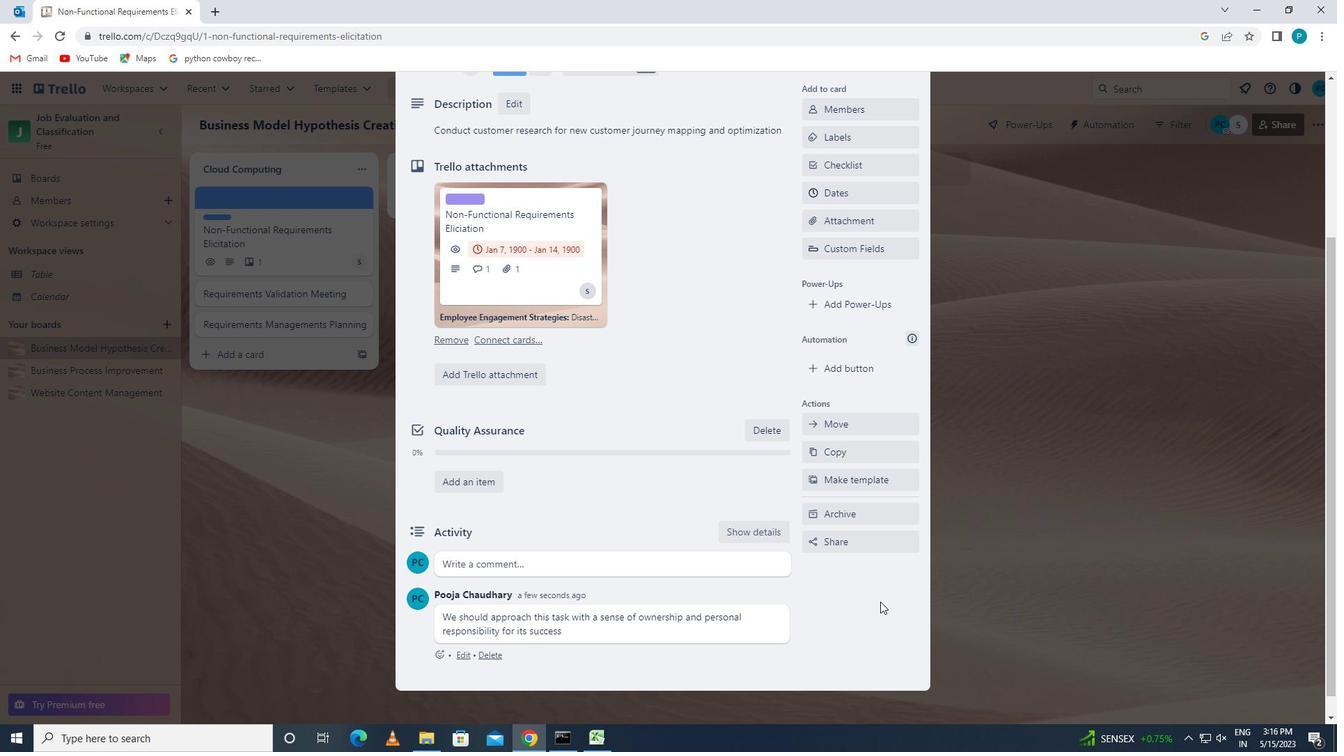 
Action: Mouse scrolled (848, 576) with delta (0, 0)
Screenshot: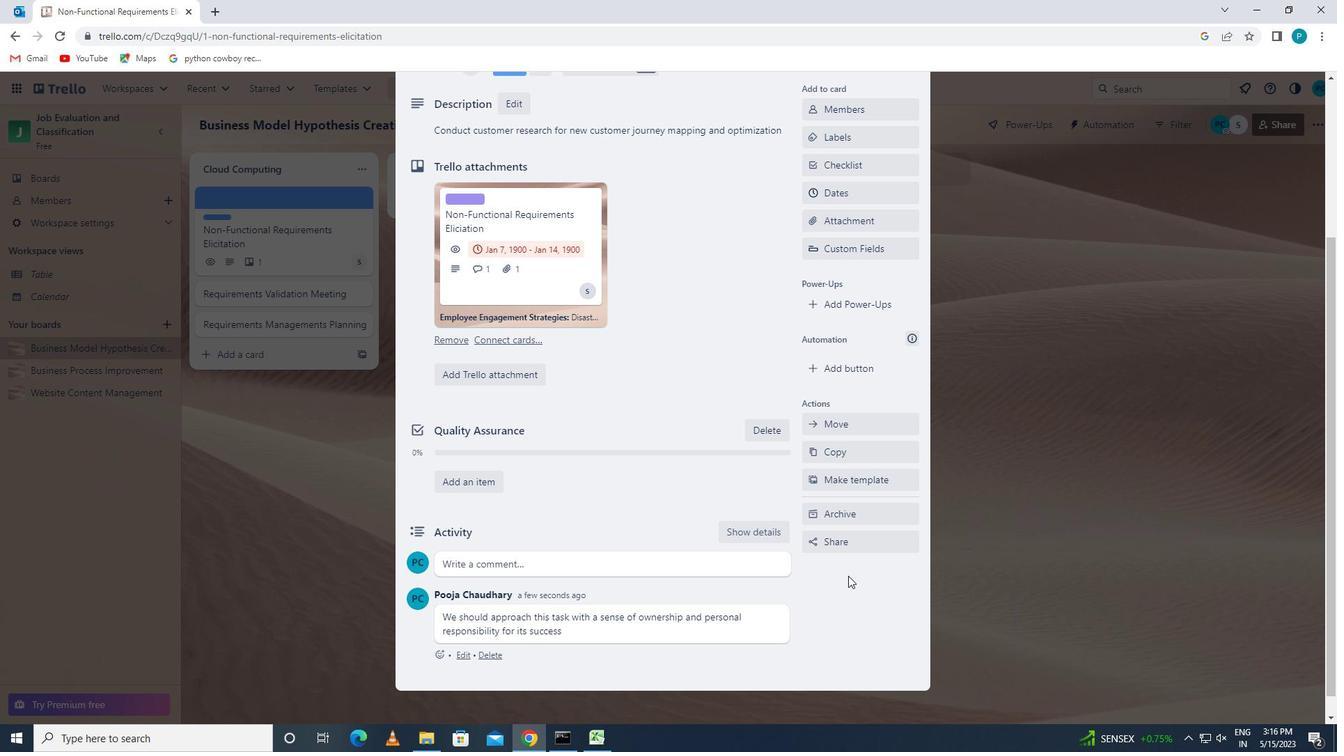 
Action: Mouse scrolled (848, 576) with delta (0, 0)
Screenshot: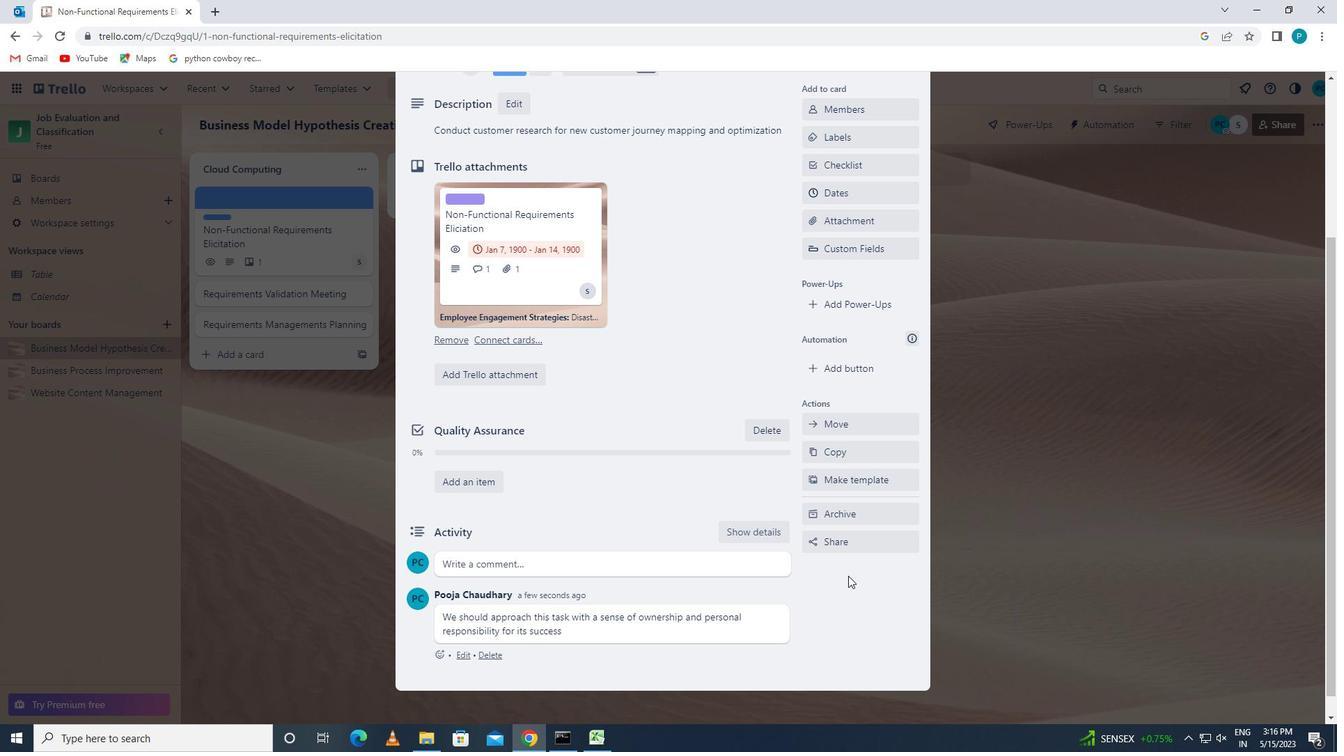 
Action: Mouse scrolled (848, 576) with delta (0, 0)
Screenshot: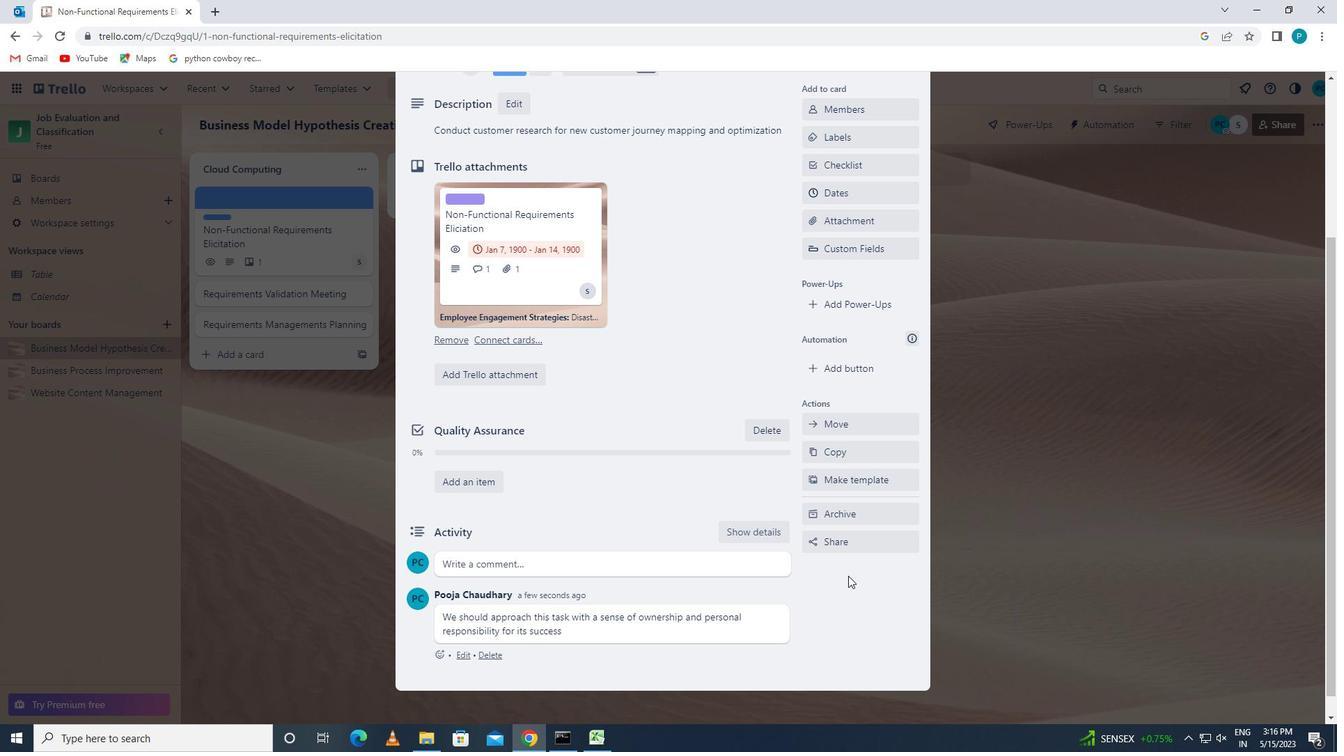 
